 Task: Look for space in Camberley, United Kingdom from 1st June, 2023 to 9th June, 2023 for 6 adults in price range Rs.6000 to Rs.12000. Place can be entire place with 3 bedrooms having 3 beds and 3 bathrooms. Property type can be house, flat, guest house. Booking option can be shelf check-in. Required host language is English.
Action: Mouse moved to (474, 66)
Screenshot: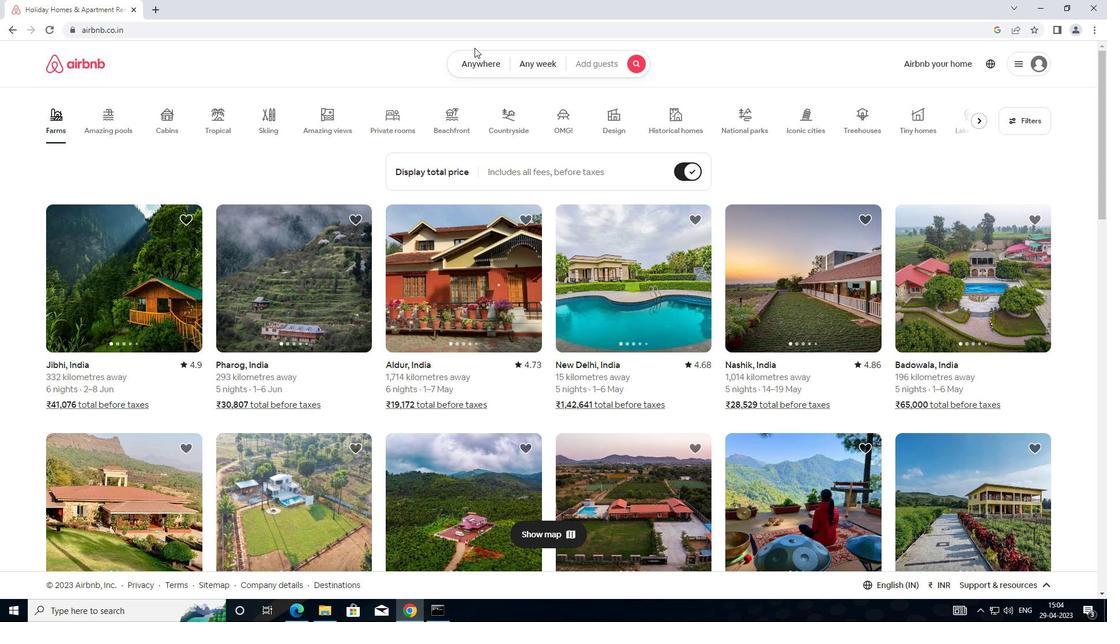 
Action: Mouse pressed left at (474, 66)
Screenshot: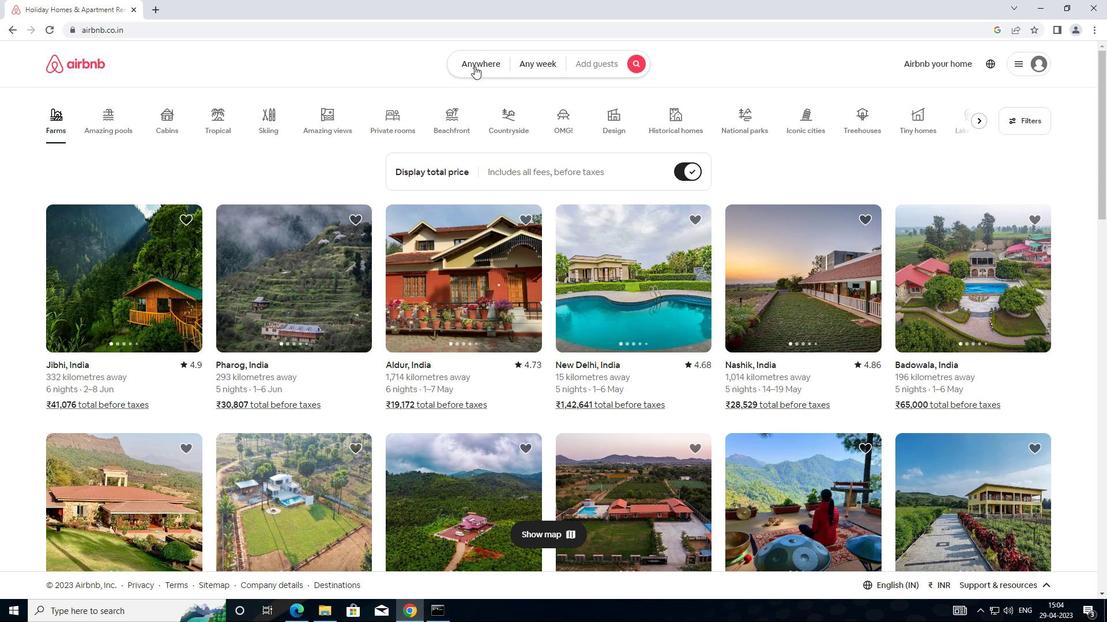 
Action: Mouse moved to (332, 104)
Screenshot: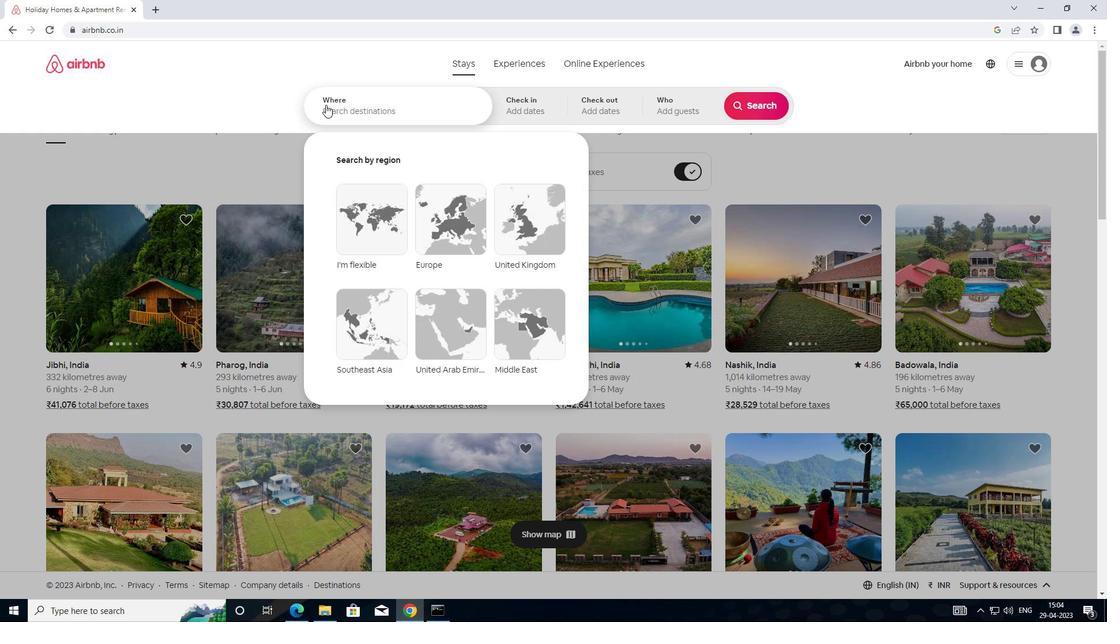 
Action: Mouse pressed left at (332, 104)
Screenshot: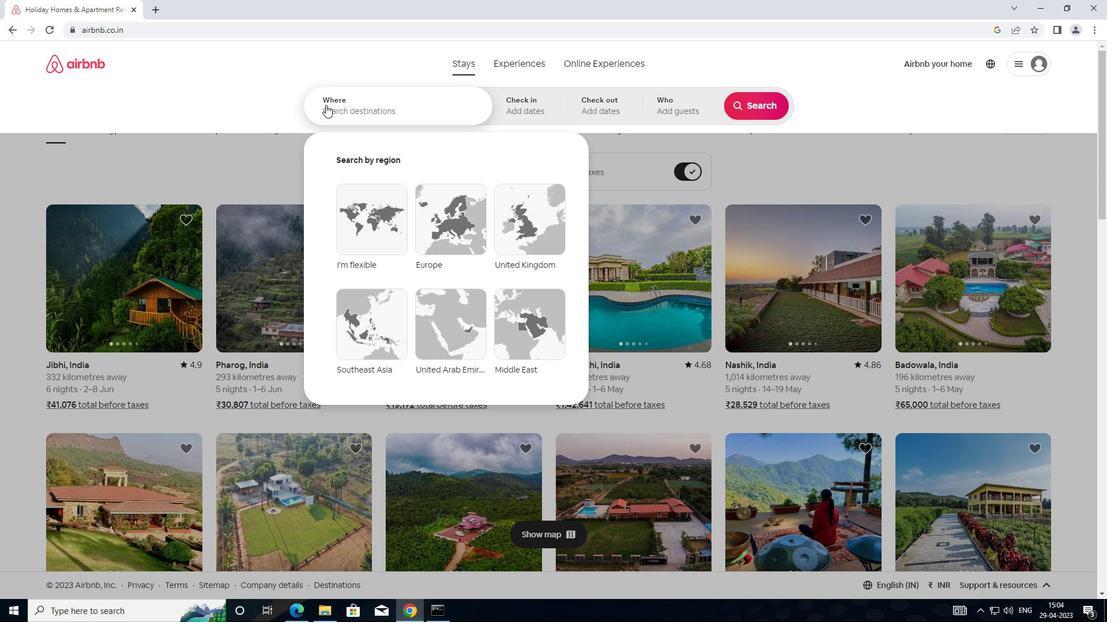 
Action: Mouse moved to (370, 111)
Screenshot: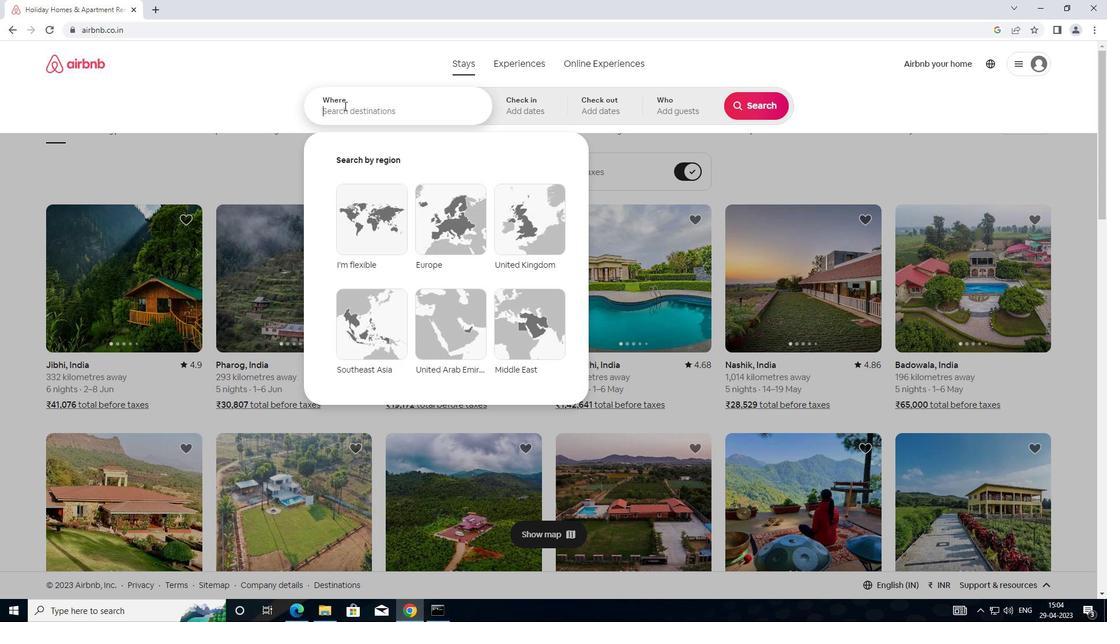 
Action: Key pressed <Key.shift>CAMBERLEY,<Key.shift>UNI
Screenshot: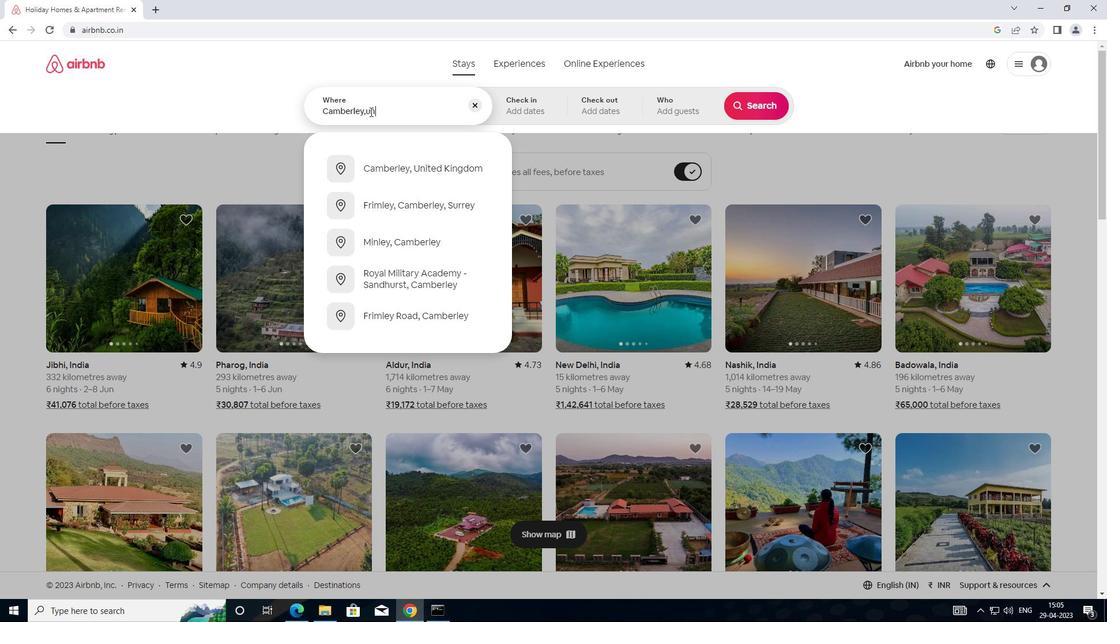 
Action: Mouse moved to (404, 167)
Screenshot: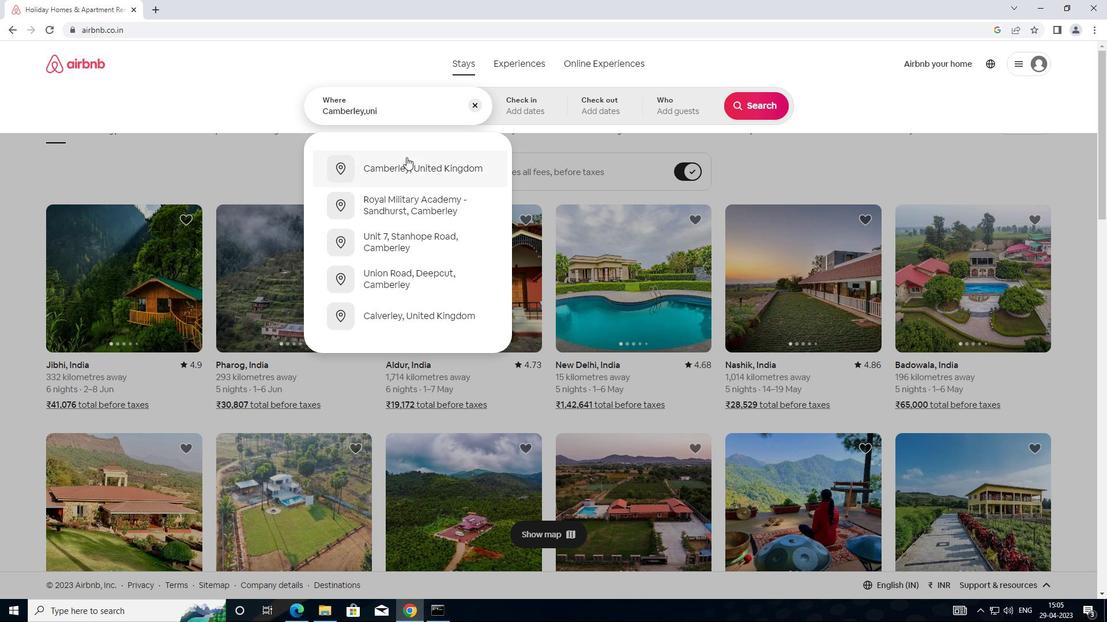 
Action: Mouse pressed left at (404, 167)
Screenshot: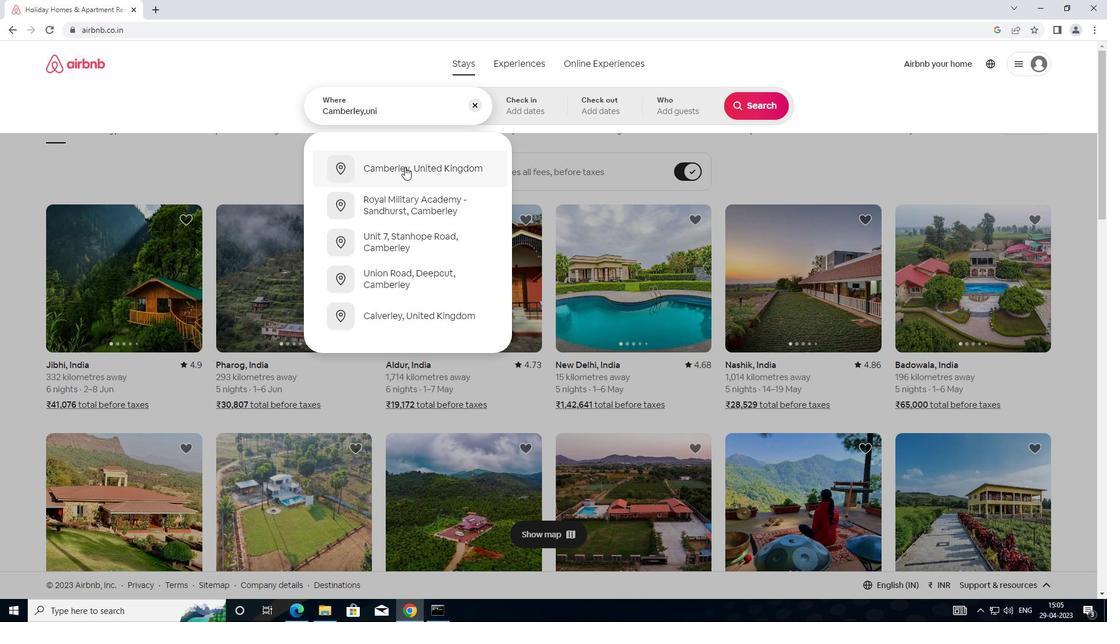 
Action: Mouse moved to (749, 199)
Screenshot: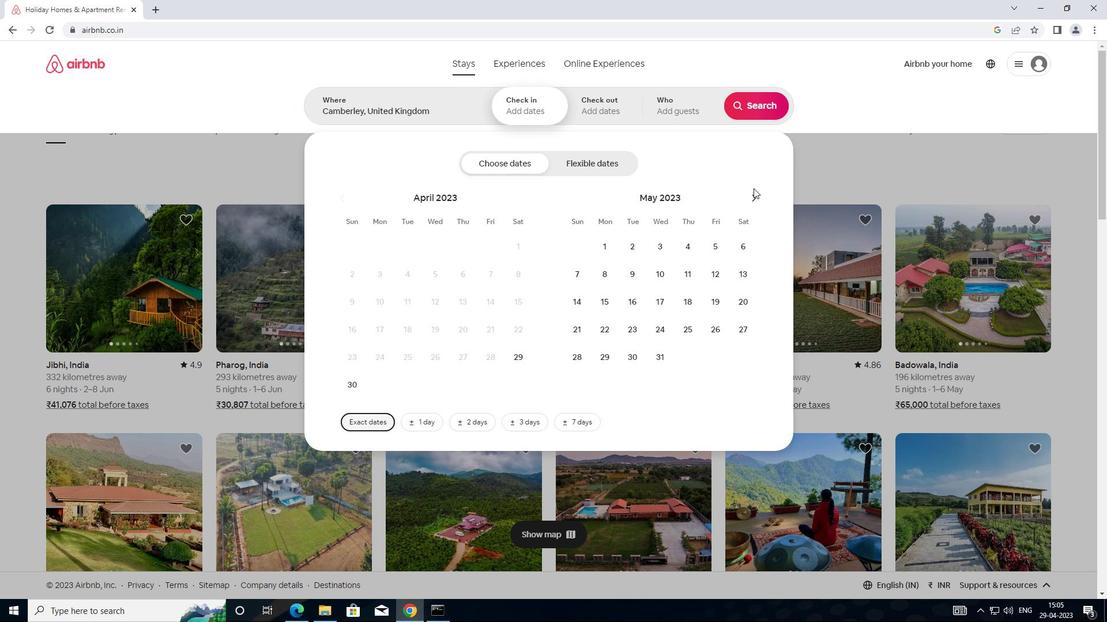 
Action: Mouse pressed left at (749, 199)
Screenshot: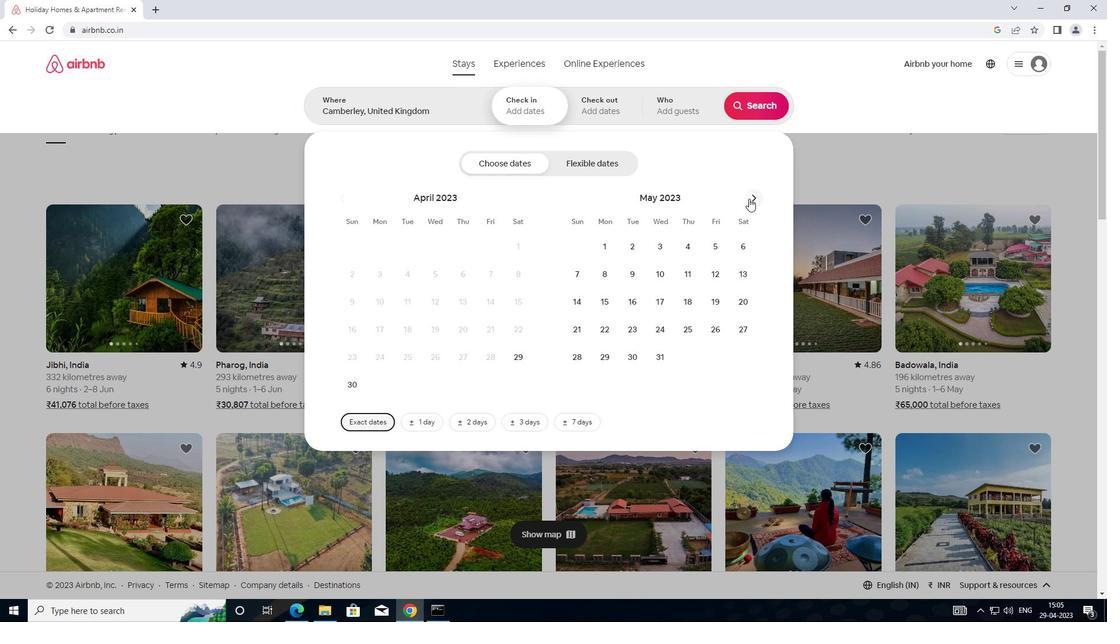 
Action: Mouse pressed left at (749, 199)
Screenshot: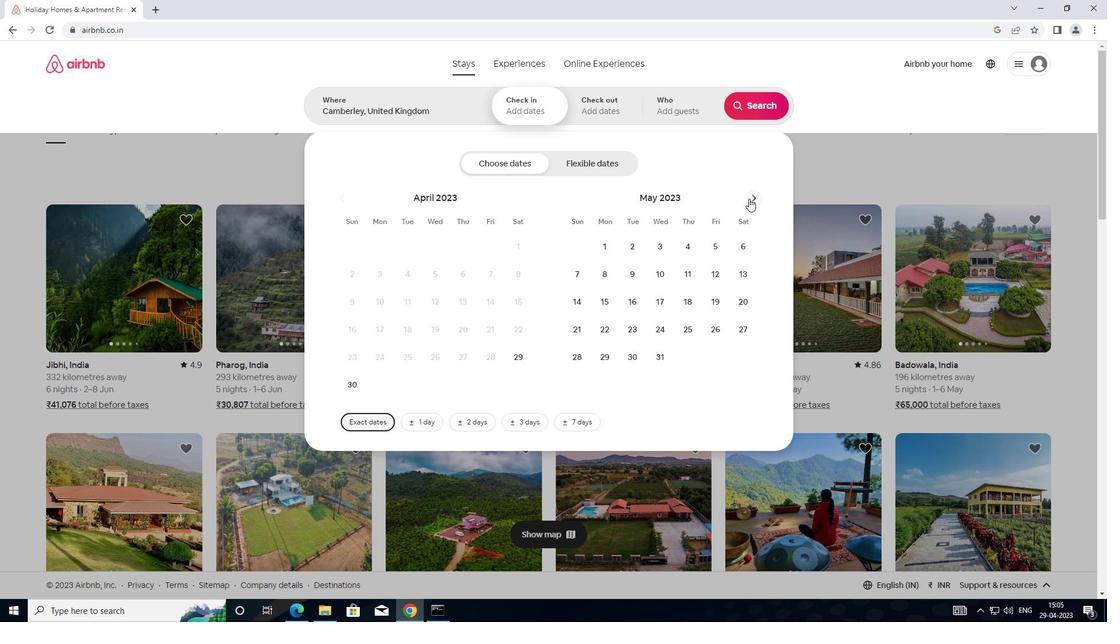 
Action: Mouse moved to (456, 243)
Screenshot: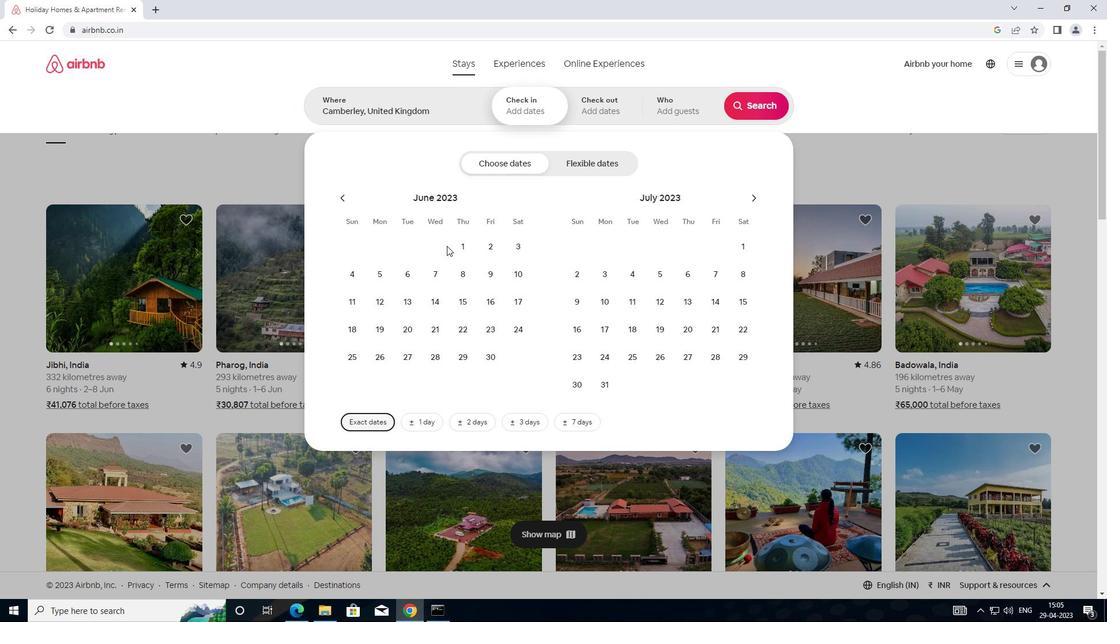 
Action: Mouse pressed left at (456, 243)
Screenshot: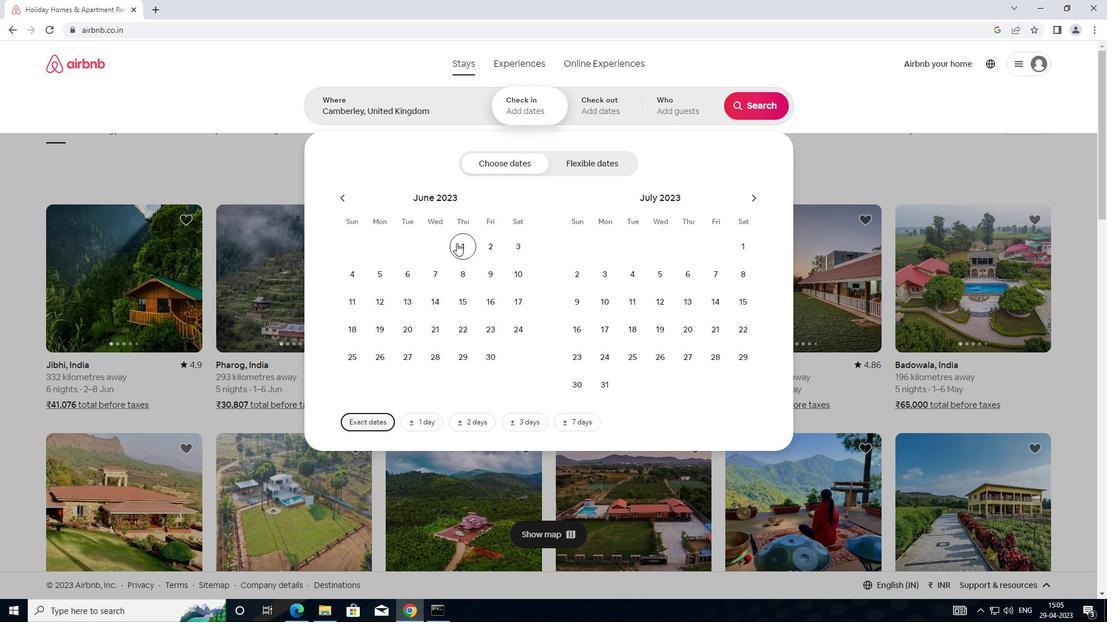 
Action: Mouse moved to (483, 281)
Screenshot: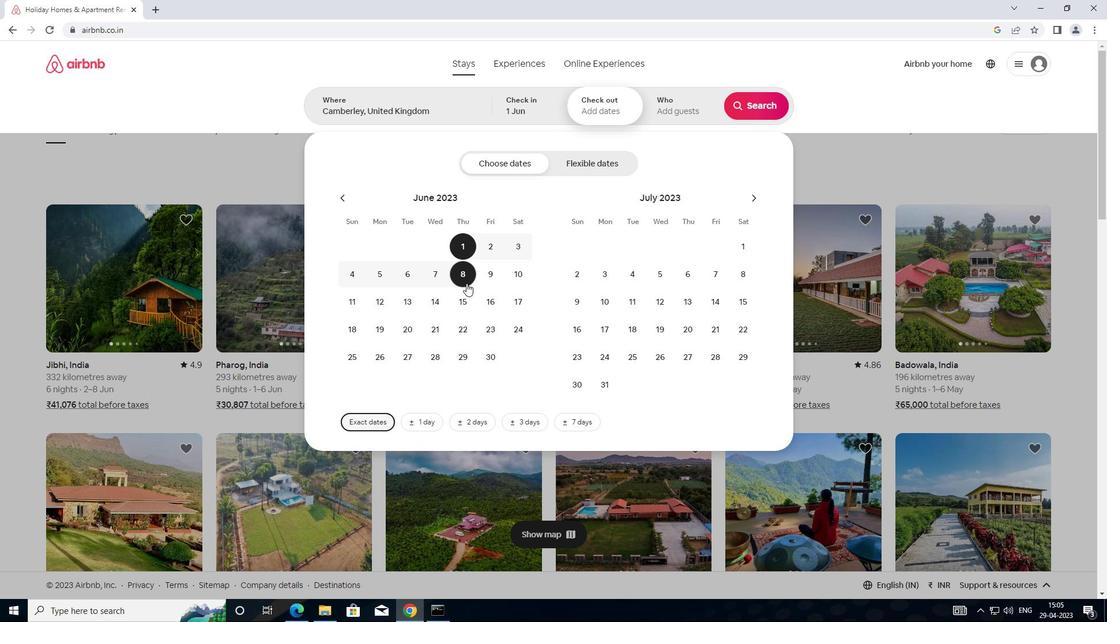 
Action: Mouse pressed left at (483, 281)
Screenshot: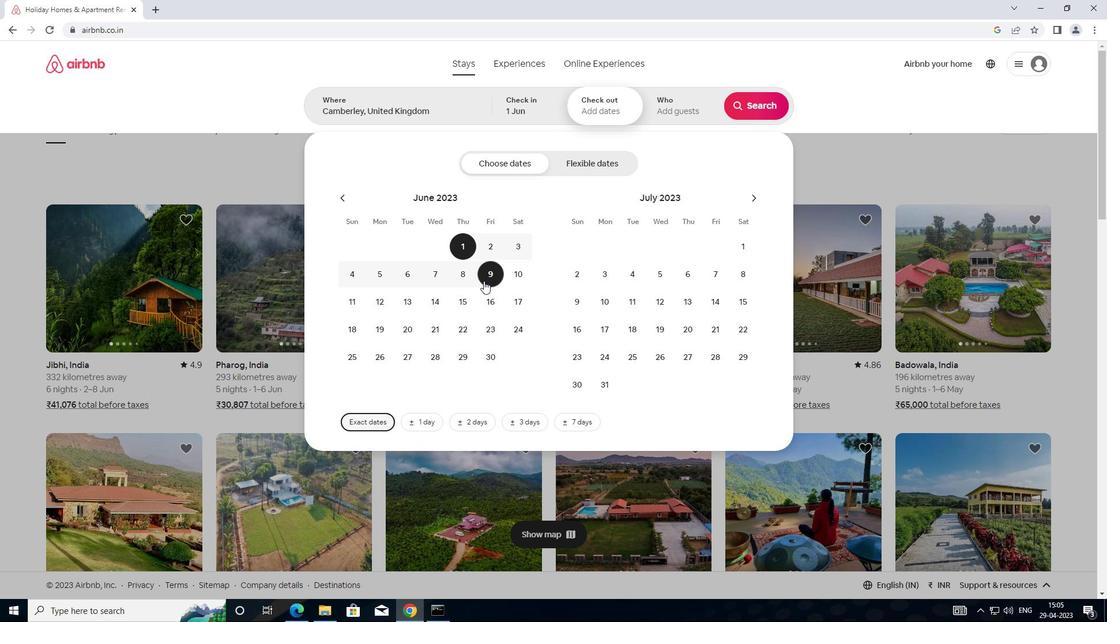 
Action: Mouse moved to (690, 109)
Screenshot: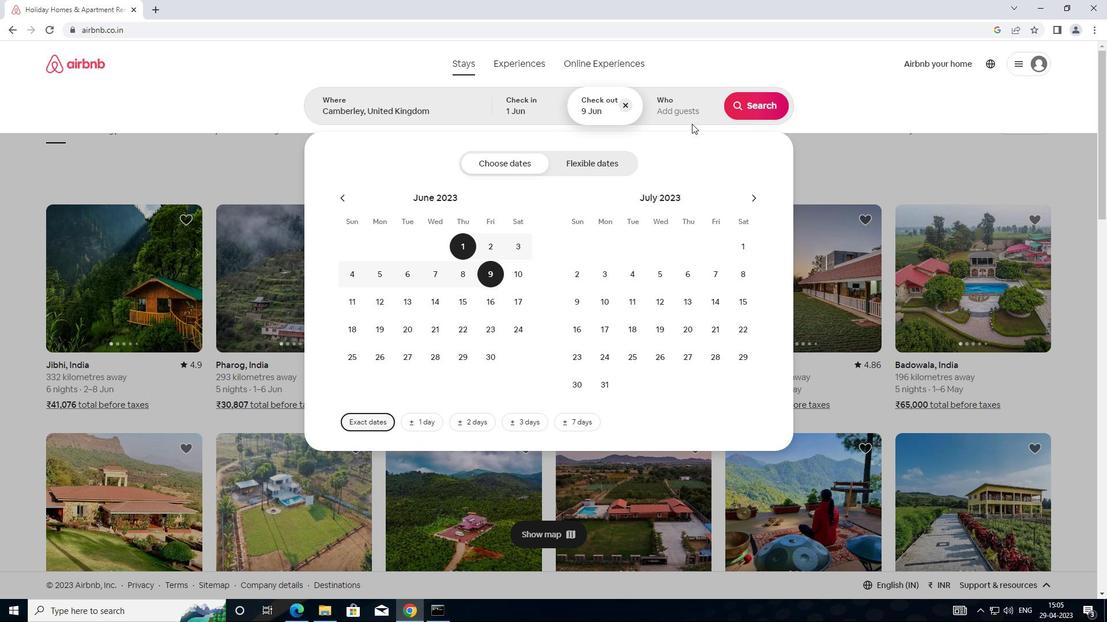 
Action: Mouse pressed left at (690, 109)
Screenshot: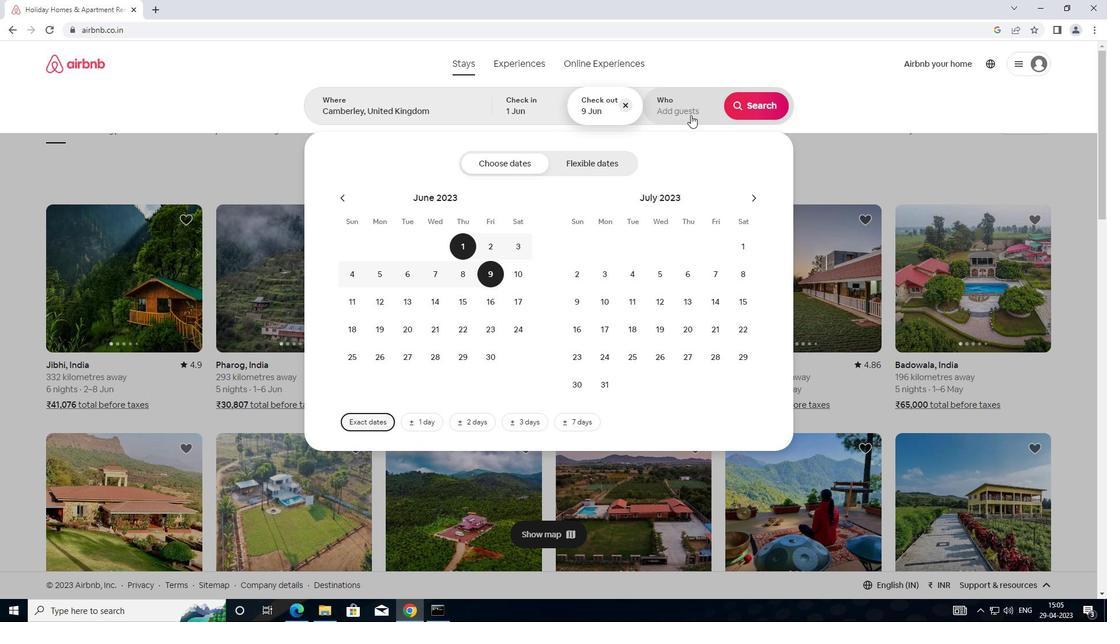 
Action: Mouse moved to (763, 172)
Screenshot: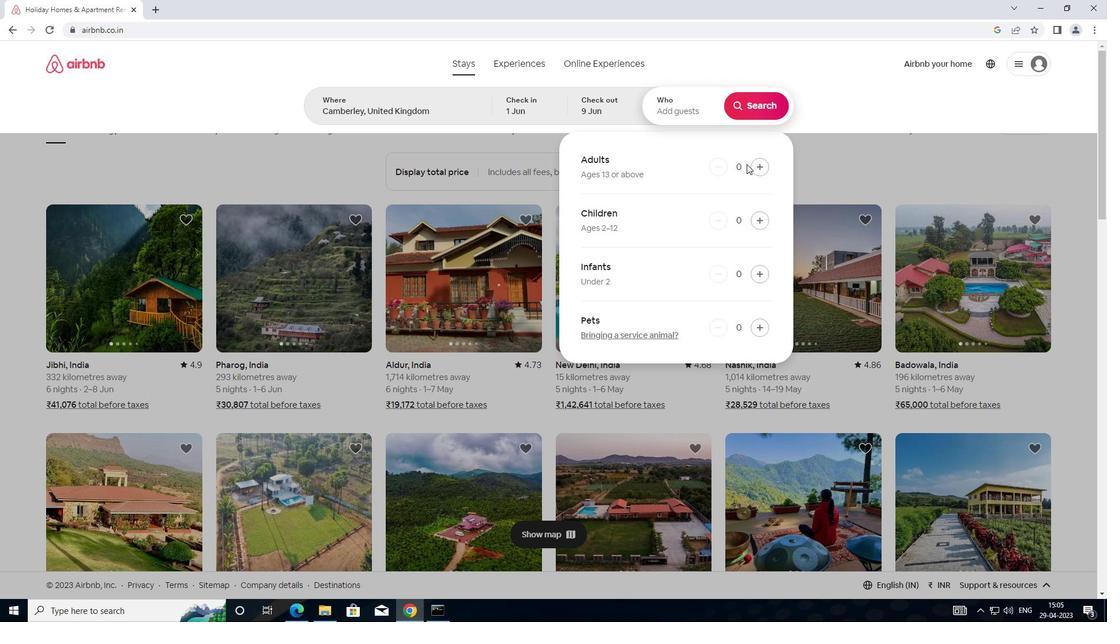 
Action: Mouse pressed left at (763, 172)
Screenshot: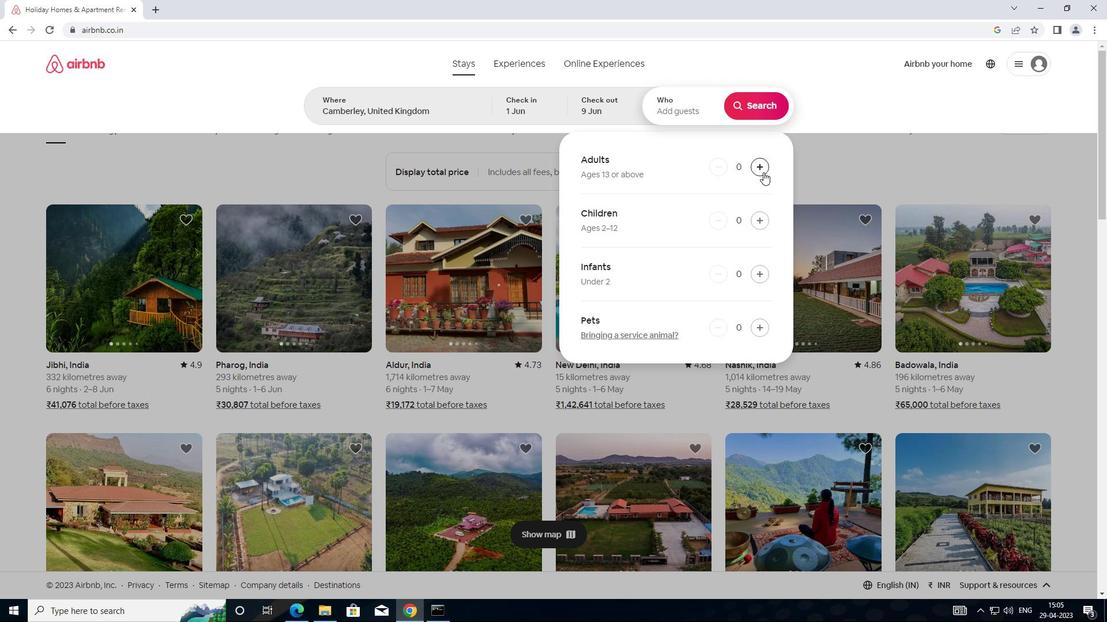 
Action: Mouse pressed left at (763, 172)
Screenshot: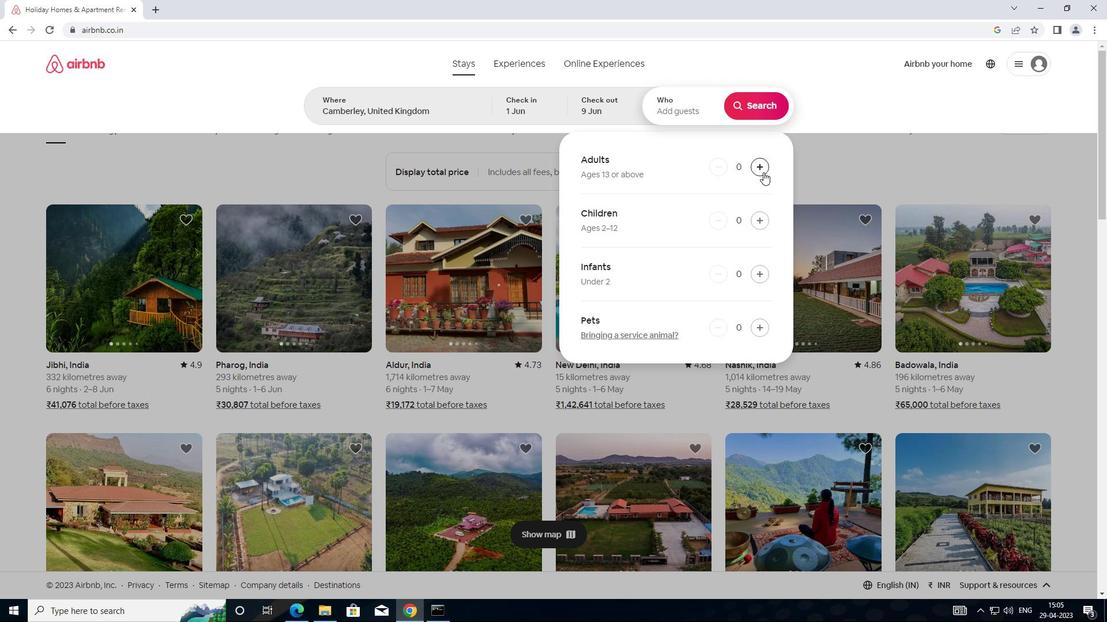 
Action: Mouse pressed left at (763, 172)
Screenshot: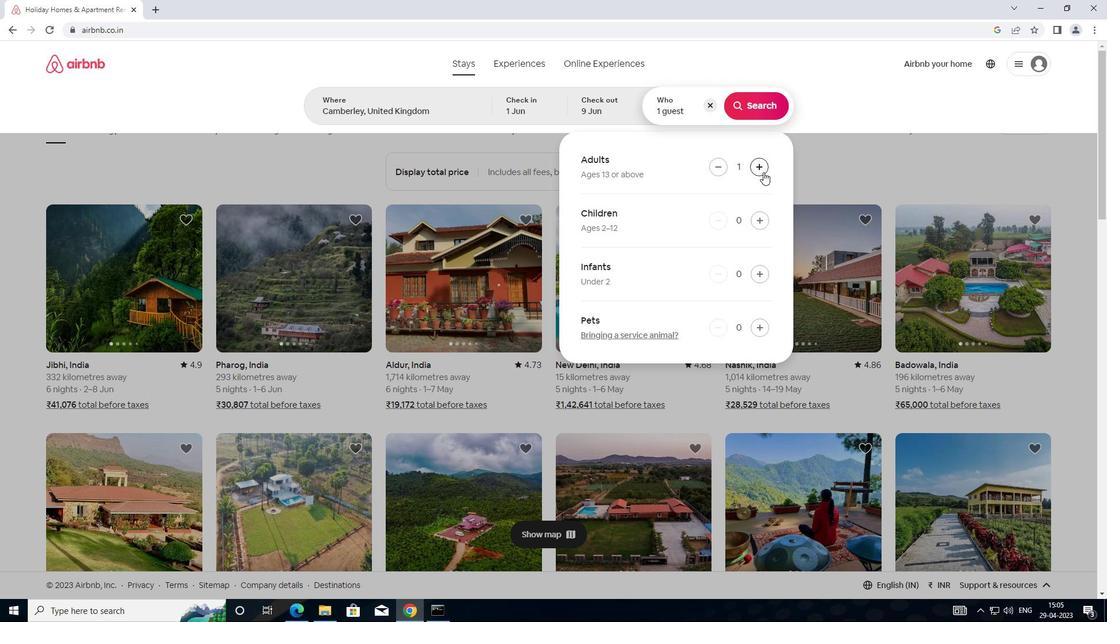 
Action: Mouse moved to (763, 173)
Screenshot: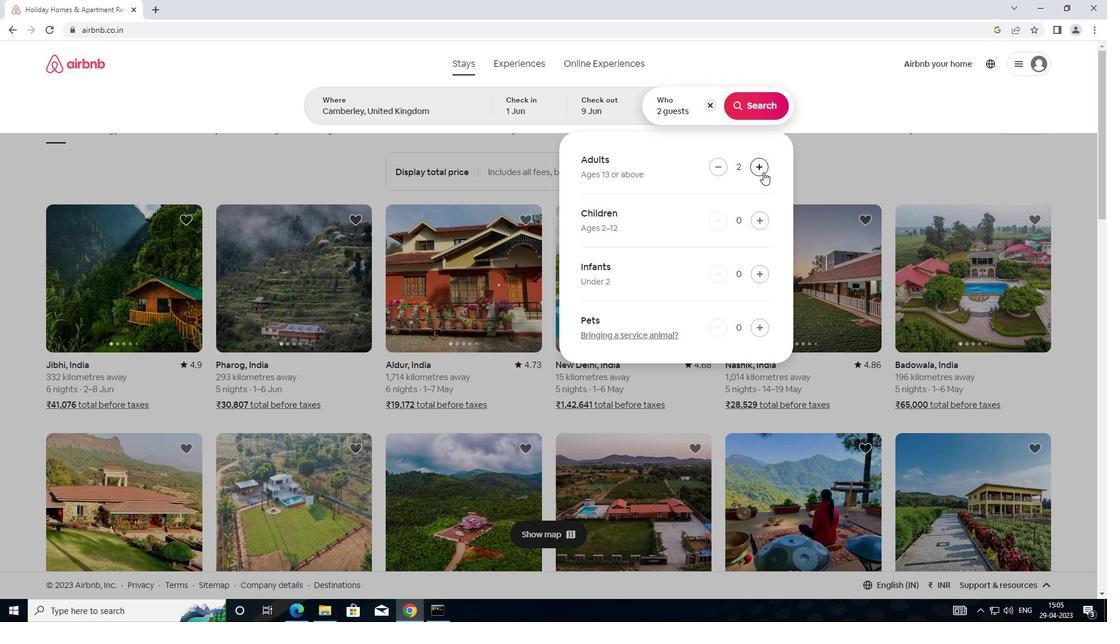 
Action: Mouse pressed left at (763, 173)
Screenshot: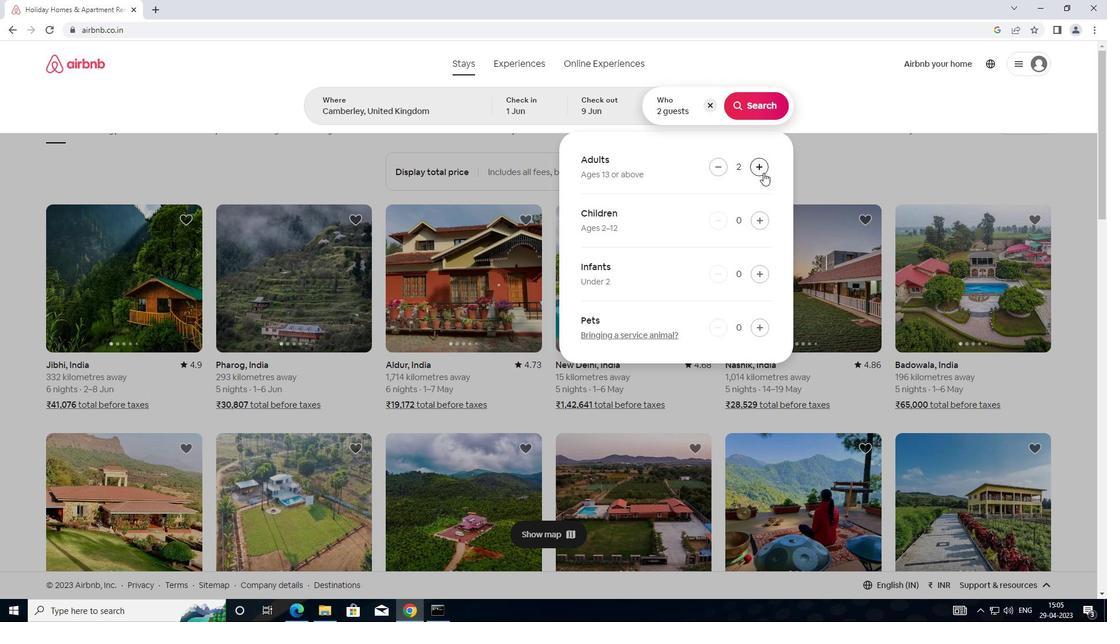 
Action: Mouse pressed left at (763, 173)
Screenshot: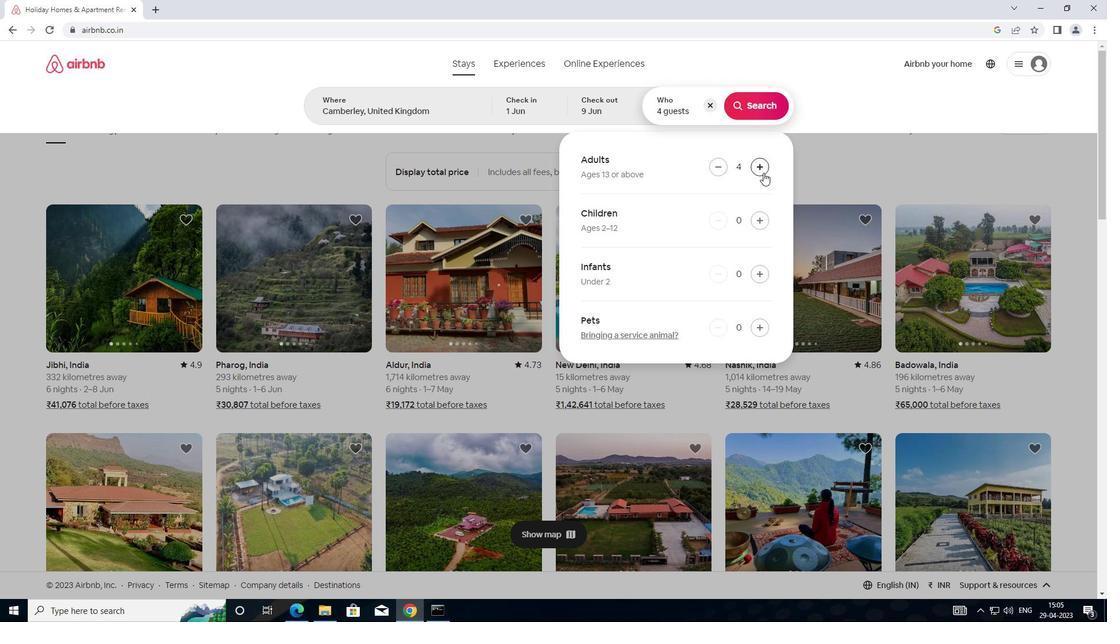 
Action: Mouse pressed left at (763, 173)
Screenshot: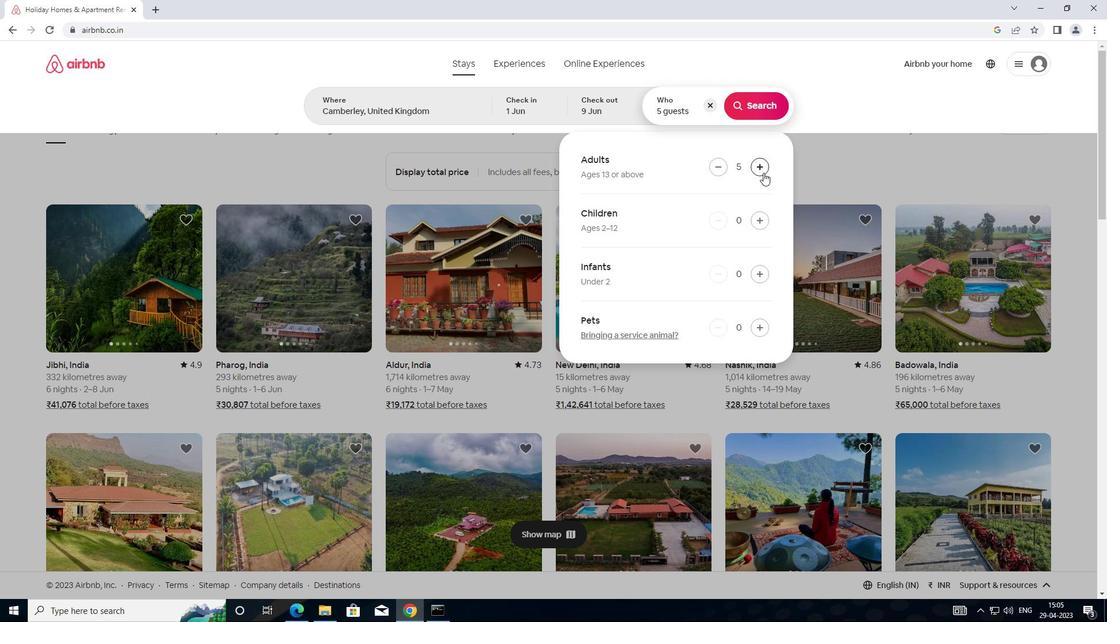 
Action: Mouse moved to (756, 102)
Screenshot: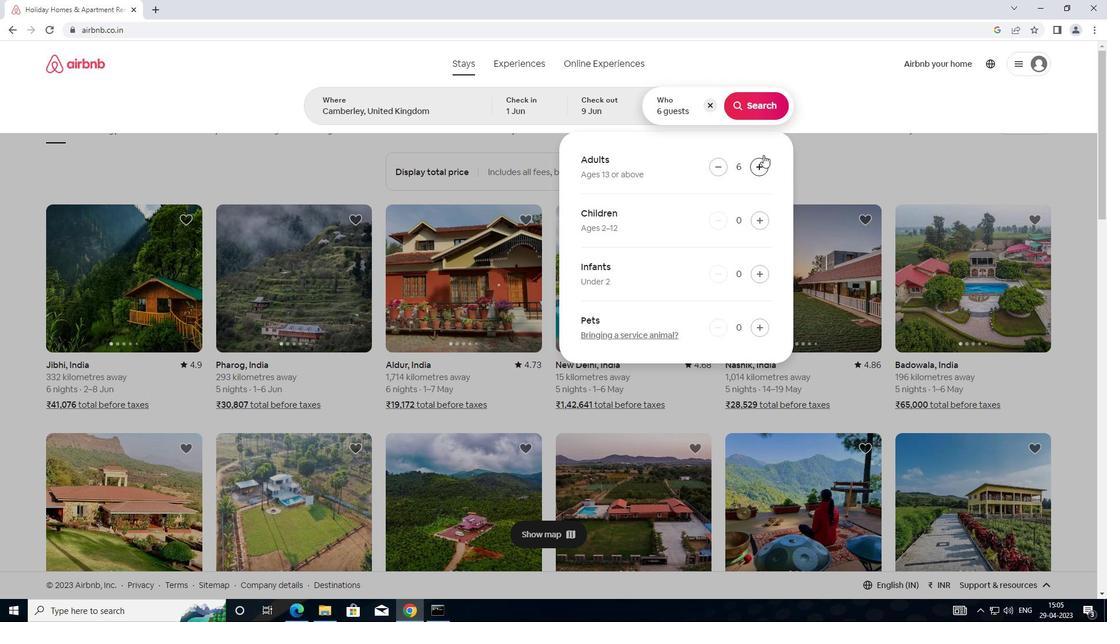 
Action: Mouse pressed left at (756, 102)
Screenshot: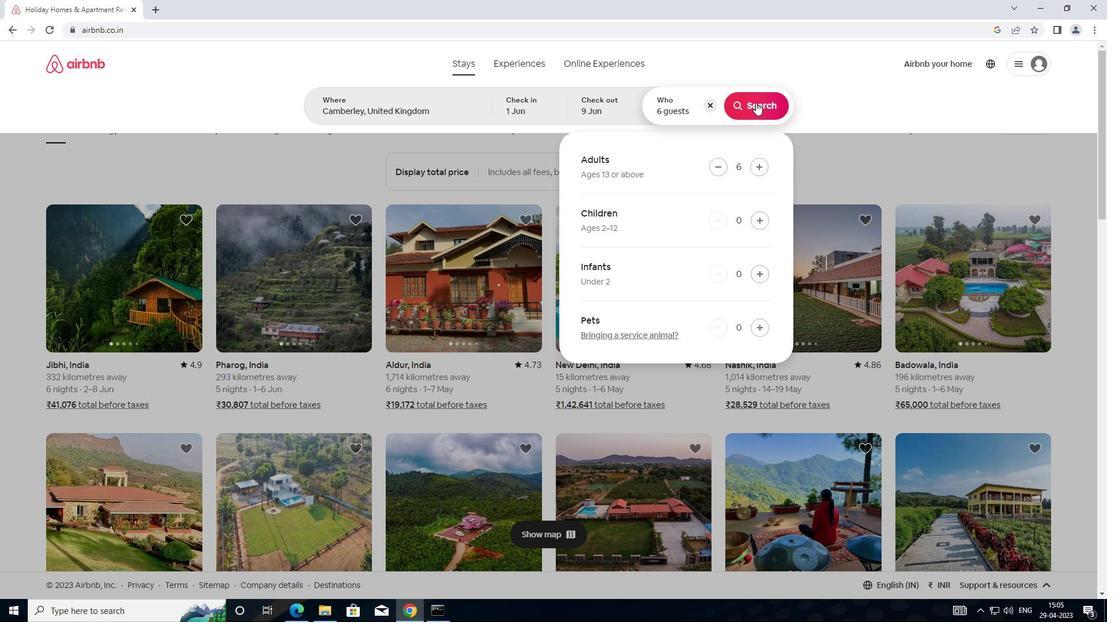 
Action: Mouse moved to (1065, 114)
Screenshot: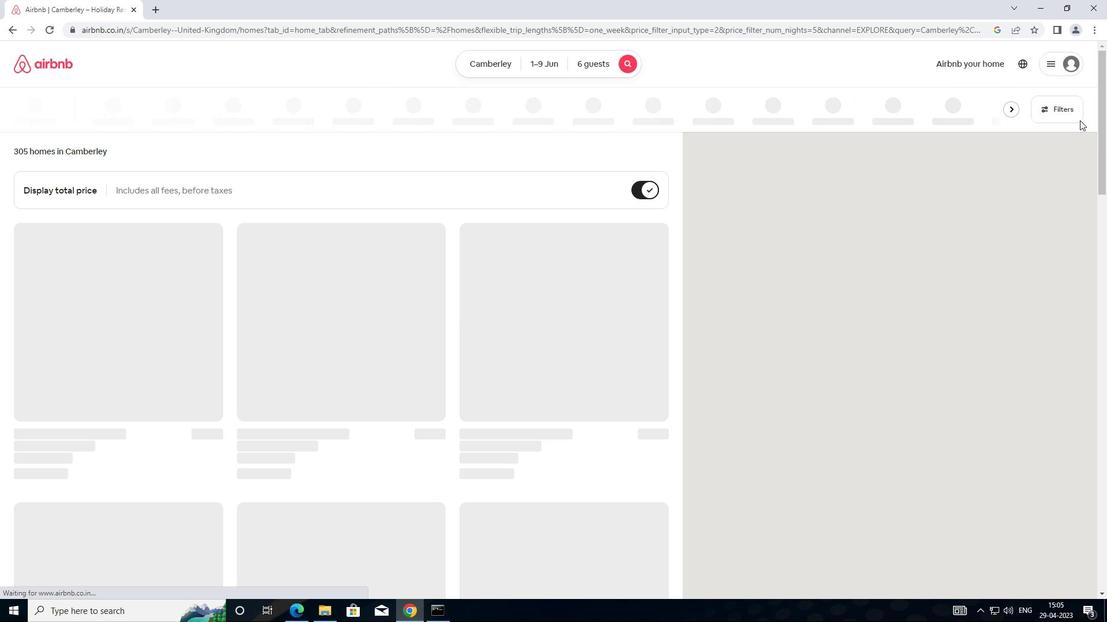 
Action: Mouse pressed left at (1065, 114)
Screenshot: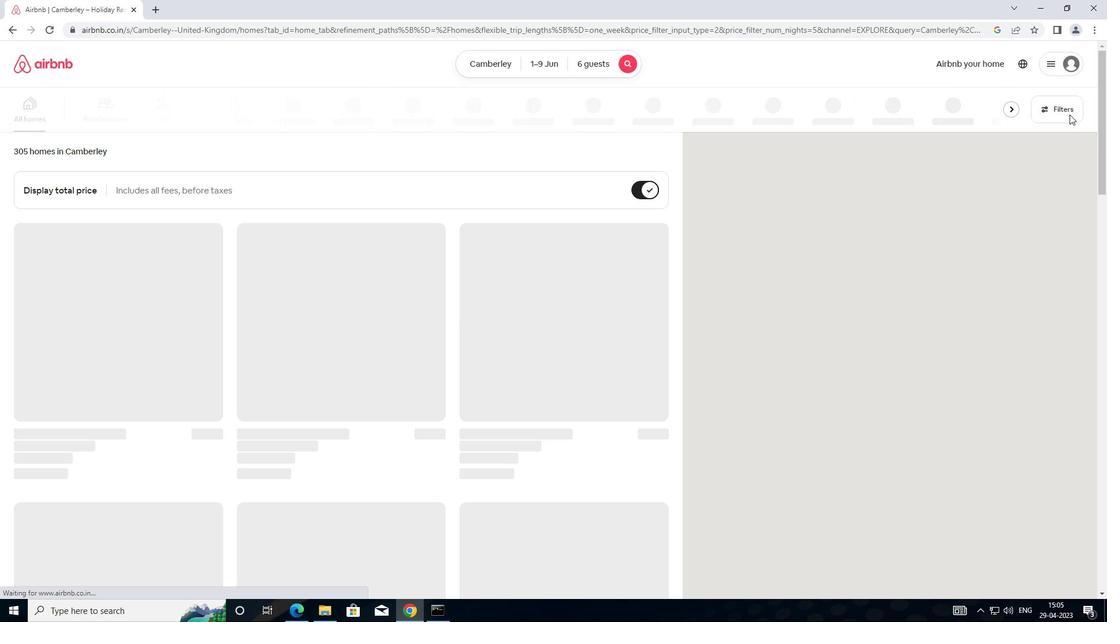 
Action: Mouse moved to (435, 260)
Screenshot: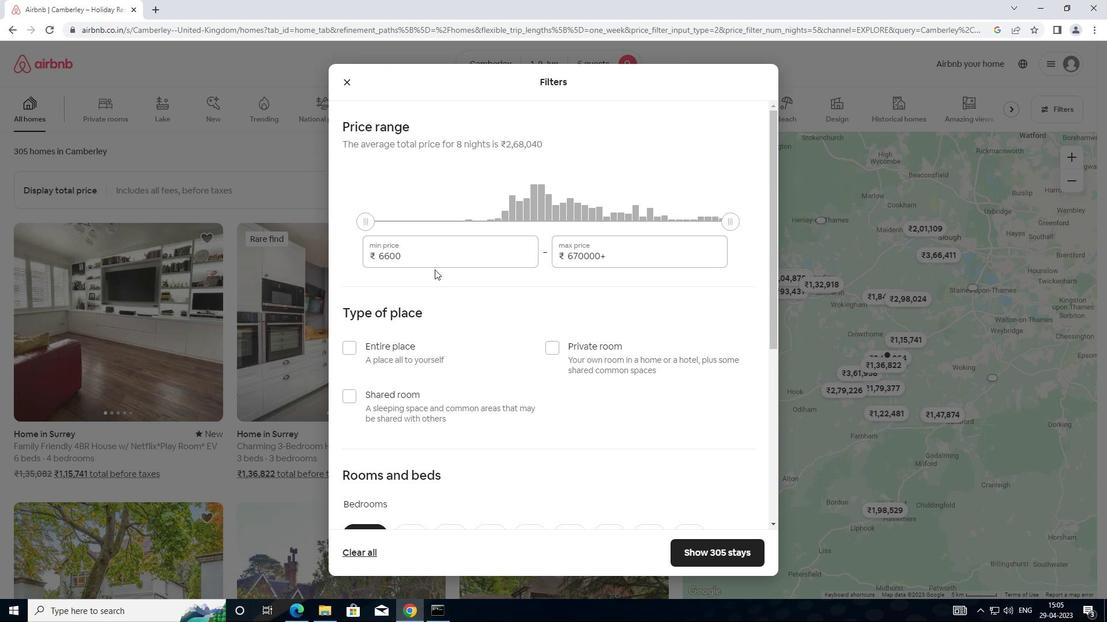 
Action: Mouse pressed left at (435, 260)
Screenshot: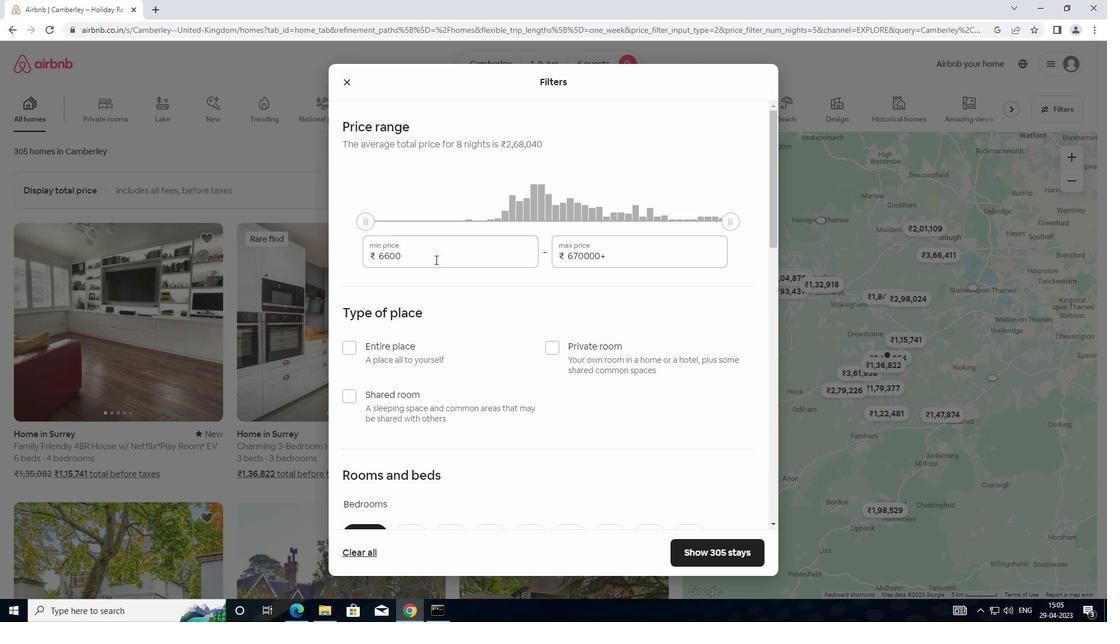 
Action: Mouse moved to (368, 252)
Screenshot: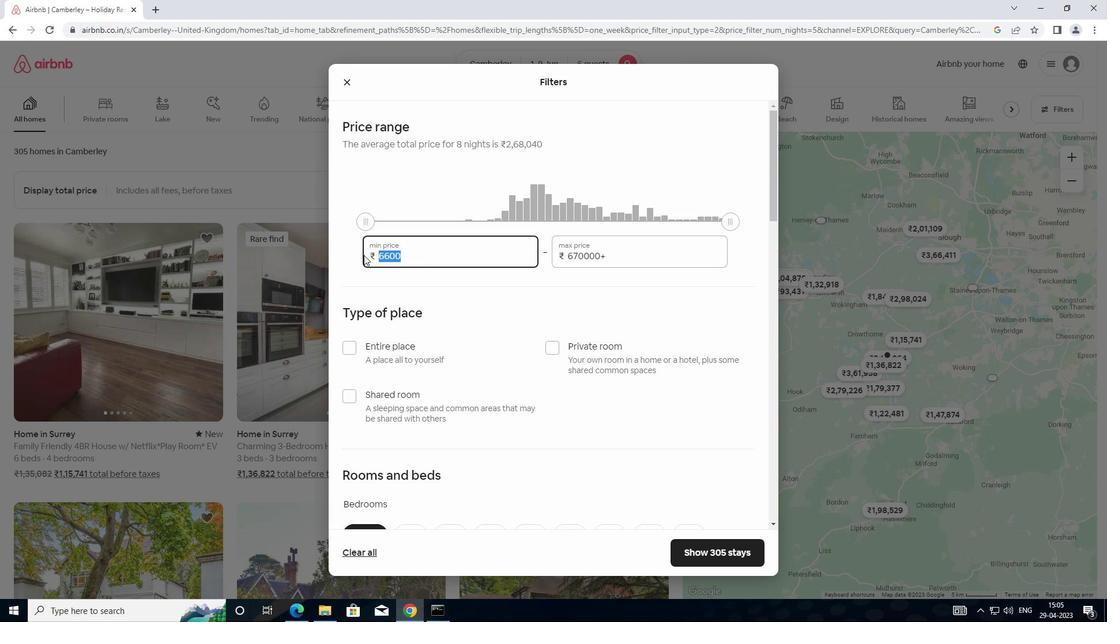 
Action: Key pressed 6000
Screenshot: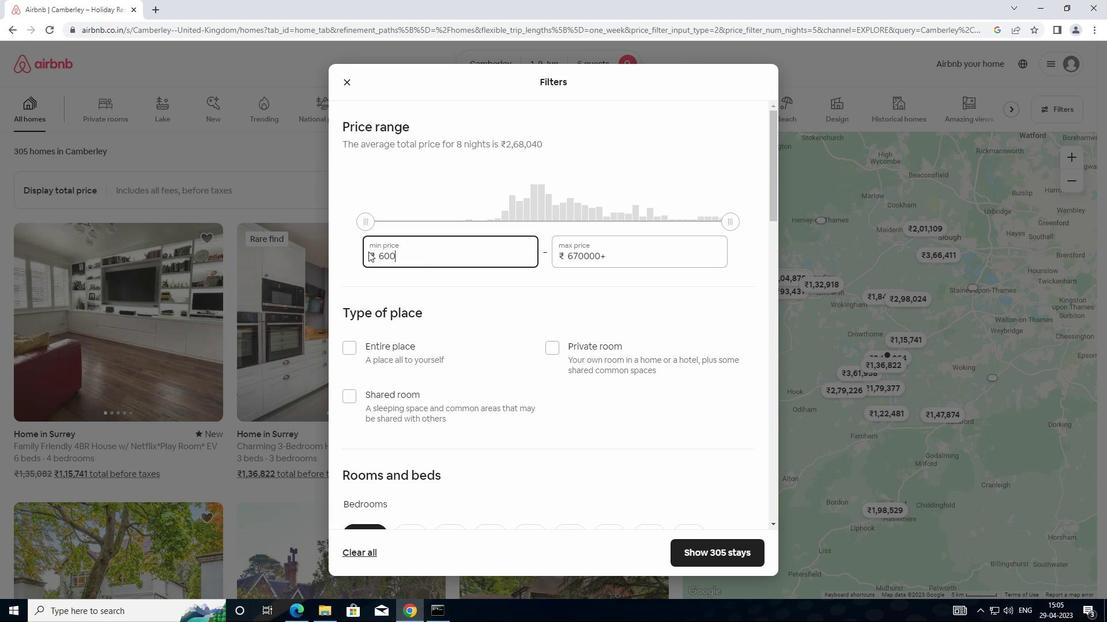 
Action: Mouse moved to (623, 245)
Screenshot: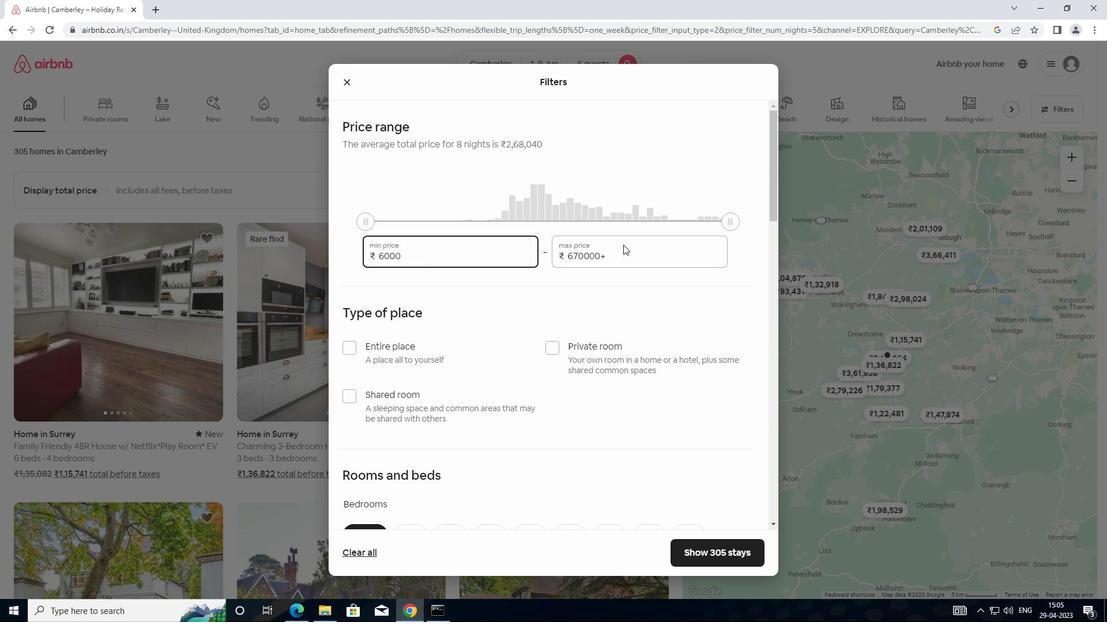 
Action: Mouse pressed left at (623, 245)
Screenshot: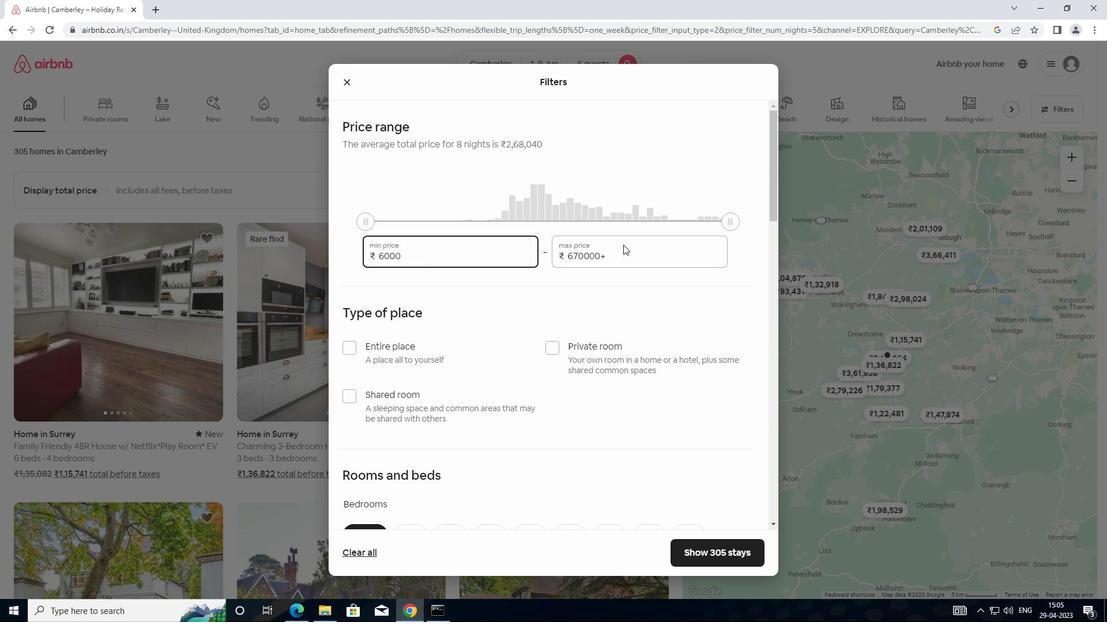 
Action: Mouse moved to (620, 253)
Screenshot: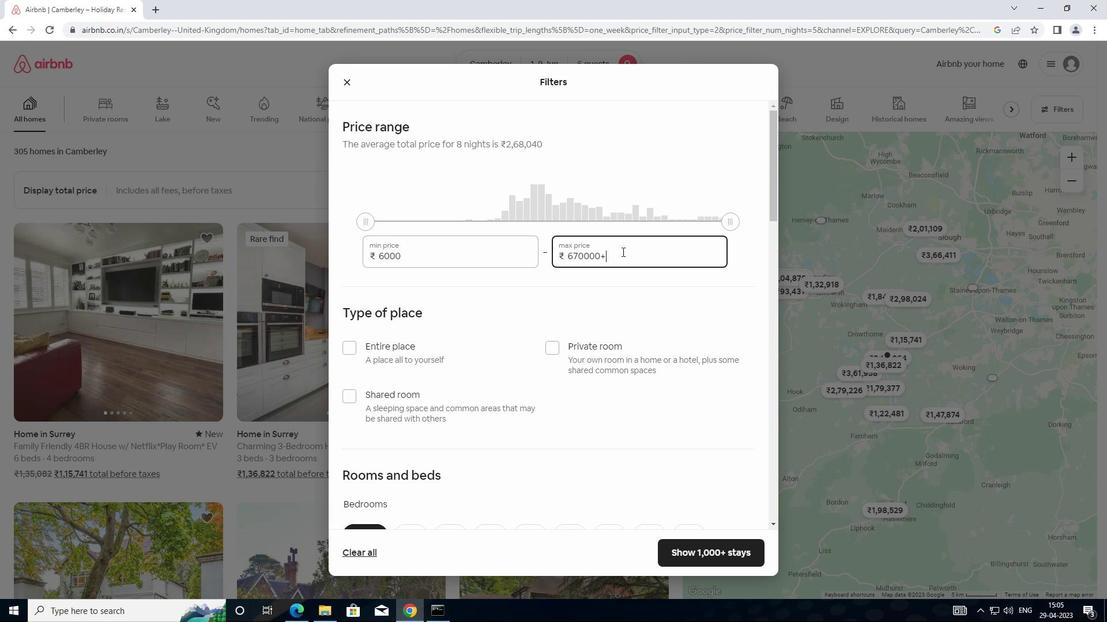 
Action: Mouse pressed left at (620, 253)
Screenshot: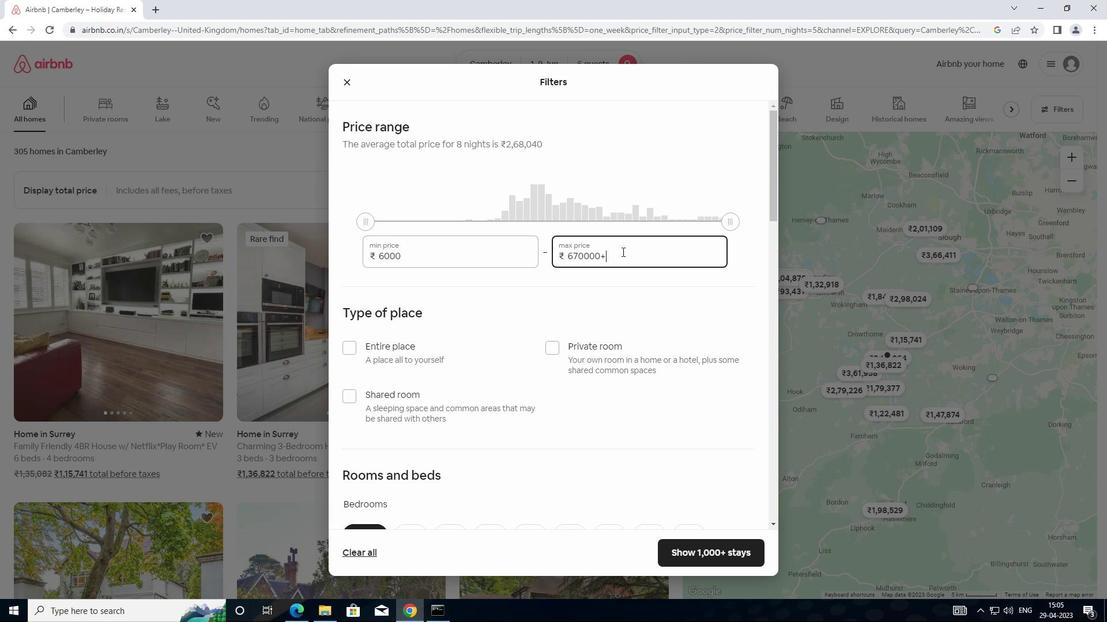 
Action: Mouse moved to (539, 252)
Screenshot: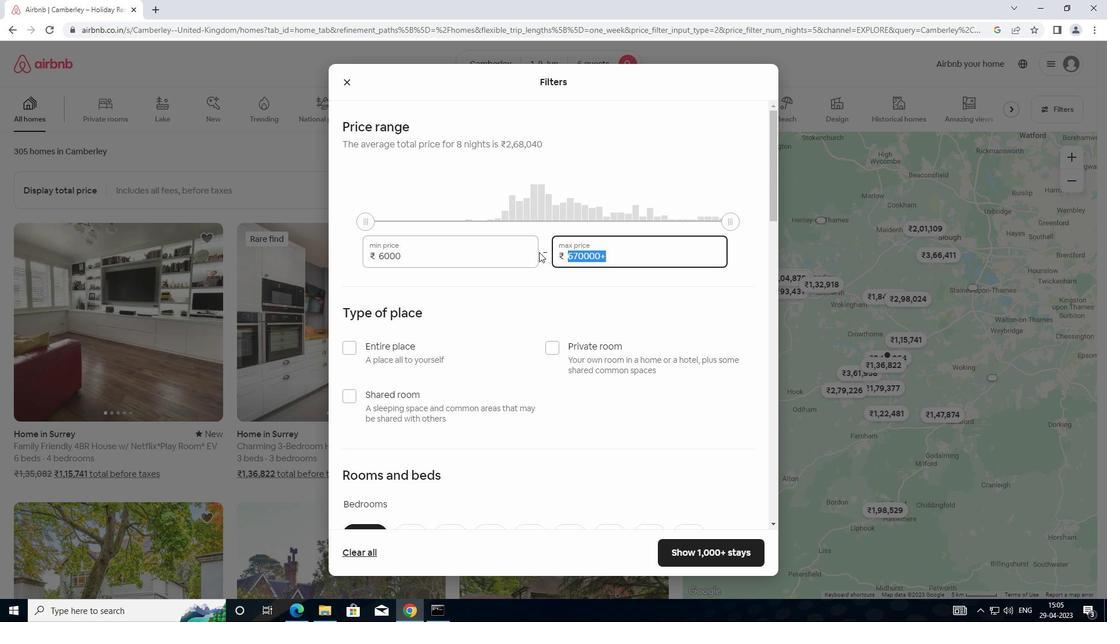 
Action: Key pressed 12
Screenshot: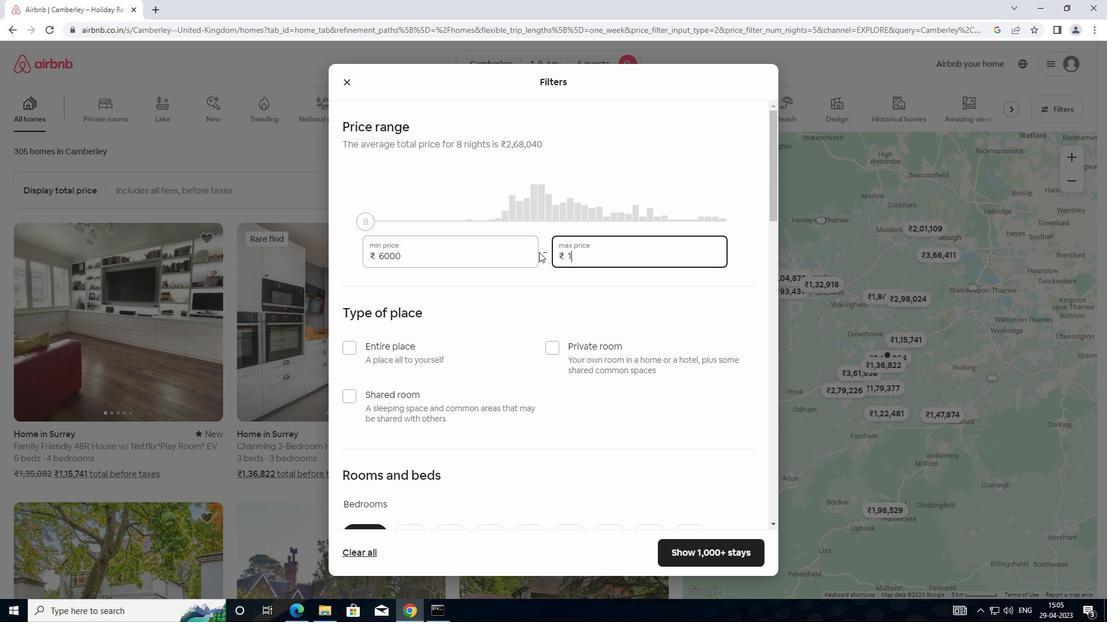 
Action: Mouse moved to (558, 247)
Screenshot: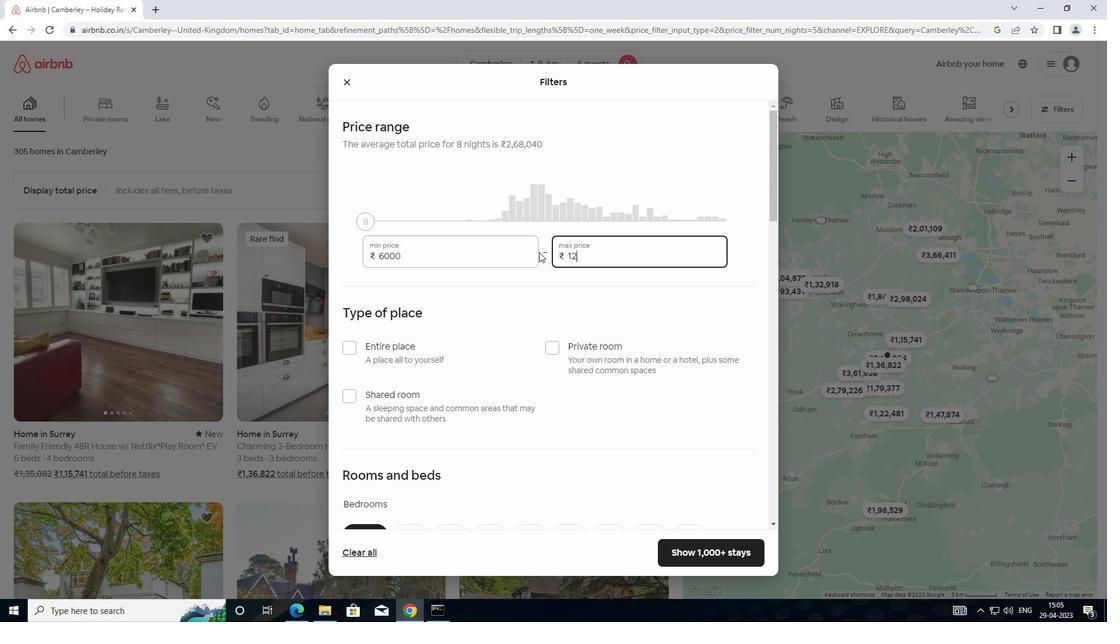 
Action: Key pressed 0
Screenshot: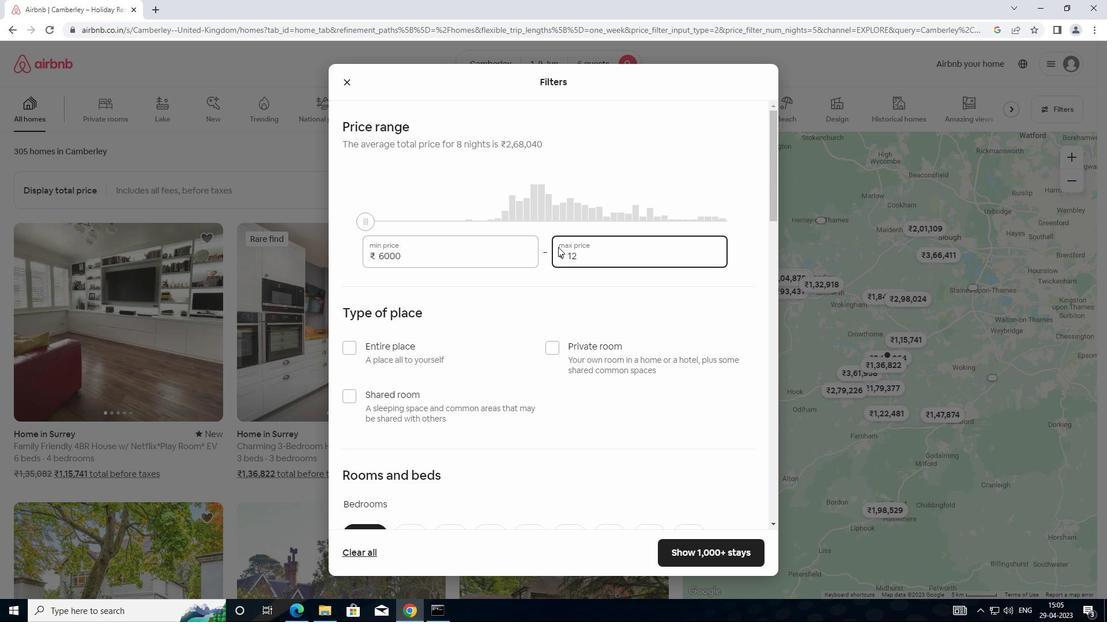 
Action: Mouse moved to (559, 246)
Screenshot: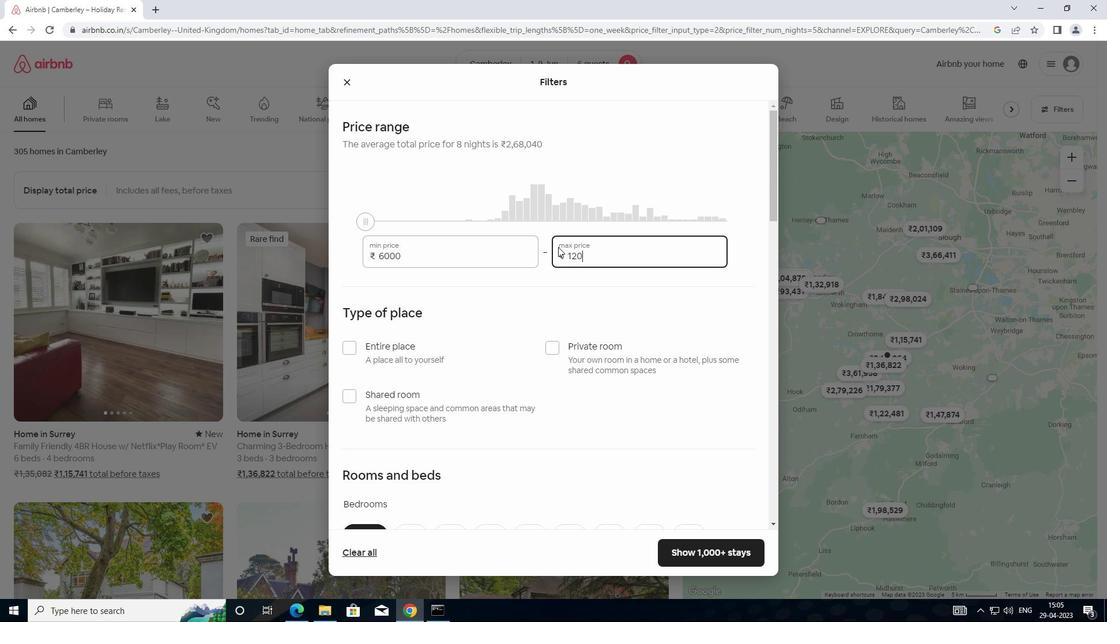 
Action: Key pressed 000
Screenshot: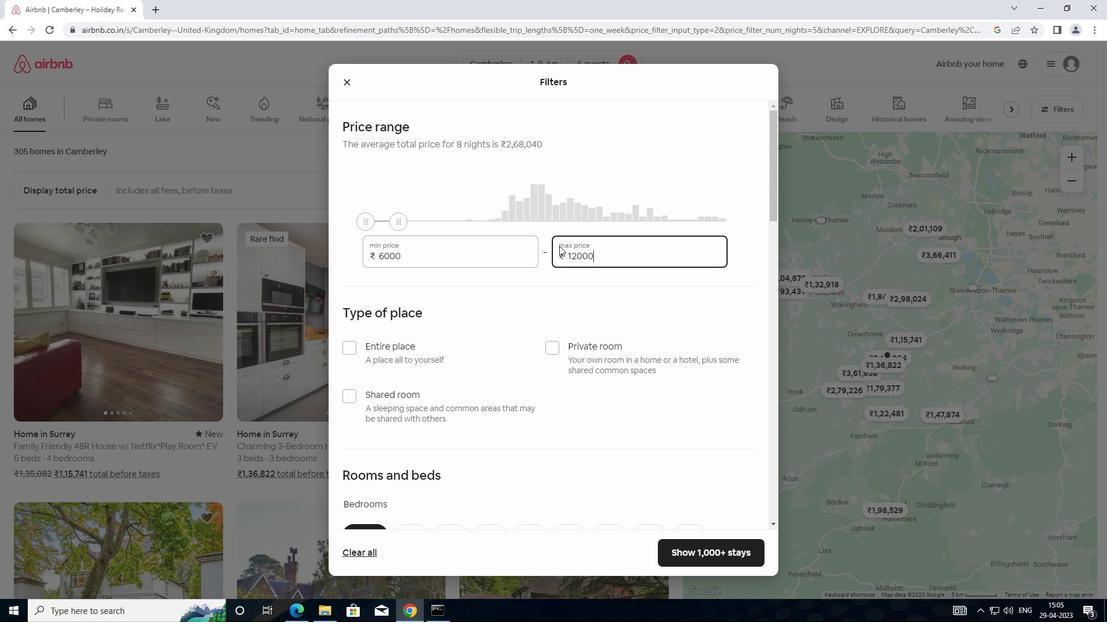 
Action: Mouse moved to (560, 245)
Screenshot: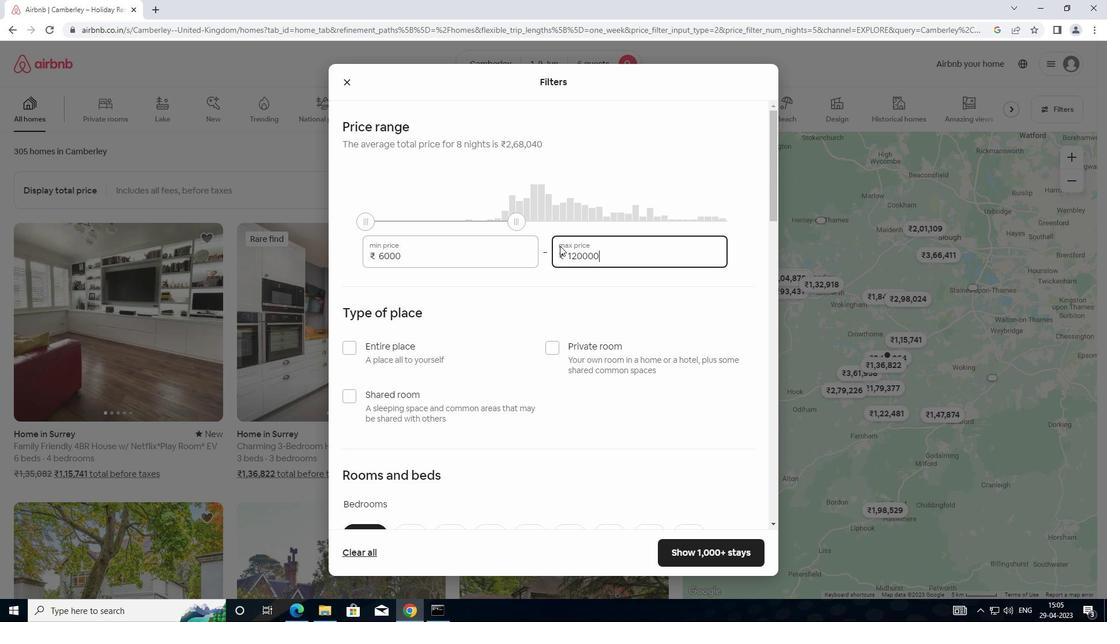 
Action: Key pressed <Key.backspace>
Screenshot: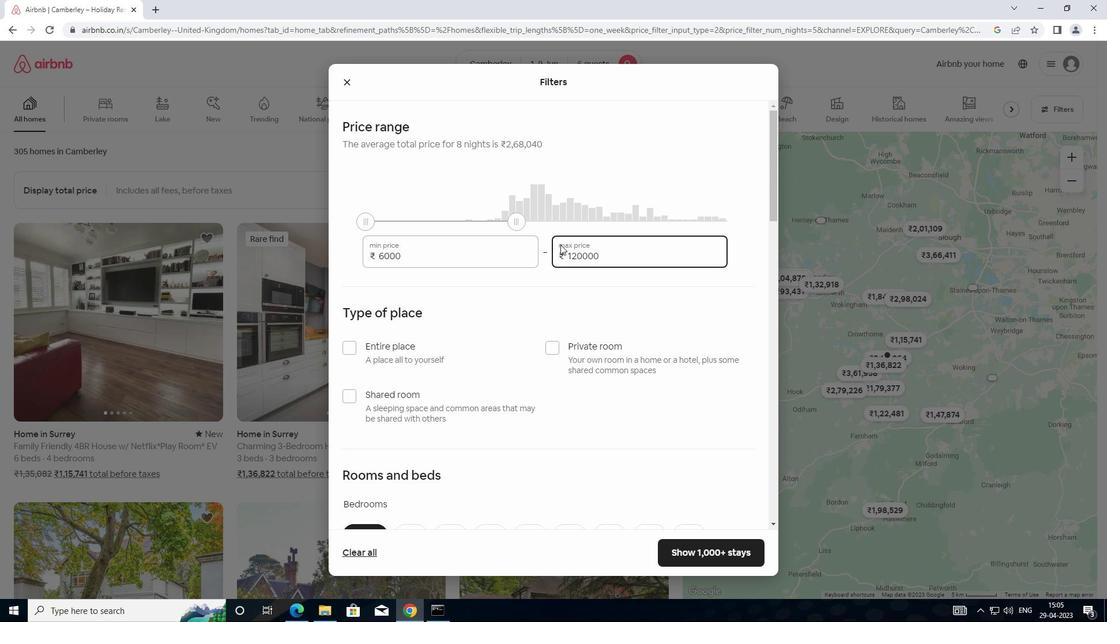 
Action: Mouse moved to (417, 336)
Screenshot: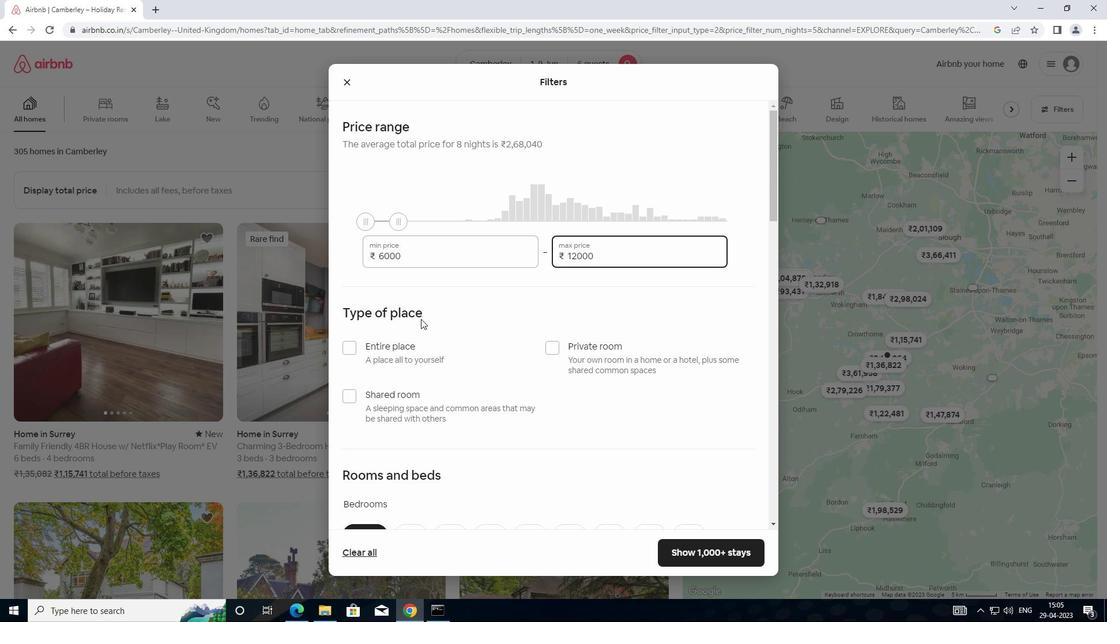 
Action: Mouse scrolled (417, 336) with delta (0, 0)
Screenshot: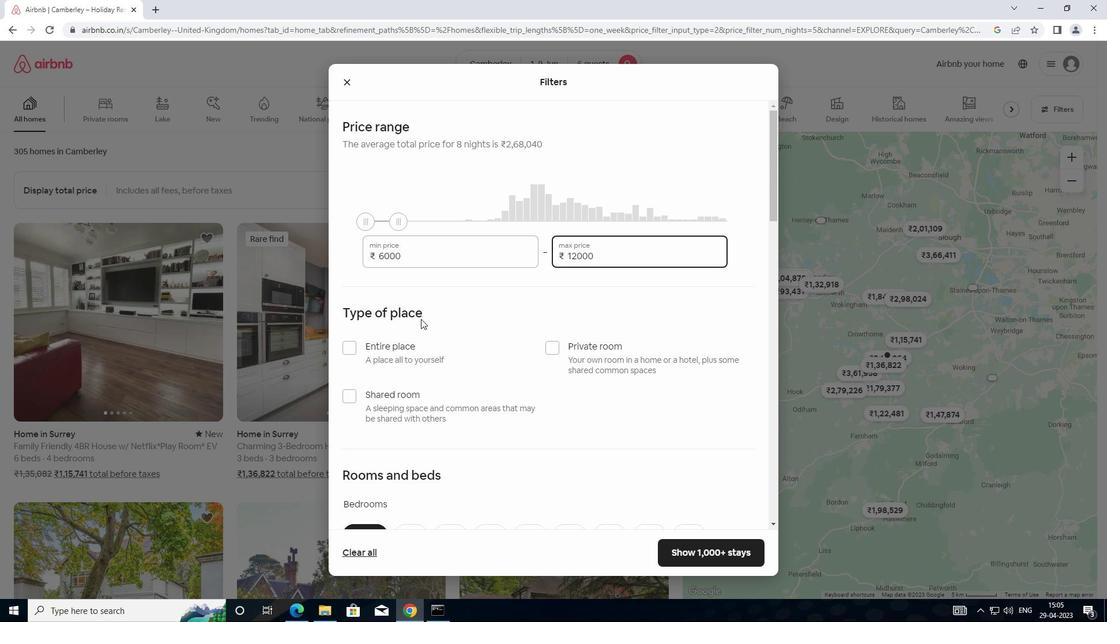 
Action: Mouse moved to (417, 337)
Screenshot: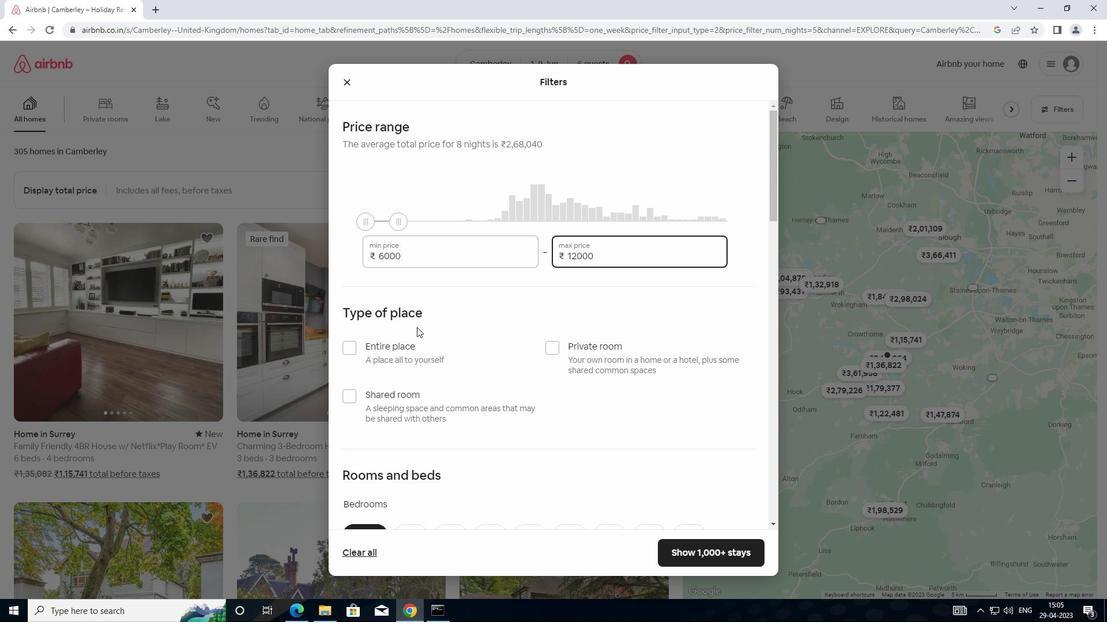 
Action: Mouse scrolled (417, 336) with delta (0, 0)
Screenshot: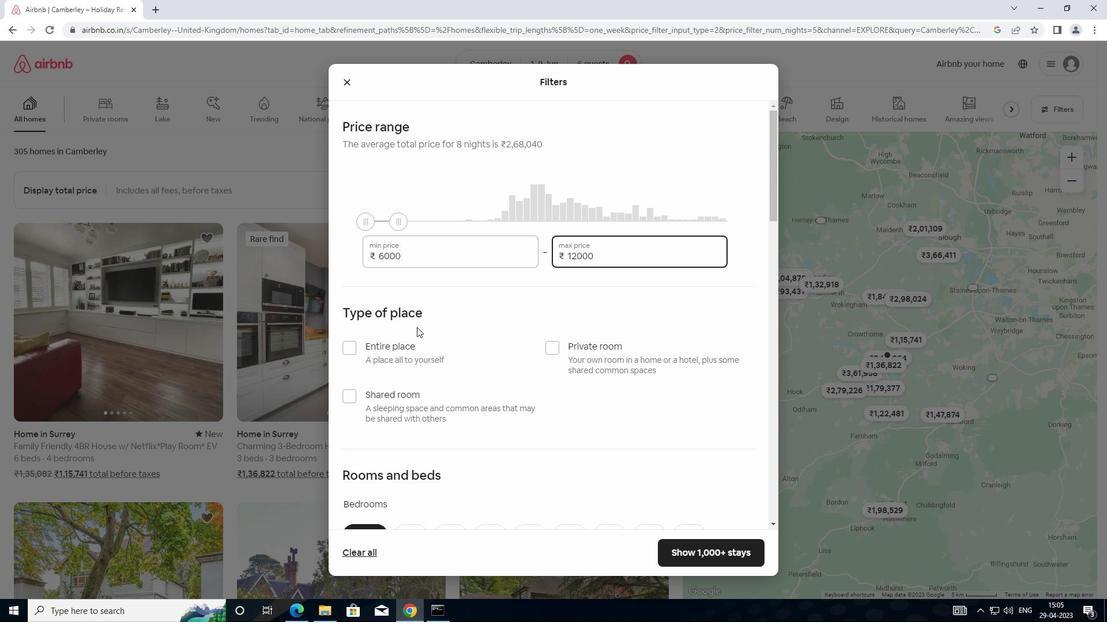 
Action: Mouse moved to (349, 236)
Screenshot: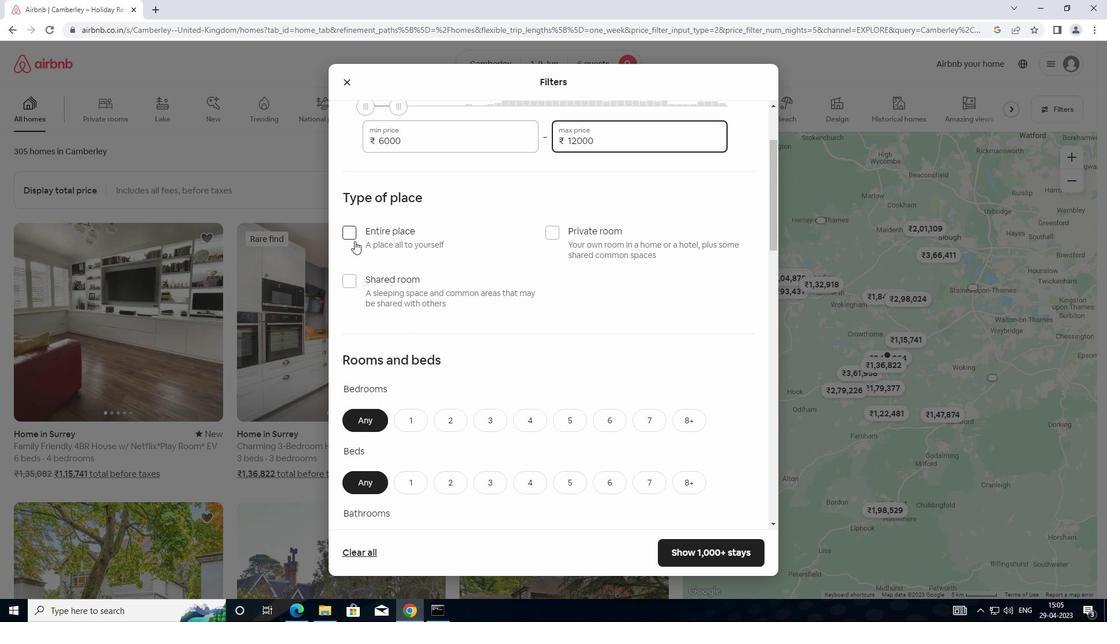 
Action: Mouse pressed left at (349, 236)
Screenshot: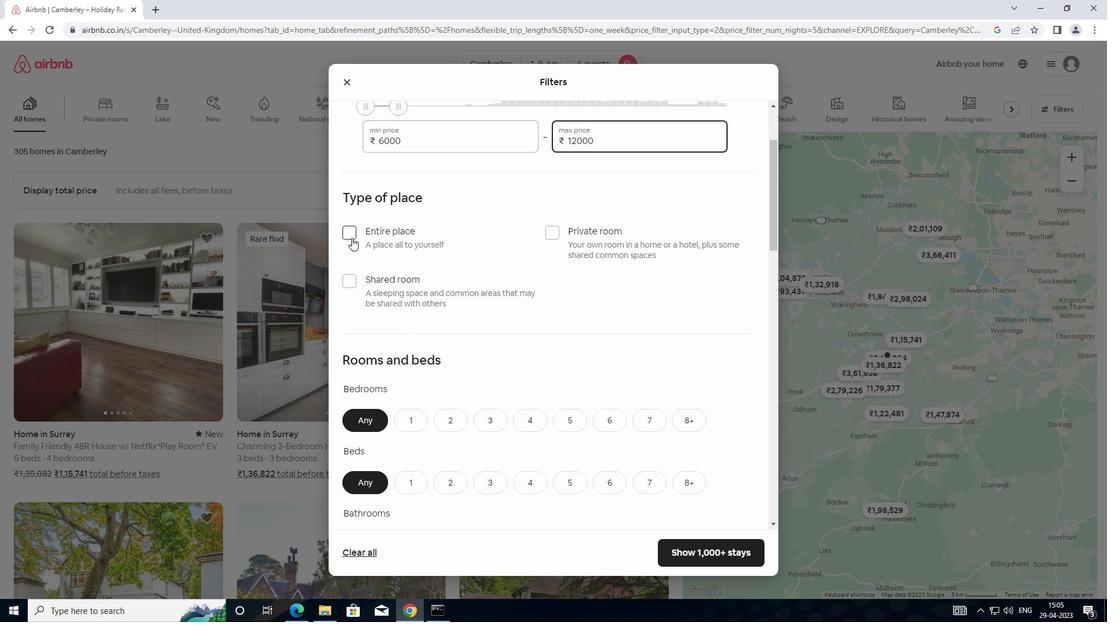
Action: Mouse moved to (377, 317)
Screenshot: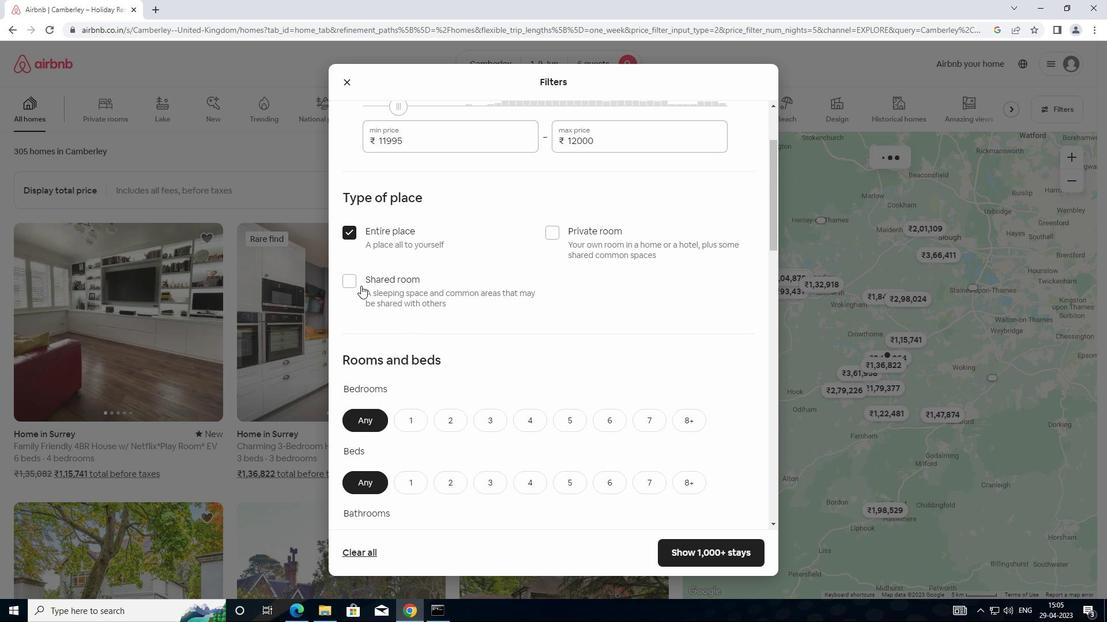 
Action: Mouse scrolled (377, 316) with delta (0, 0)
Screenshot: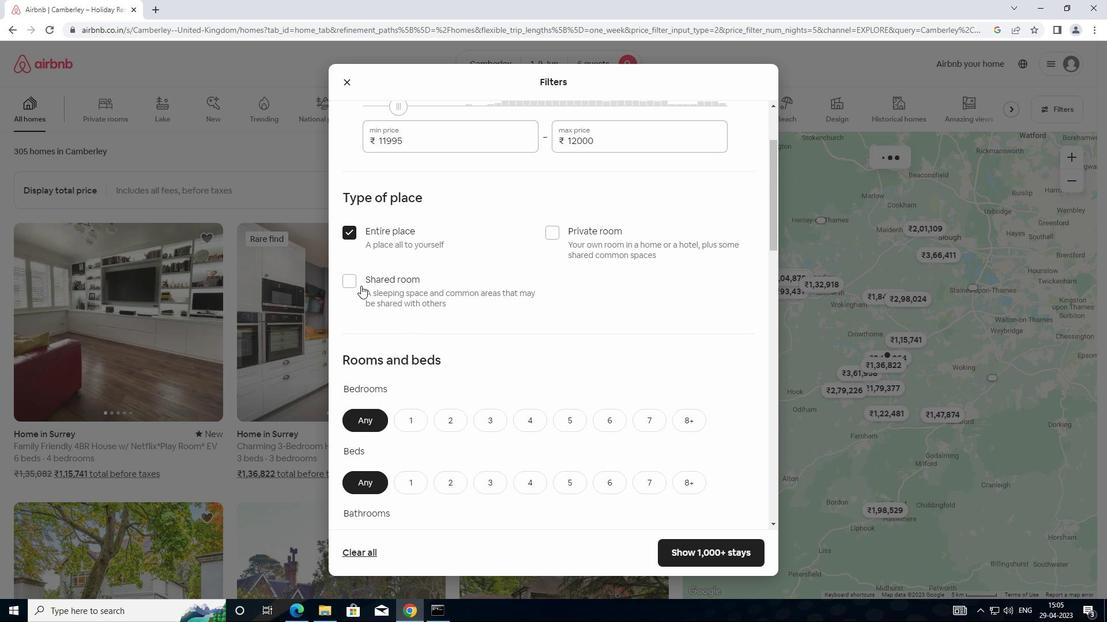 
Action: Mouse moved to (389, 336)
Screenshot: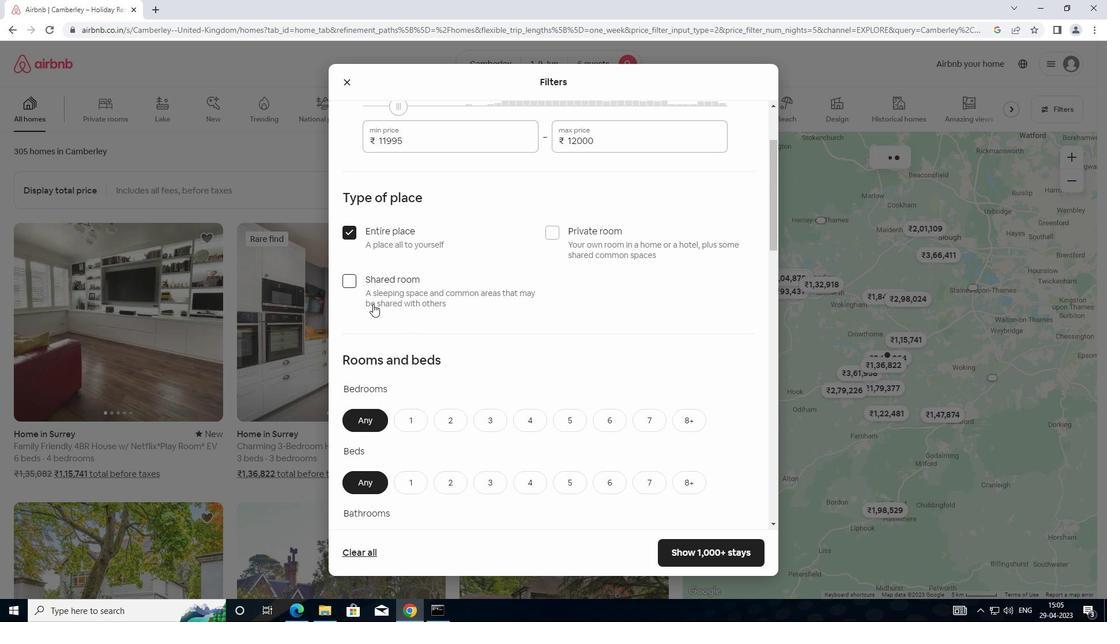 
Action: Mouse scrolled (389, 335) with delta (0, 0)
Screenshot: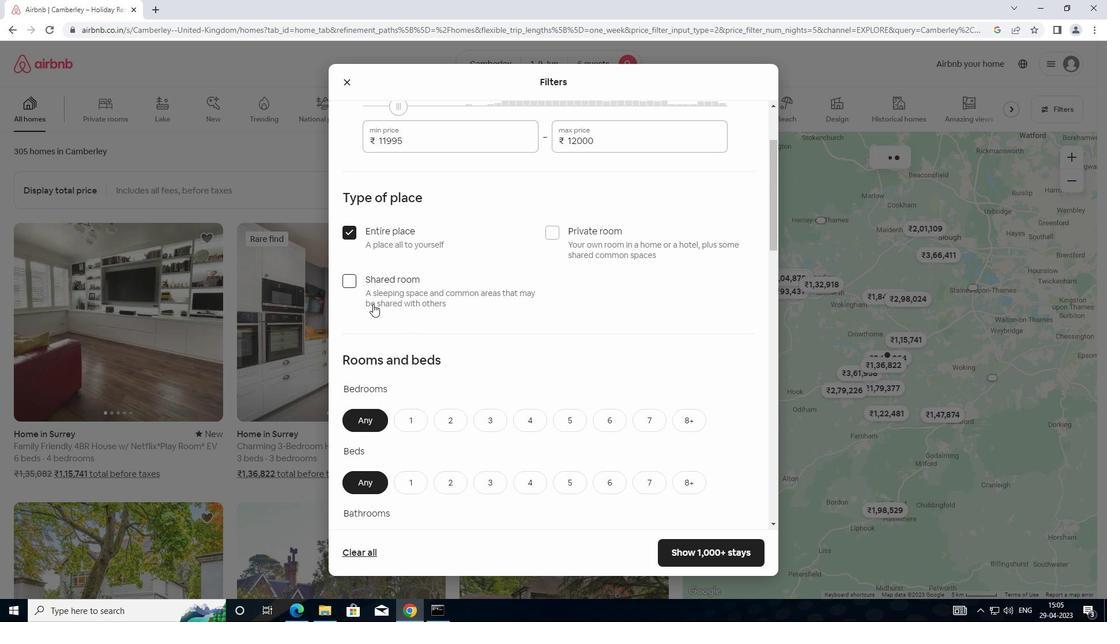 
Action: Mouse moved to (389, 336)
Screenshot: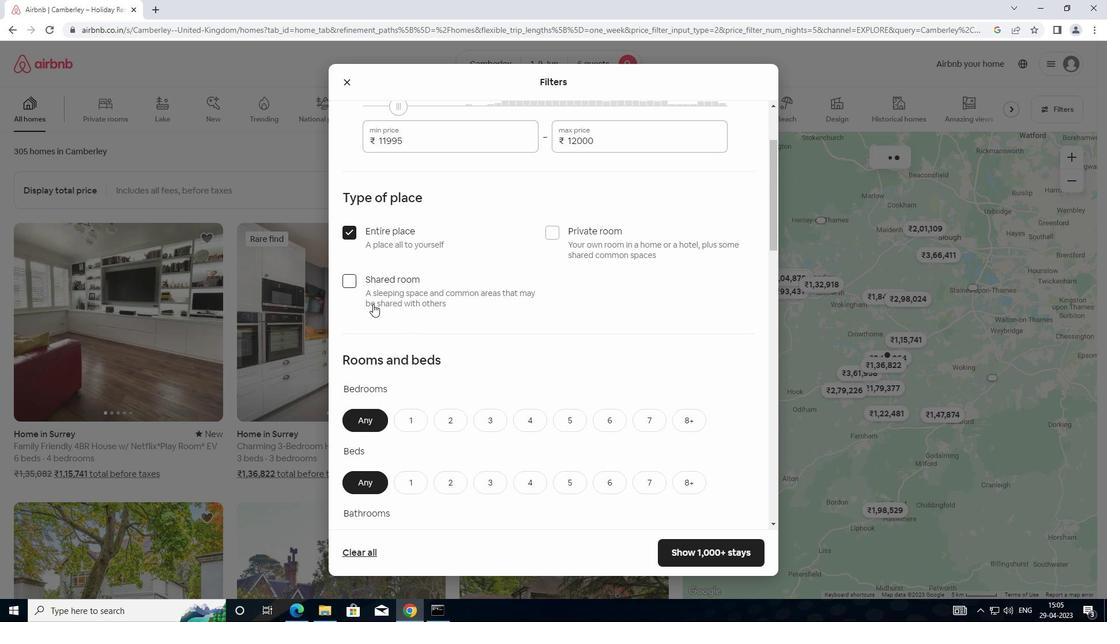 
Action: Mouse scrolled (389, 335) with delta (0, 0)
Screenshot: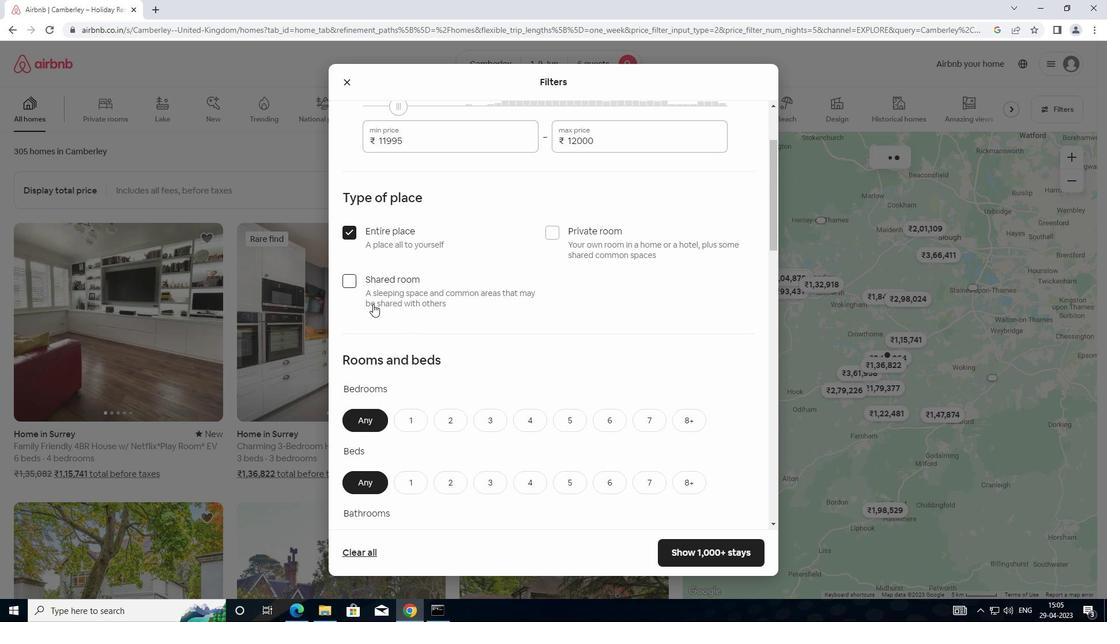 
Action: Mouse moved to (392, 336)
Screenshot: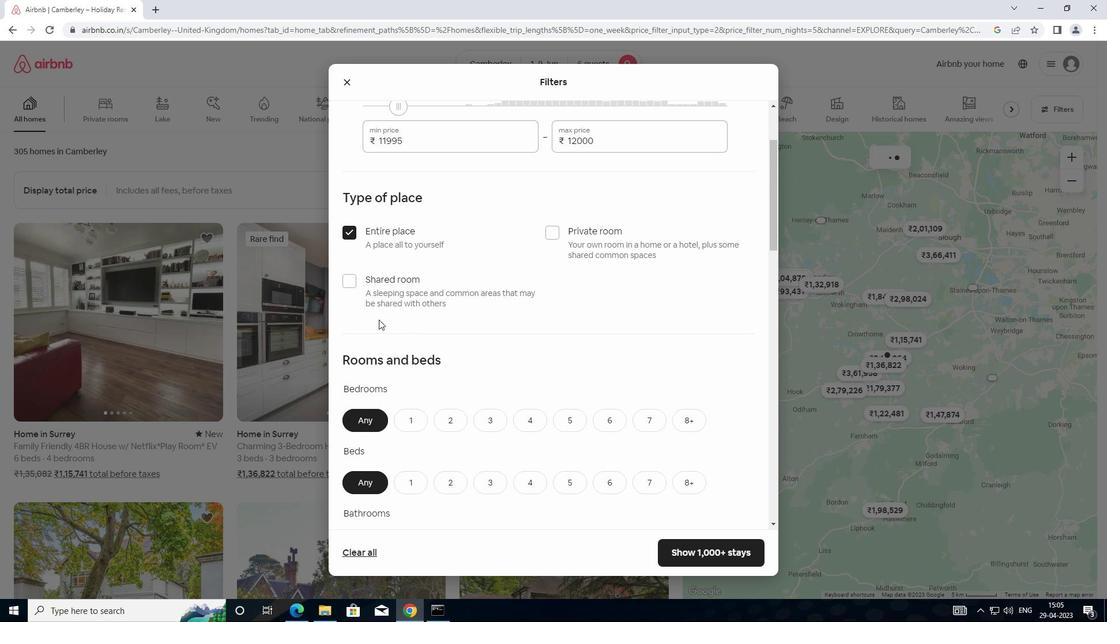 
Action: Mouse scrolled (392, 335) with delta (0, 0)
Screenshot: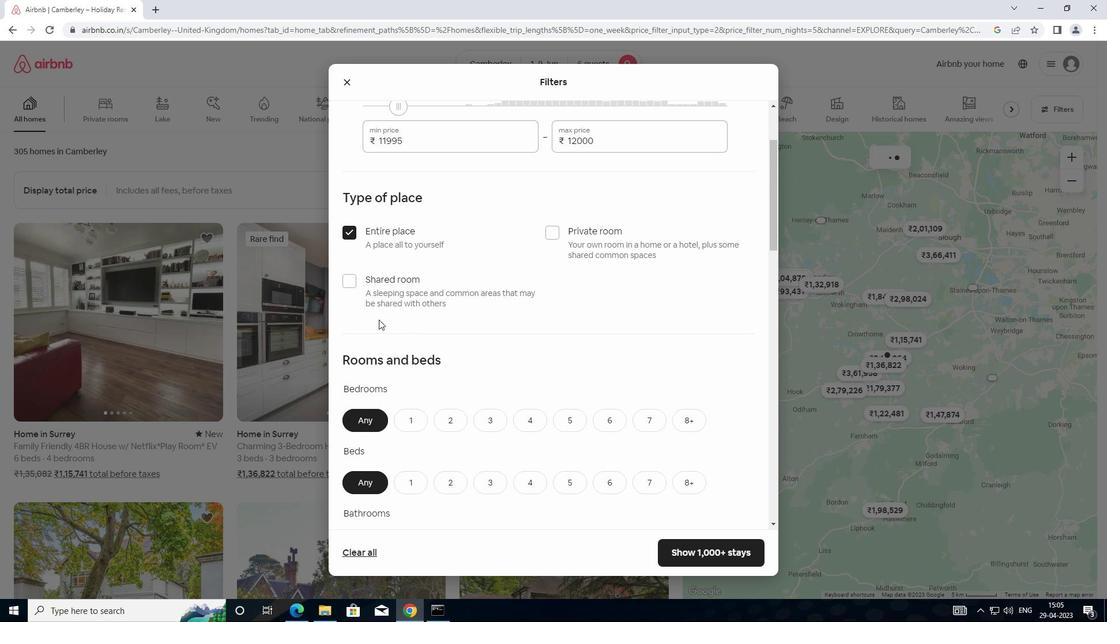 
Action: Mouse moved to (406, 334)
Screenshot: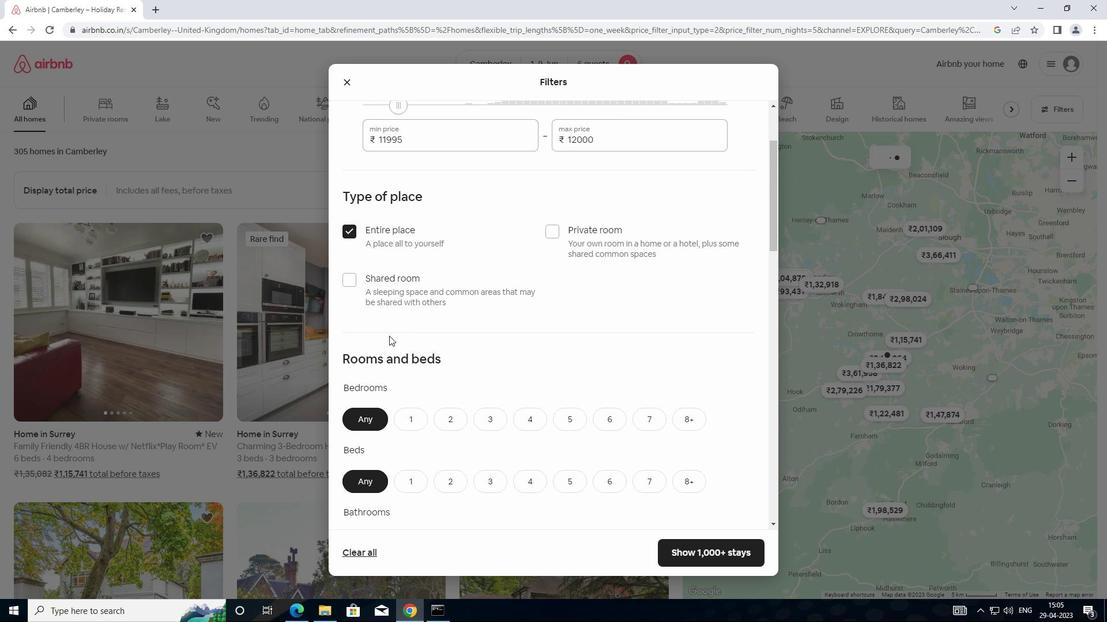 
Action: Mouse scrolled (406, 333) with delta (0, 0)
Screenshot: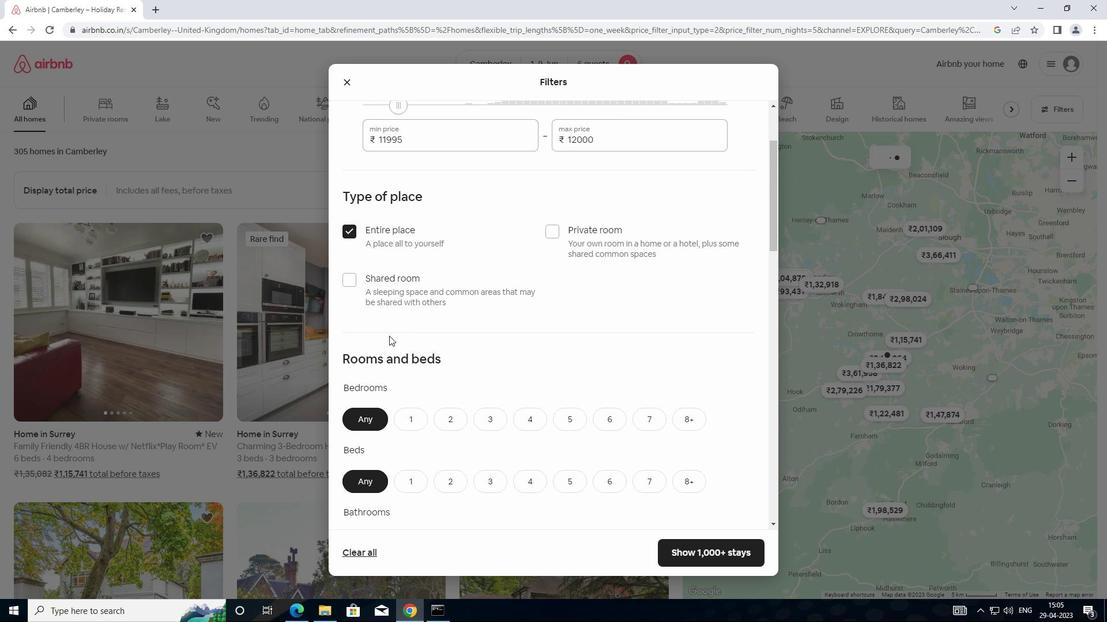 
Action: Mouse moved to (479, 137)
Screenshot: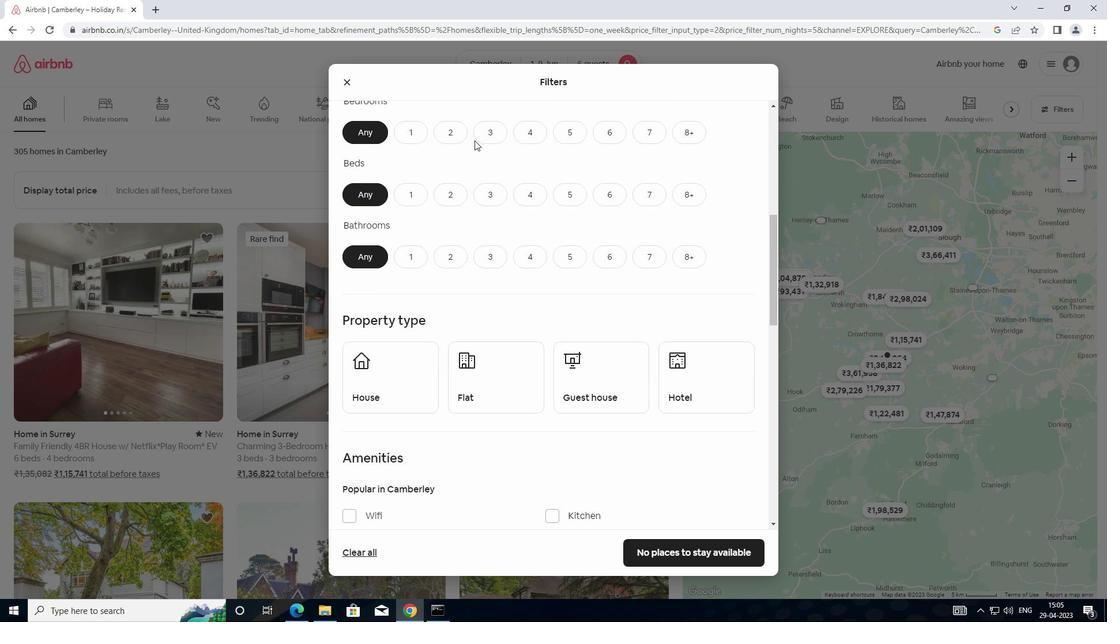 
Action: Mouse pressed left at (479, 137)
Screenshot: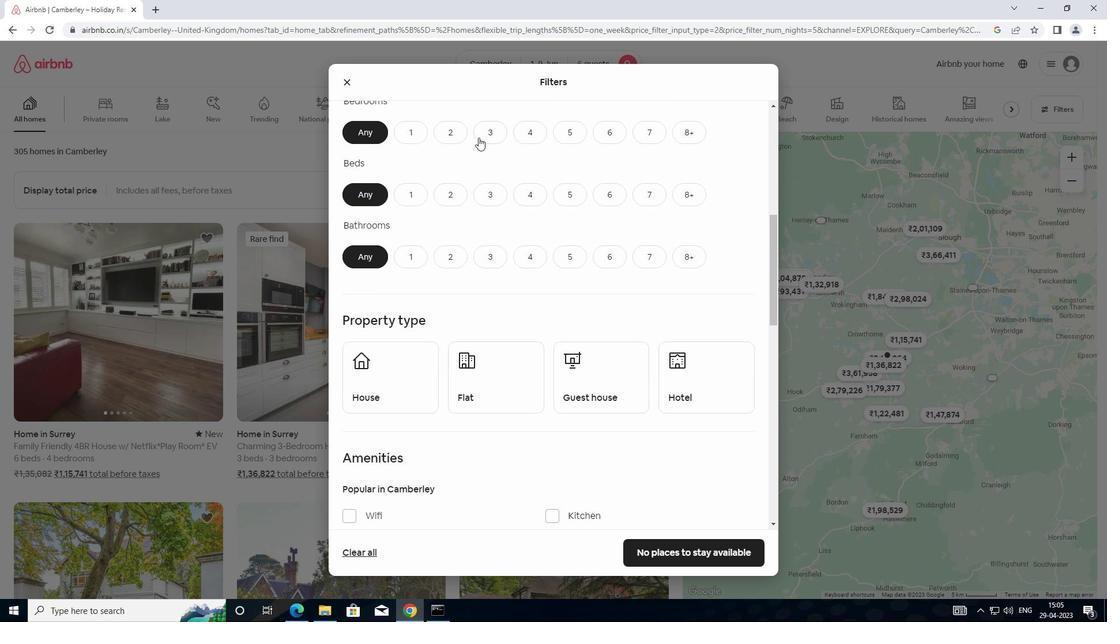 
Action: Mouse moved to (490, 191)
Screenshot: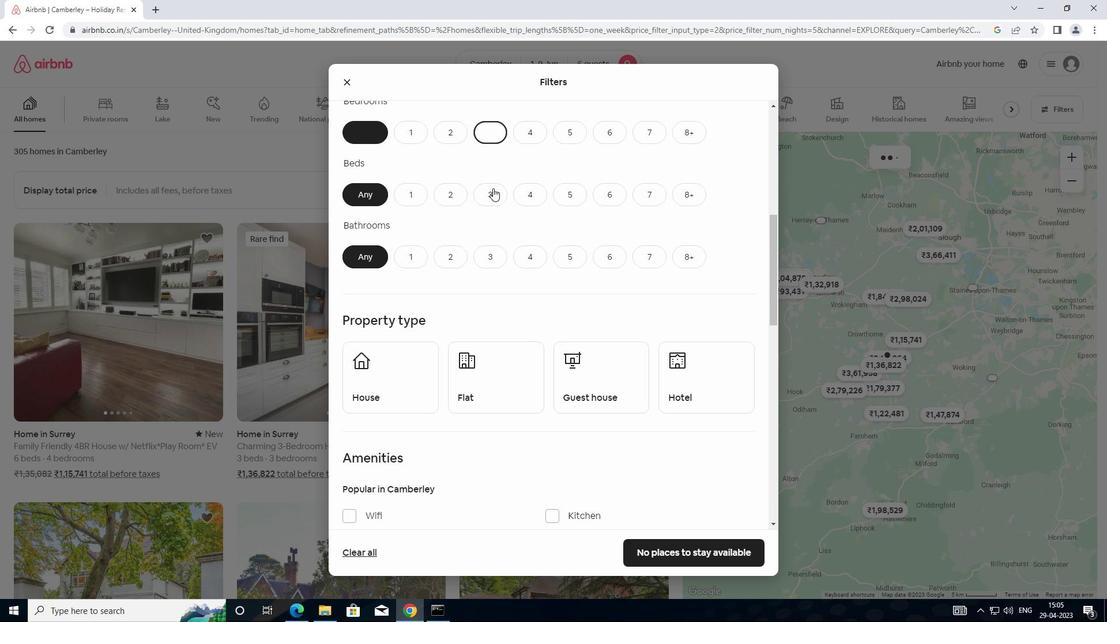 
Action: Mouse pressed left at (490, 191)
Screenshot: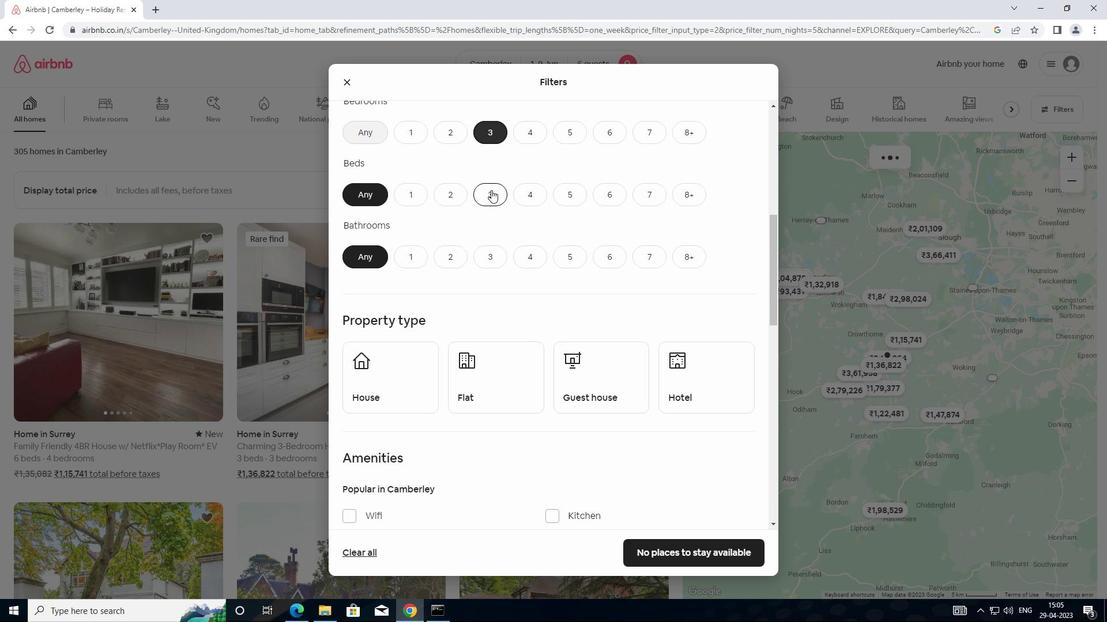 
Action: Mouse moved to (481, 256)
Screenshot: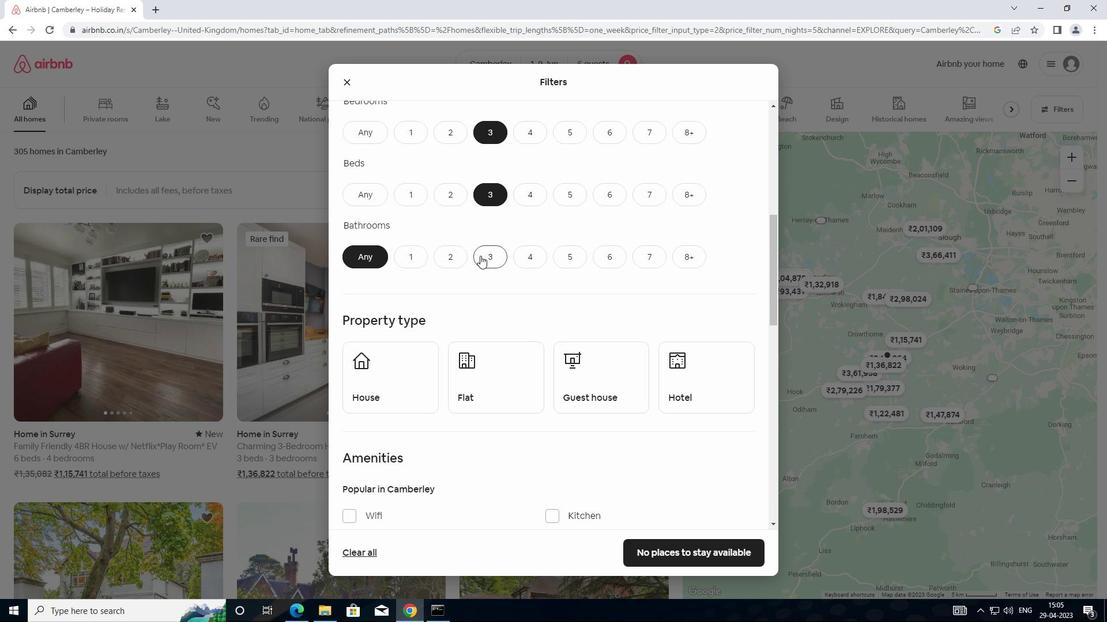 
Action: Mouse pressed left at (481, 256)
Screenshot: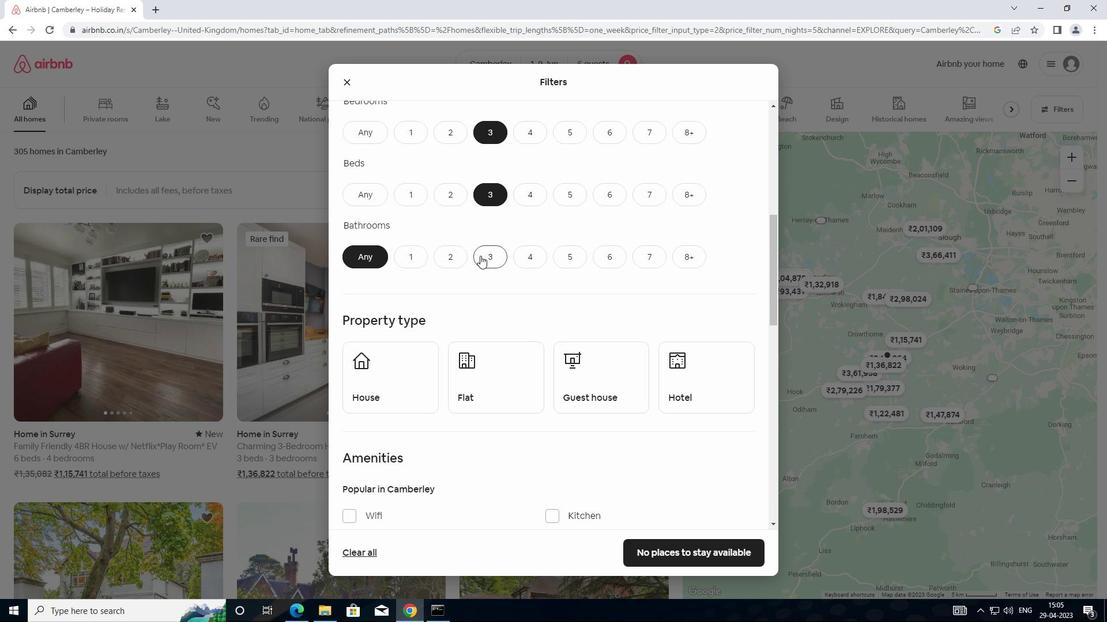 
Action: Mouse moved to (471, 330)
Screenshot: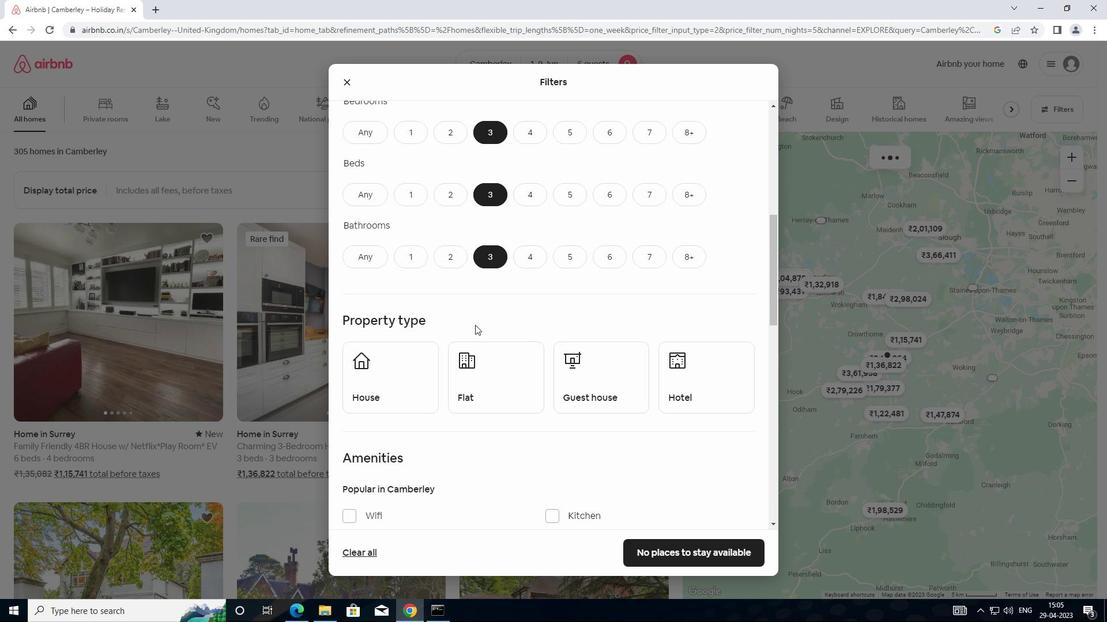 
Action: Mouse scrolled (471, 329) with delta (0, 0)
Screenshot: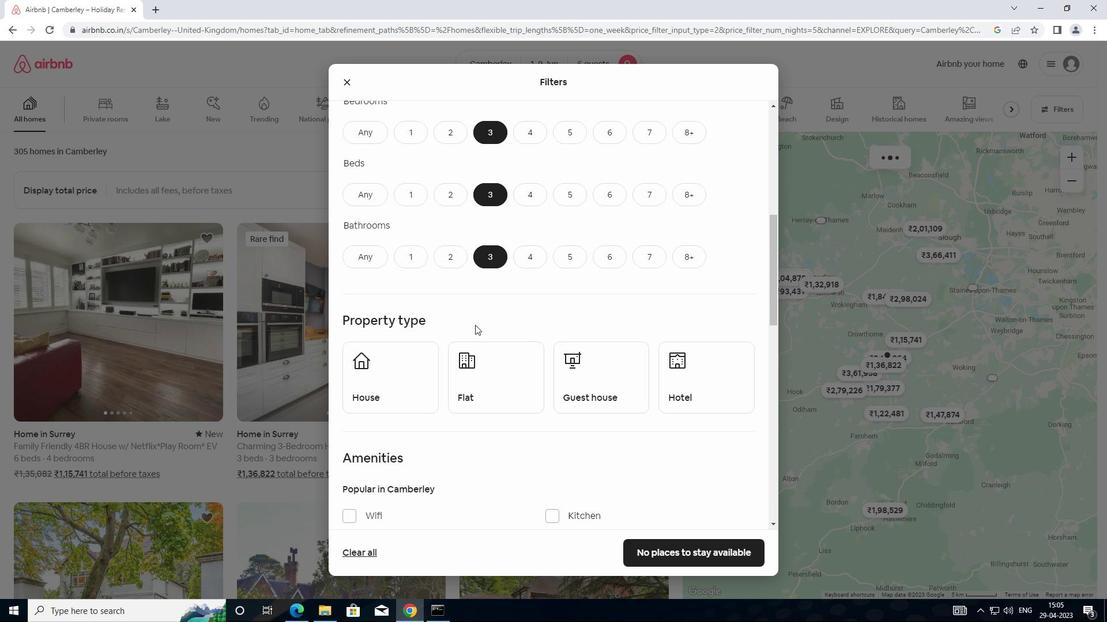 
Action: Mouse moved to (467, 332)
Screenshot: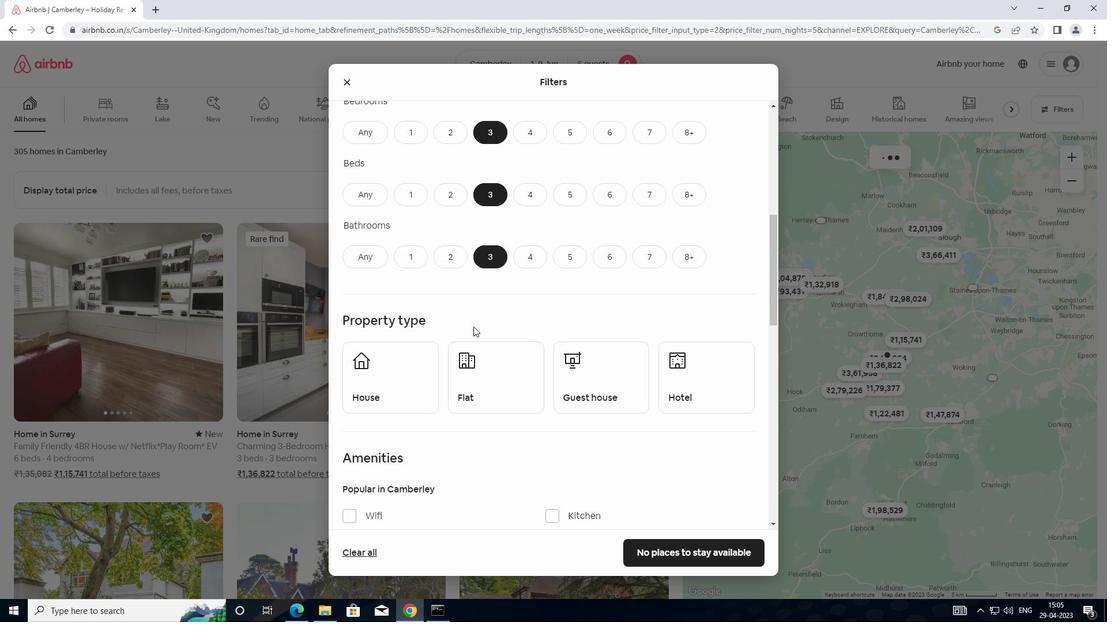 
Action: Mouse scrolled (467, 332) with delta (0, 0)
Screenshot: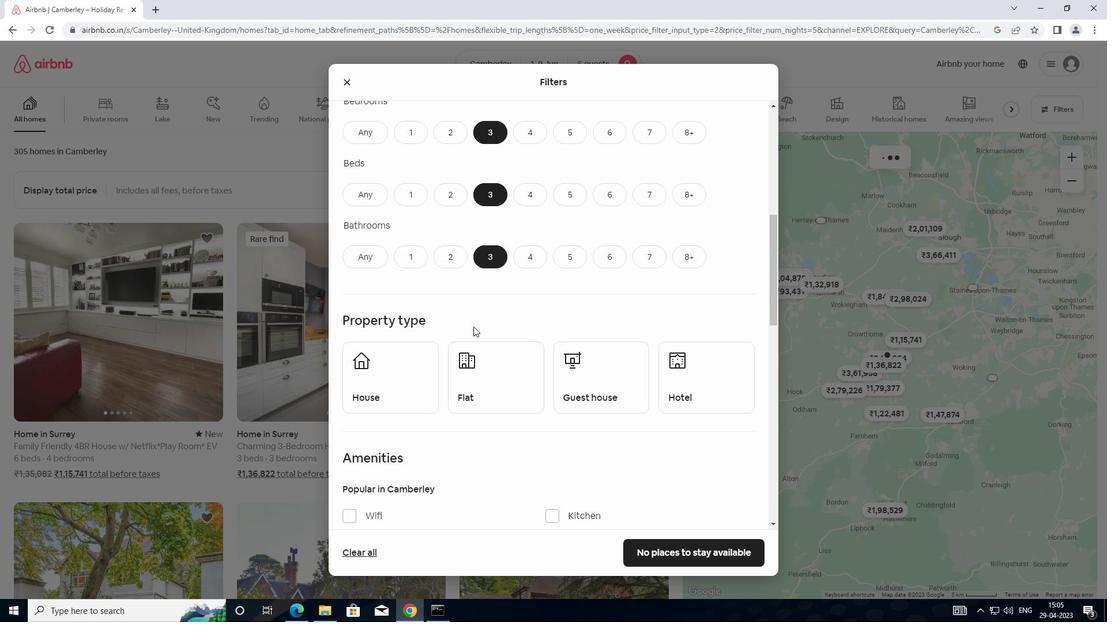
Action: Mouse moved to (395, 264)
Screenshot: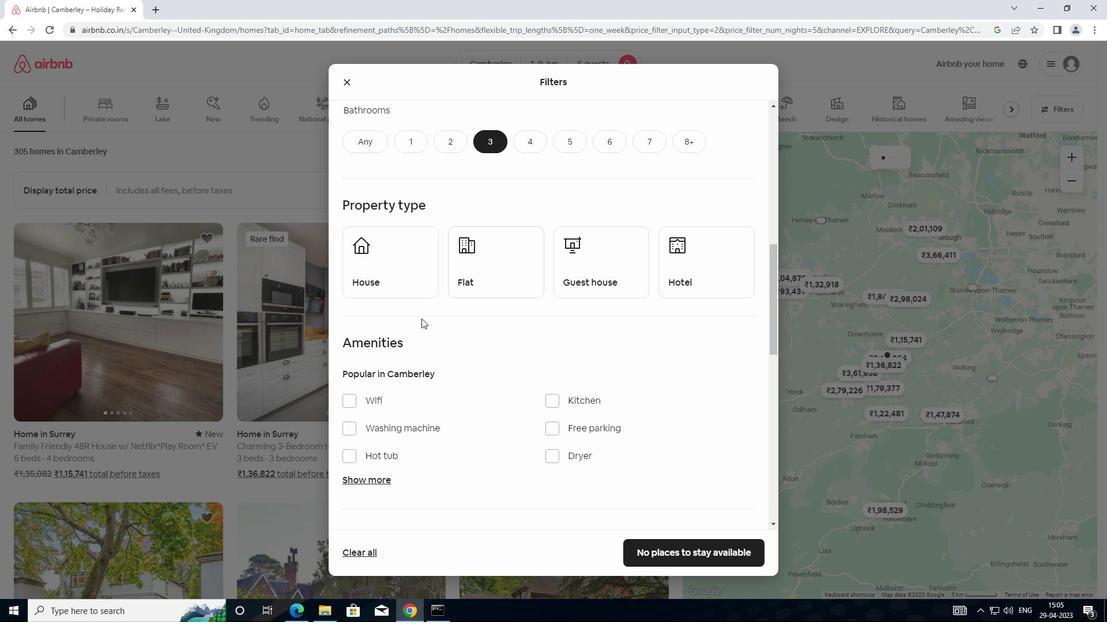 
Action: Mouse pressed left at (395, 264)
Screenshot: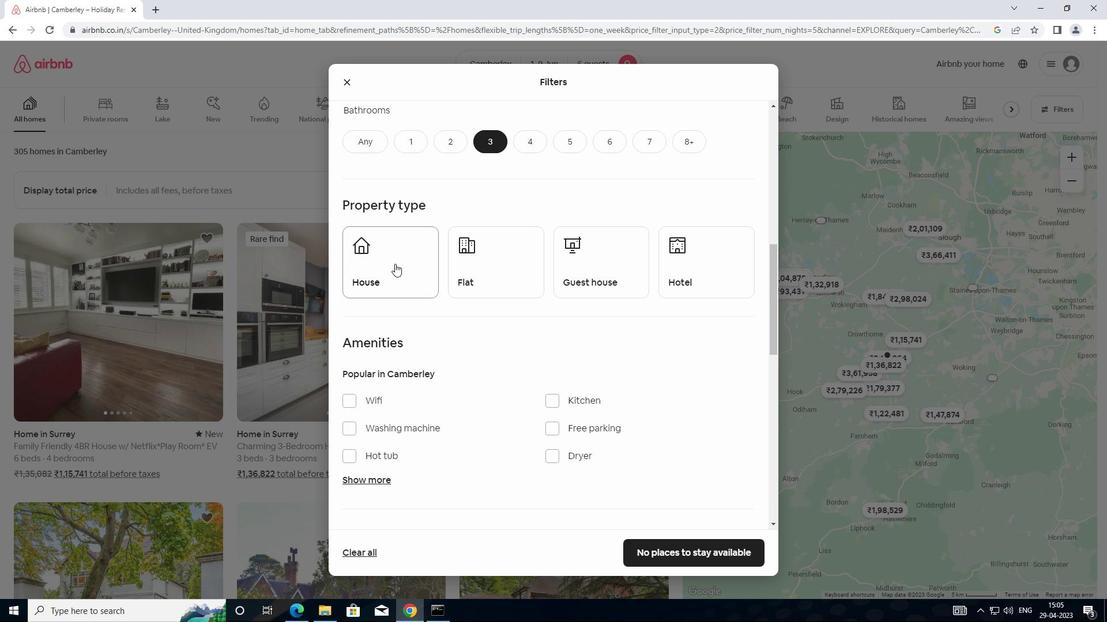 
Action: Mouse moved to (495, 276)
Screenshot: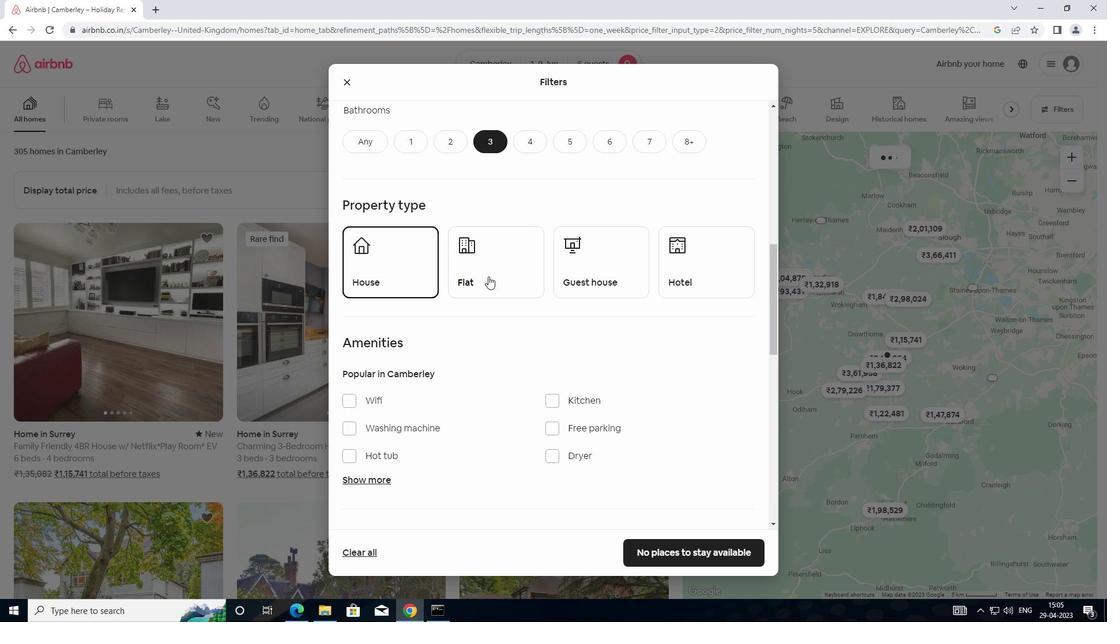 
Action: Mouse pressed left at (495, 276)
Screenshot: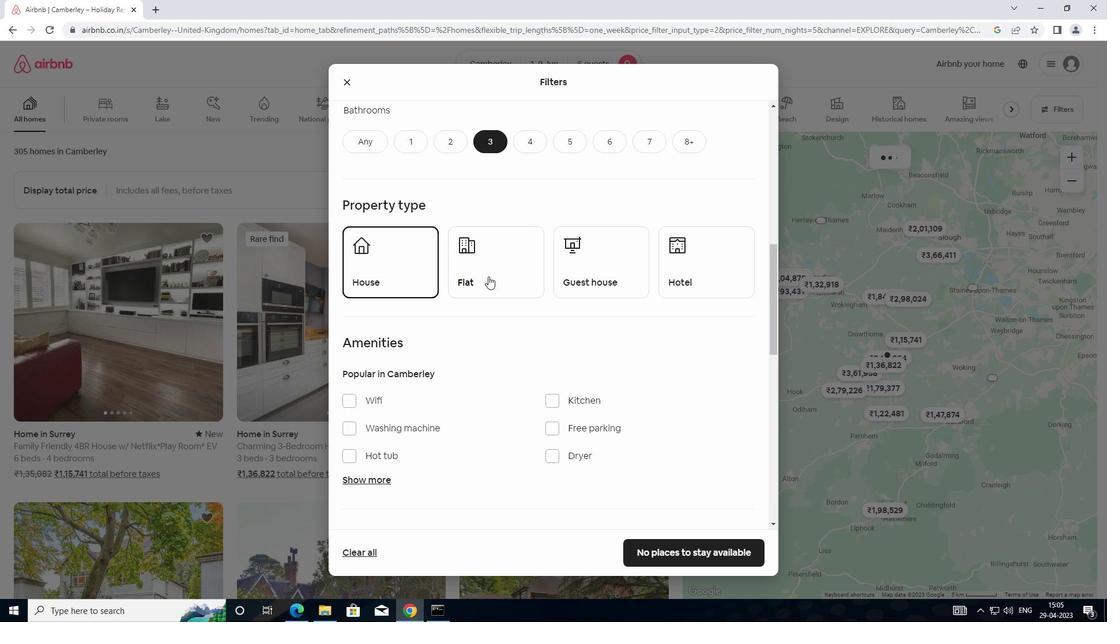 
Action: Mouse moved to (593, 276)
Screenshot: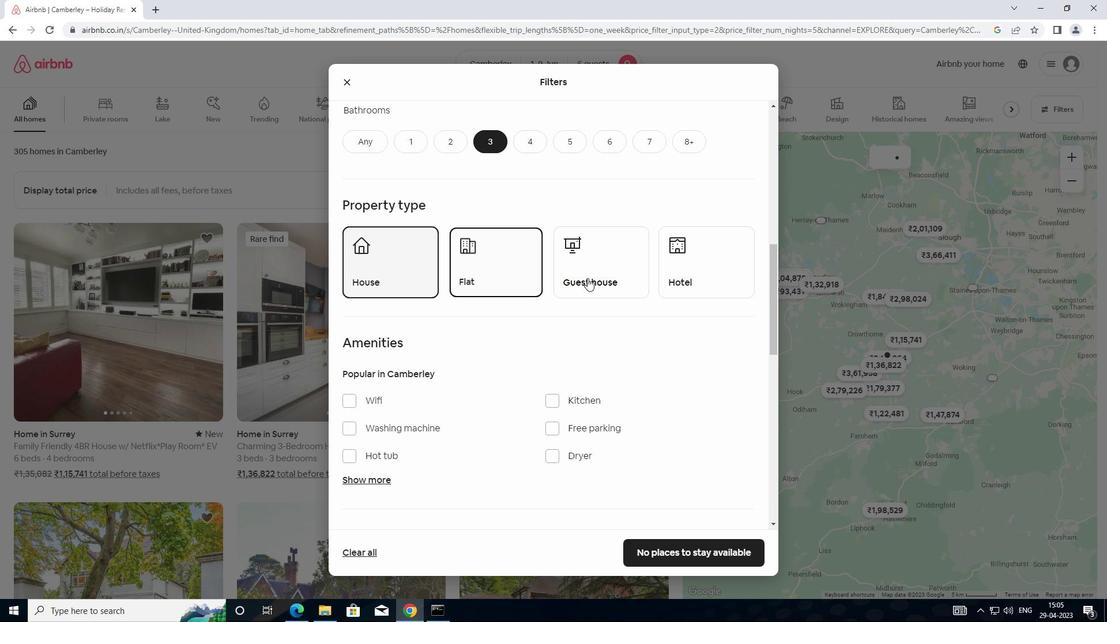 
Action: Mouse pressed left at (593, 276)
Screenshot: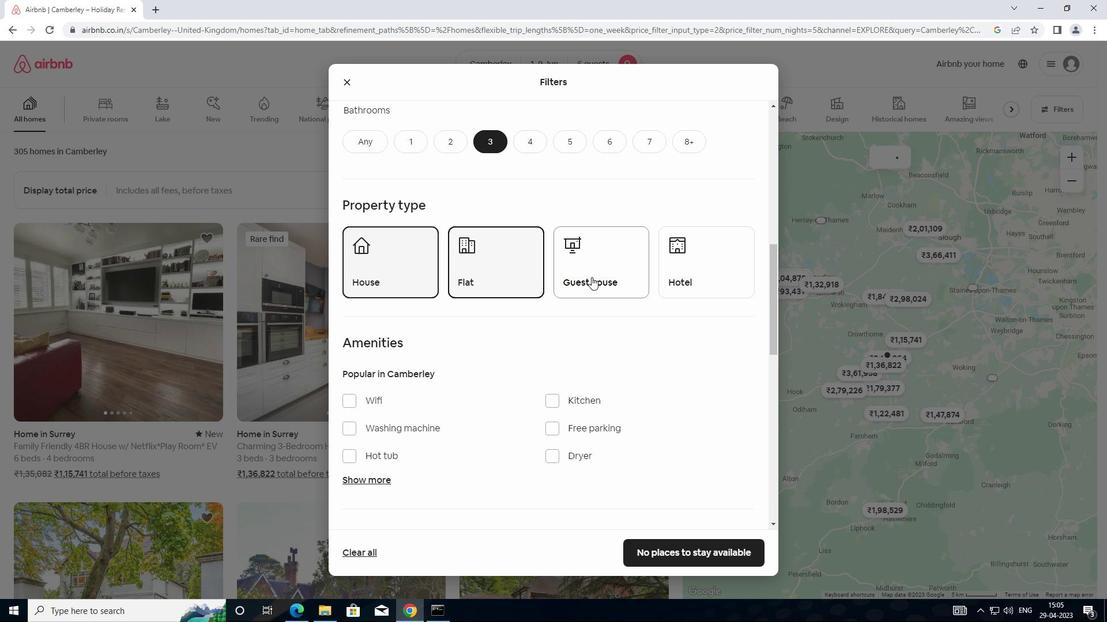 
Action: Mouse moved to (541, 365)
Screenshot: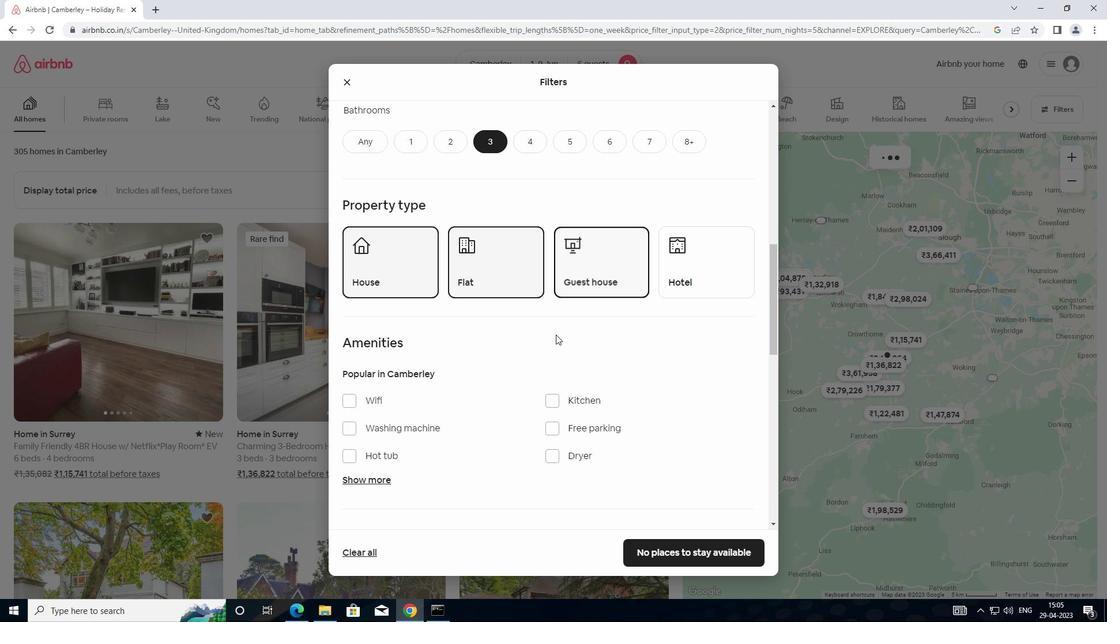 
Action: Mouse scrolled (541, 364) with delta (0, 0)
Screenshot: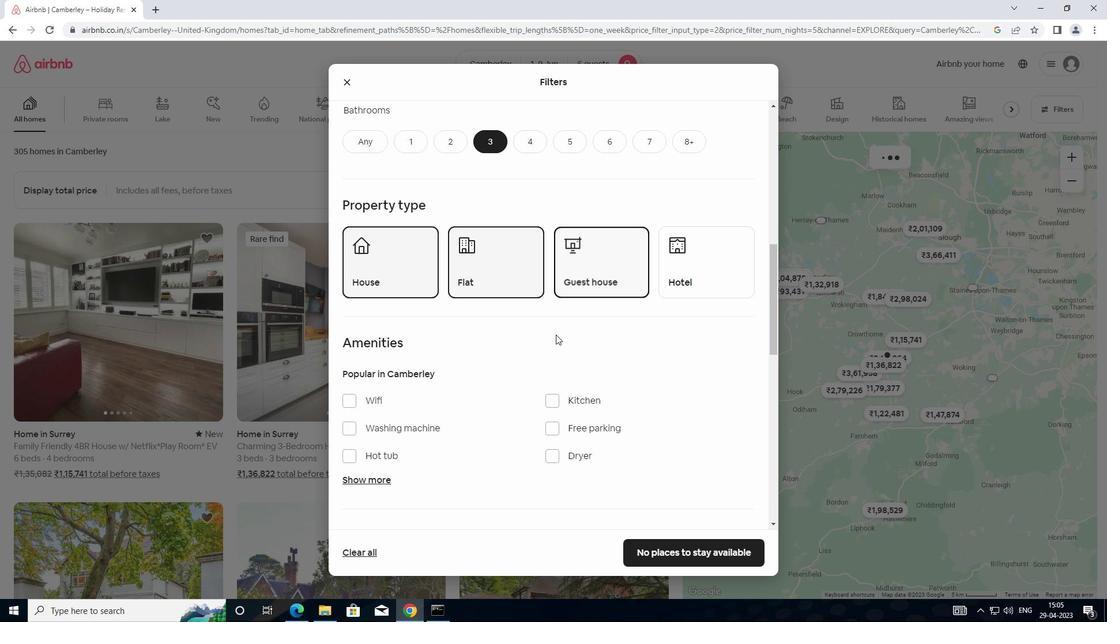 
Action: Mouse moved to (541, 366)
Screenshot: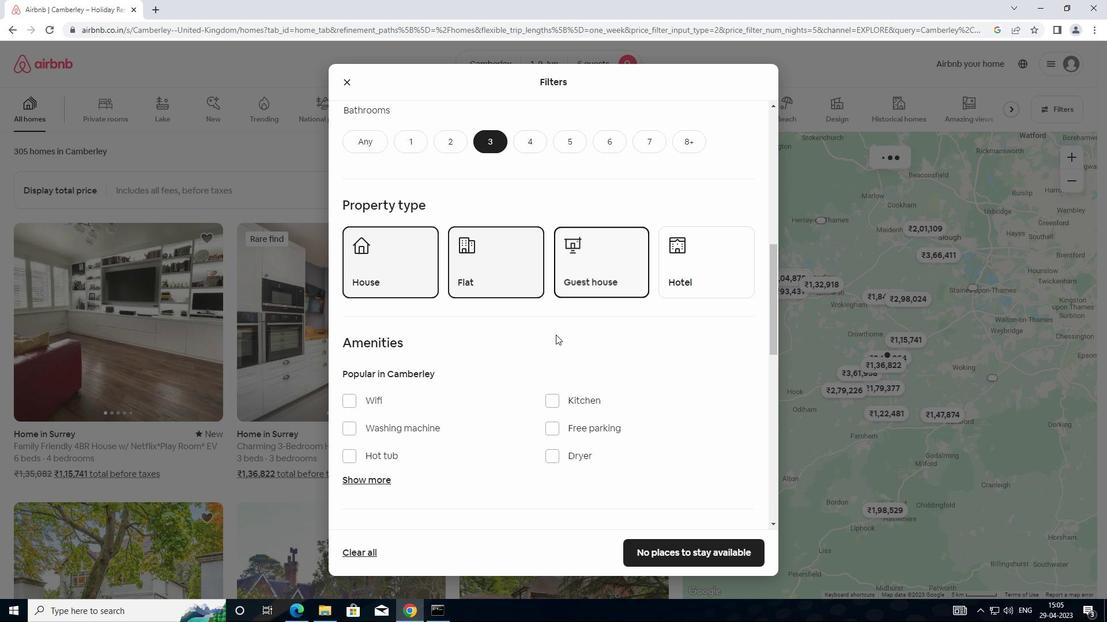 
Action: Mouse scrolled (541, 365) with delta (0, 0)
Screenshot: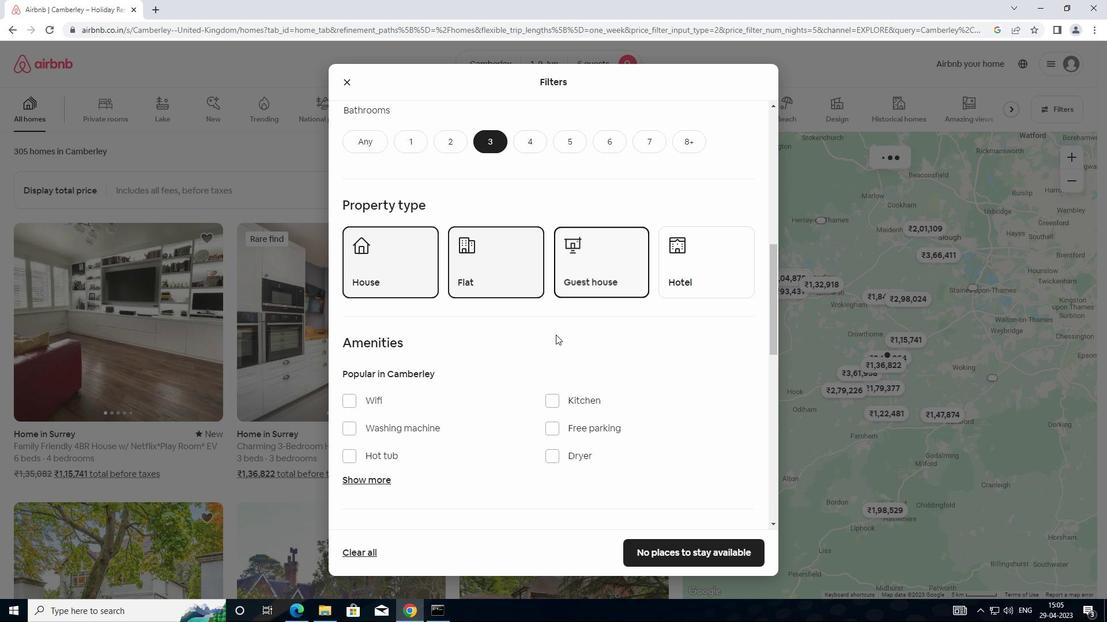 
Action: Mouse scrolled (541, 365) with delta (0, 0)
Screenshot: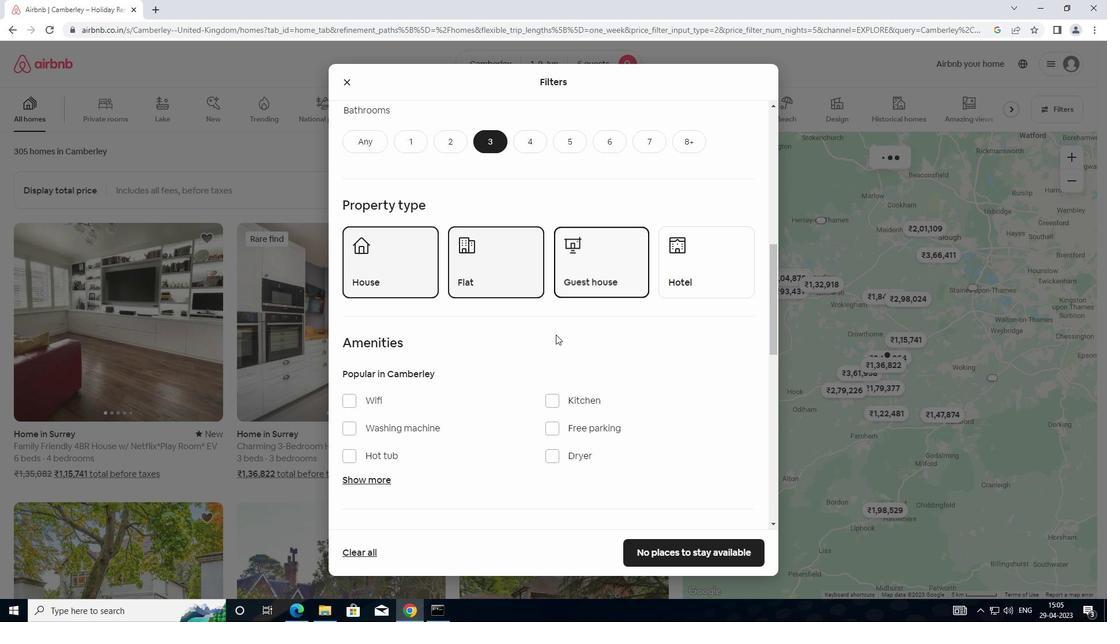 
Action: Mouse moved to (541, 366)
Screenshot: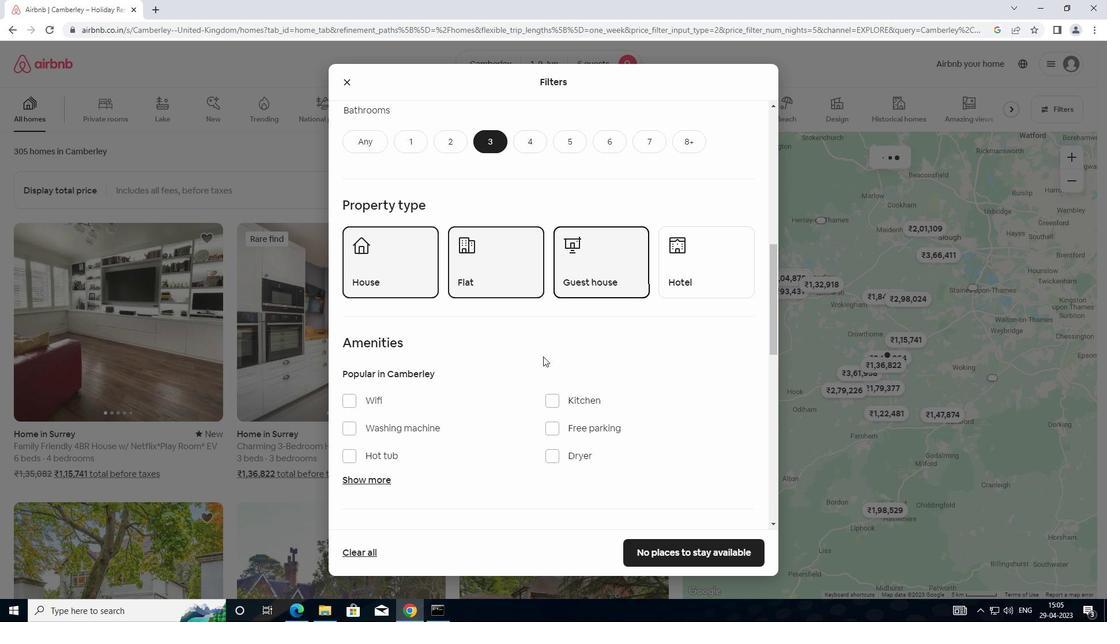 
Action: Mouse scrolled (541, 366) with delta (0, 0)
Screenshot: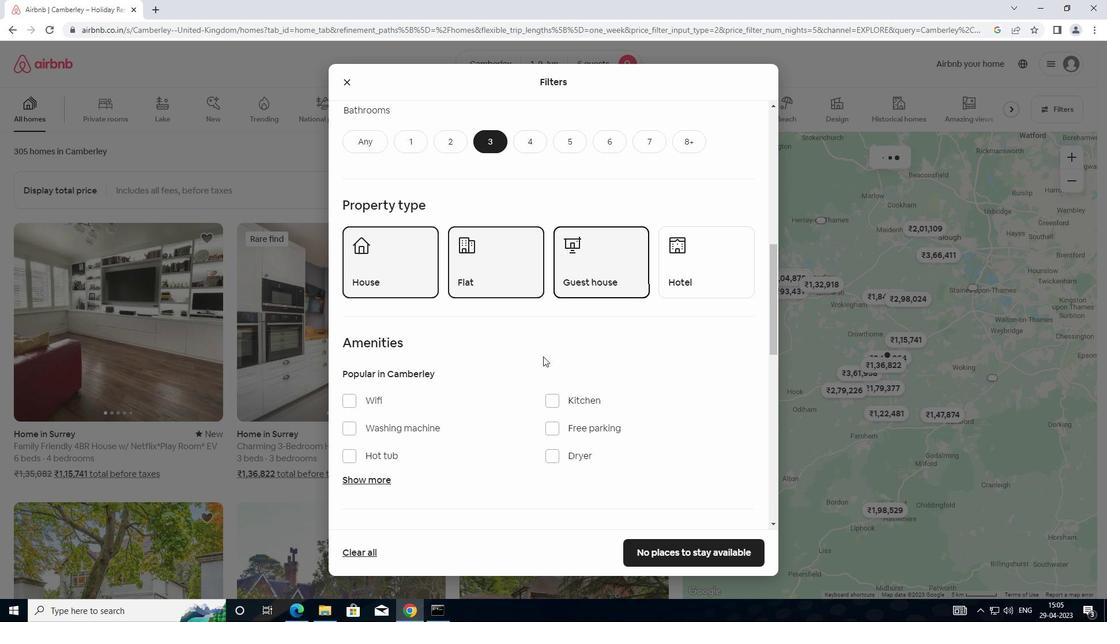 
Action: Mouse moved to (734, 384)
Screenshot: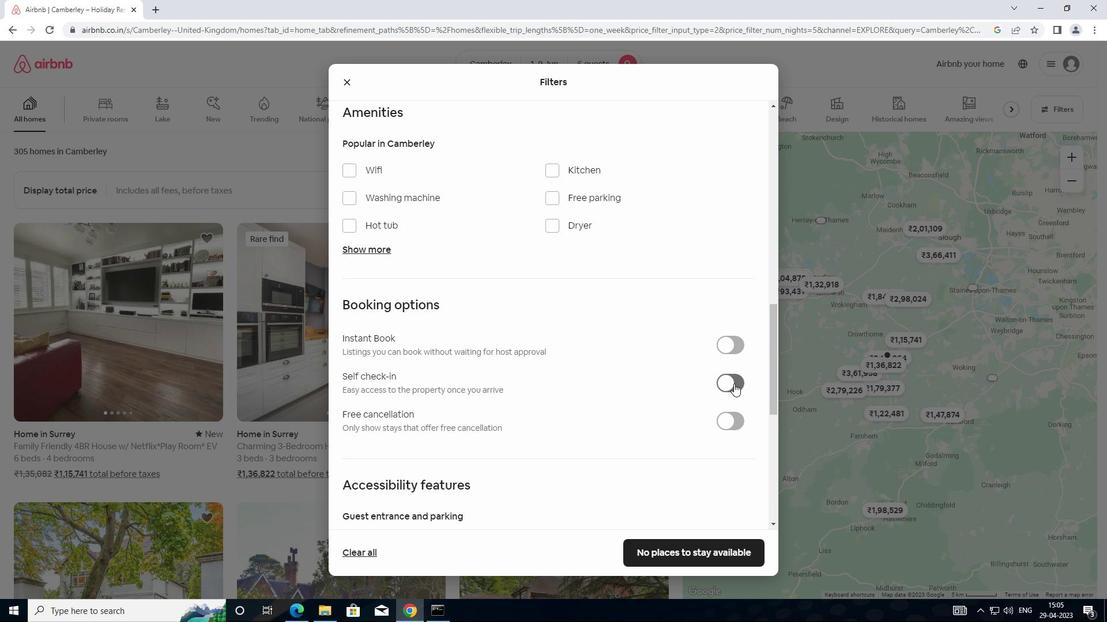 
Action: Mouse pressed left at (734, 384)
Screenshot: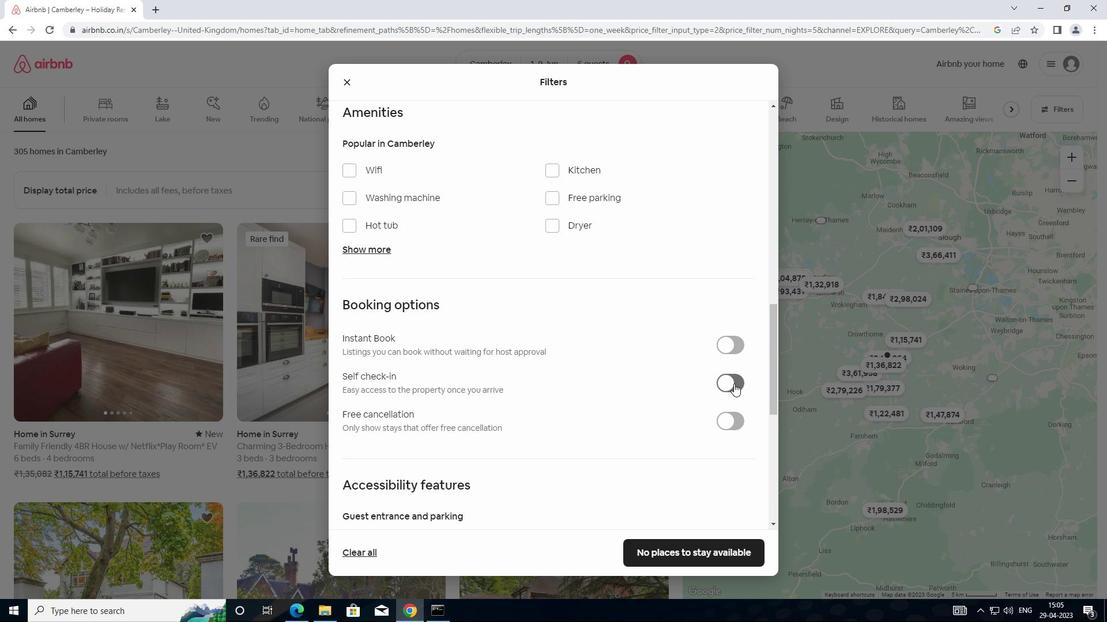 
Action: Mouse moved to (719, 388)
Screenshot: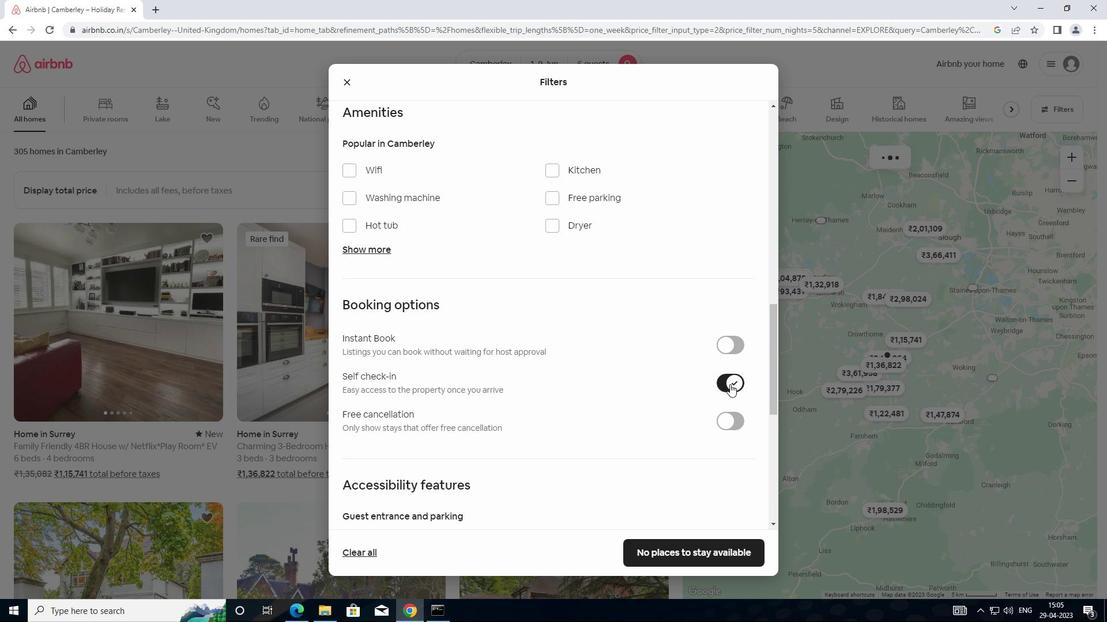 
Action: Mouse scrolled (719, 387) with delta (0, 0)
Screenshot: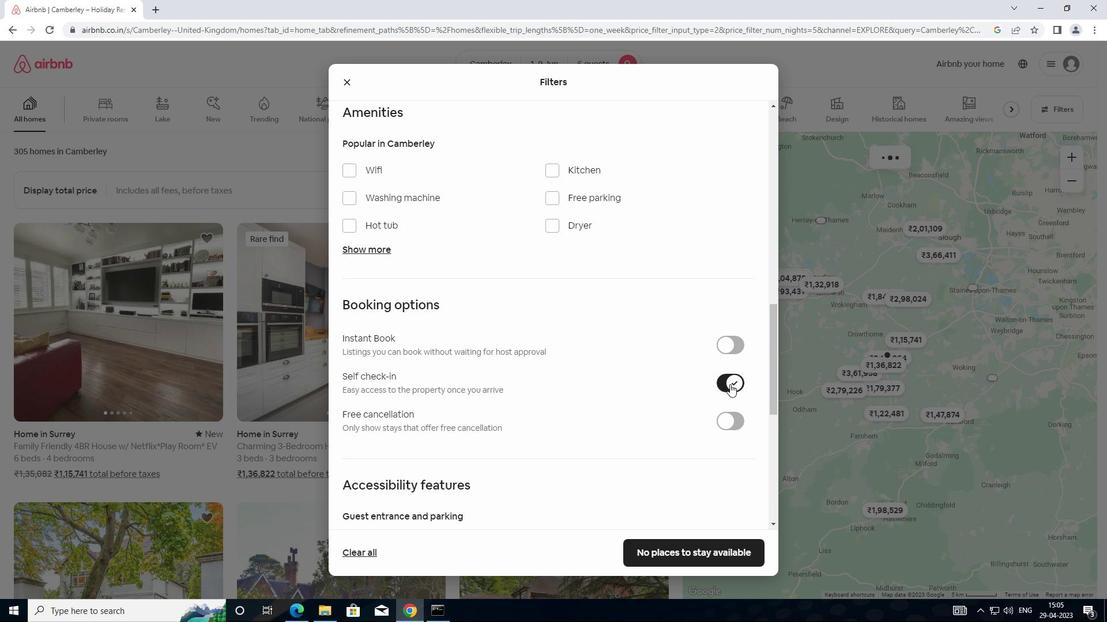 
Action: Mouse moved to (712, 388)
Screenshot: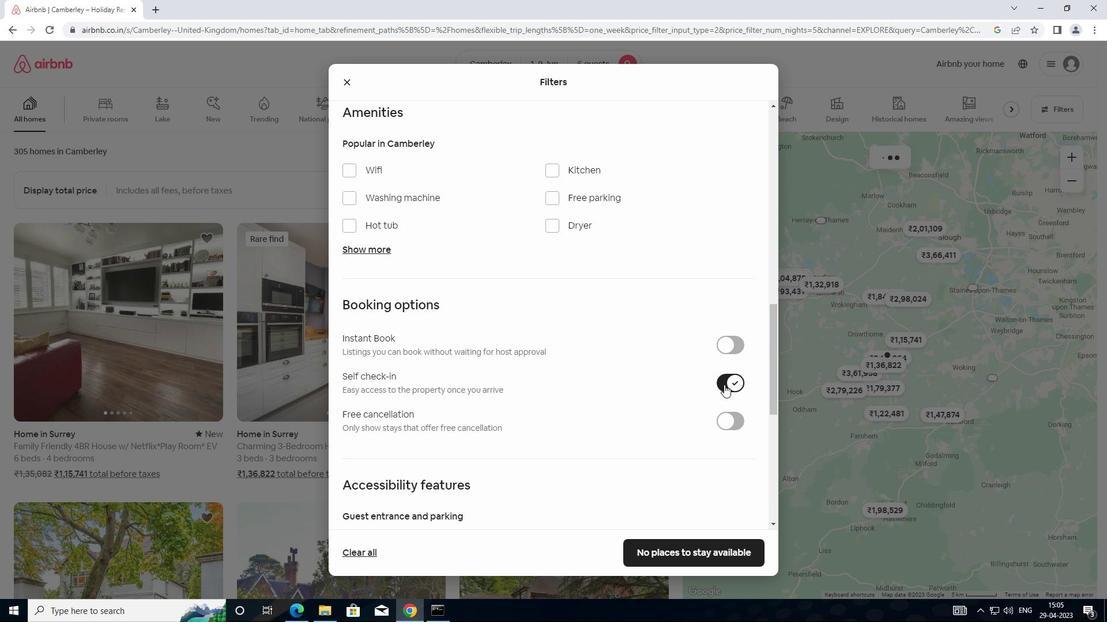 
Action: Mouse scrolled (712, 387) with delta (0, 0)
Screenshot: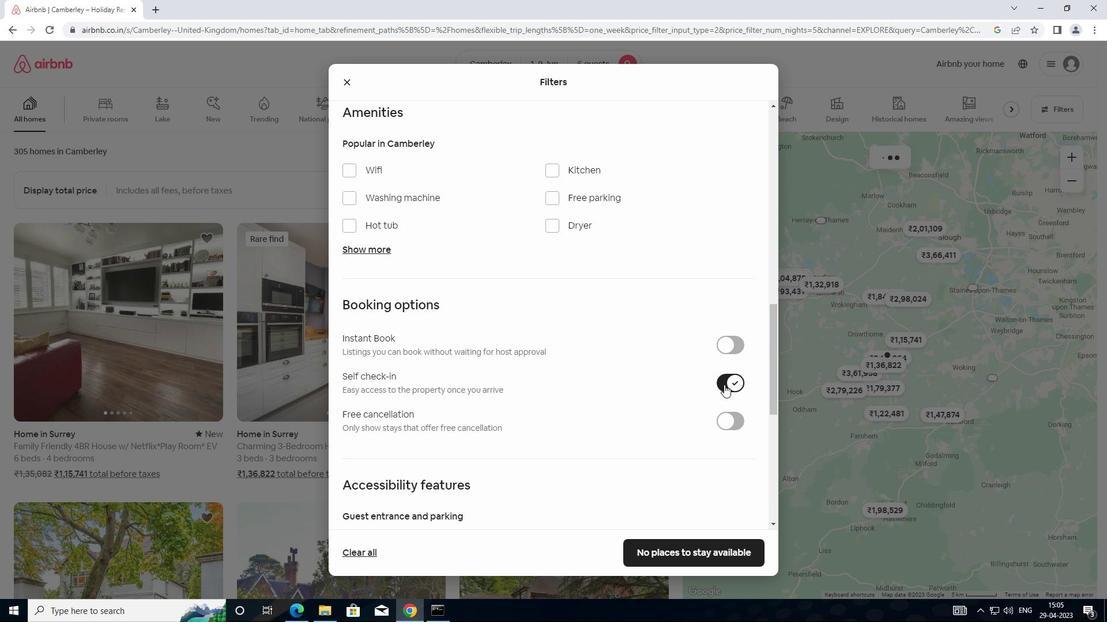 
Action: Mouse moved to (681, 373)
Screenshot: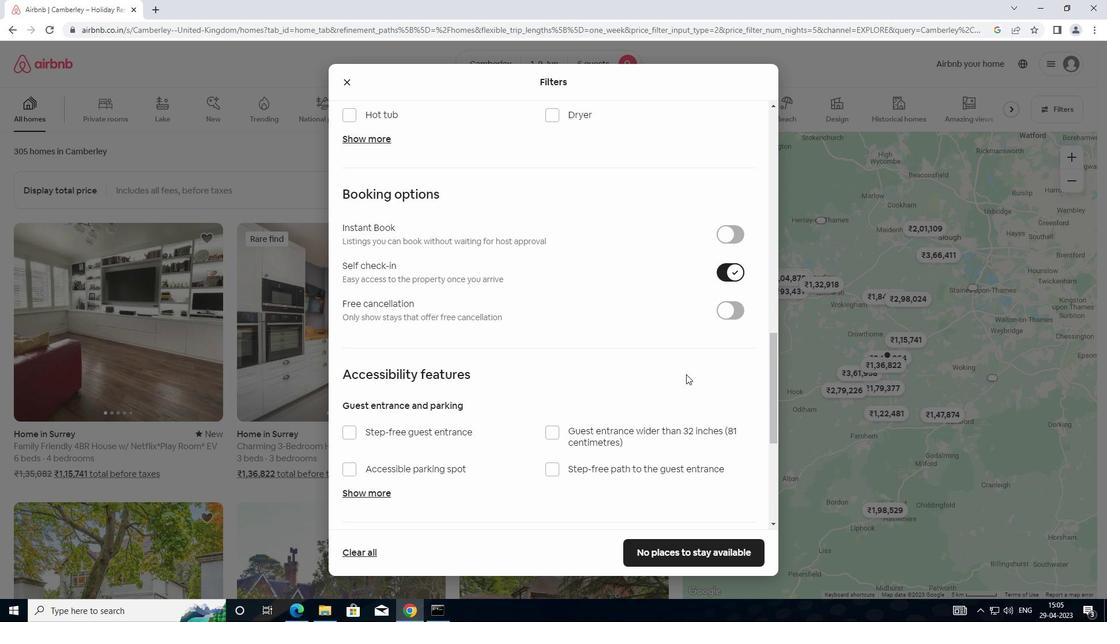 
Action: Mouse scrolled (681, 372) with delta (0, 0)
Screenshot: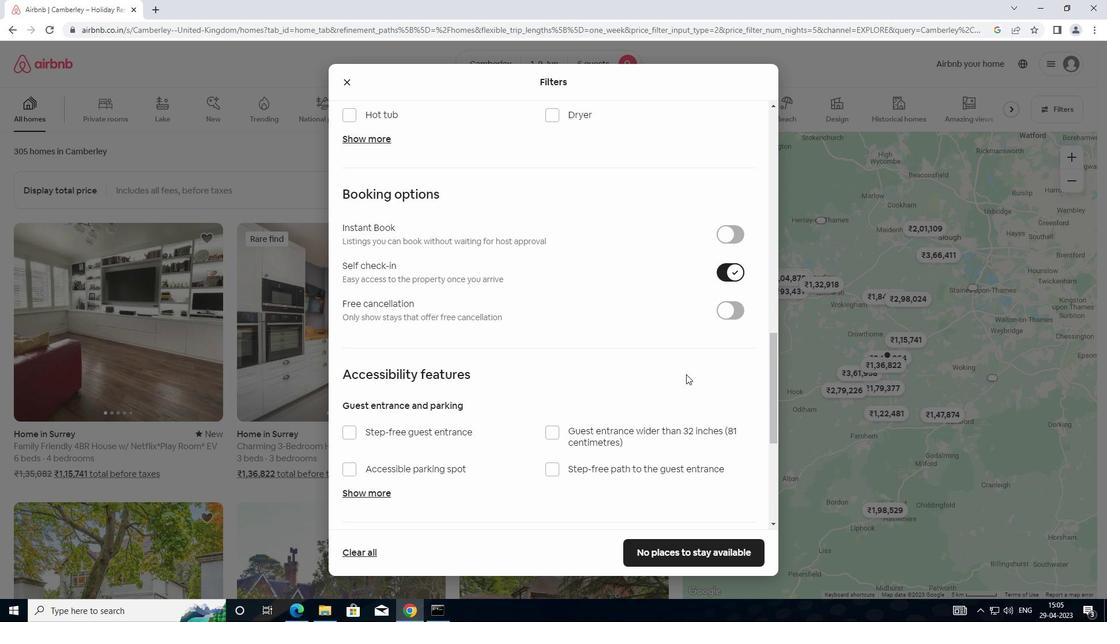 
Action: Mouse moved to (677, 373)
Screenshot: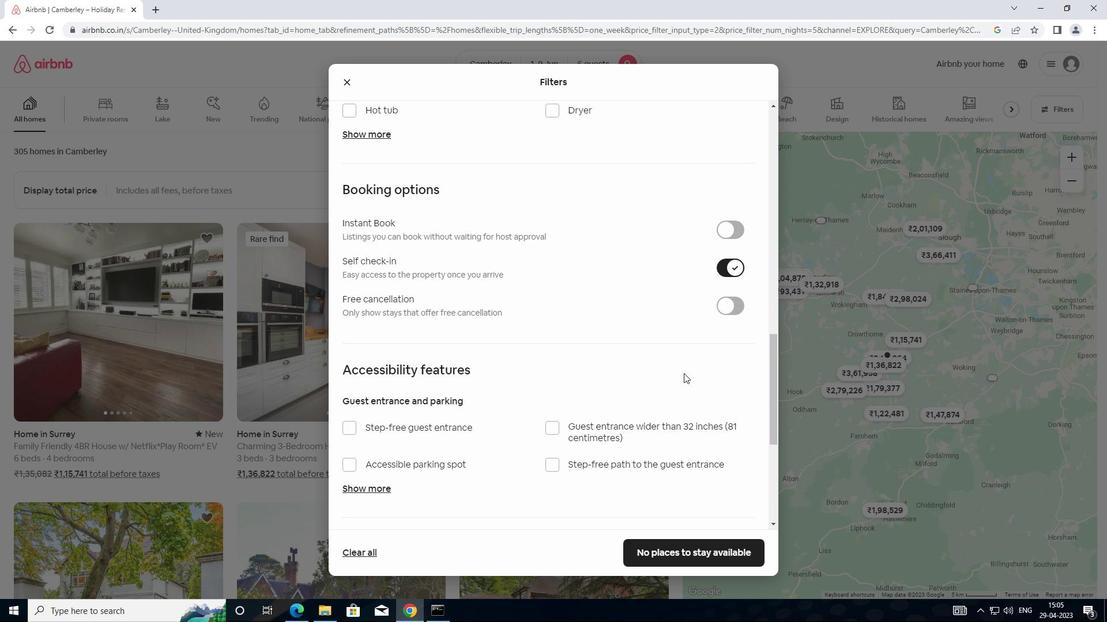 
Action: Mouse scrolled (677, 372) with delta (0, 0)
Screenshot: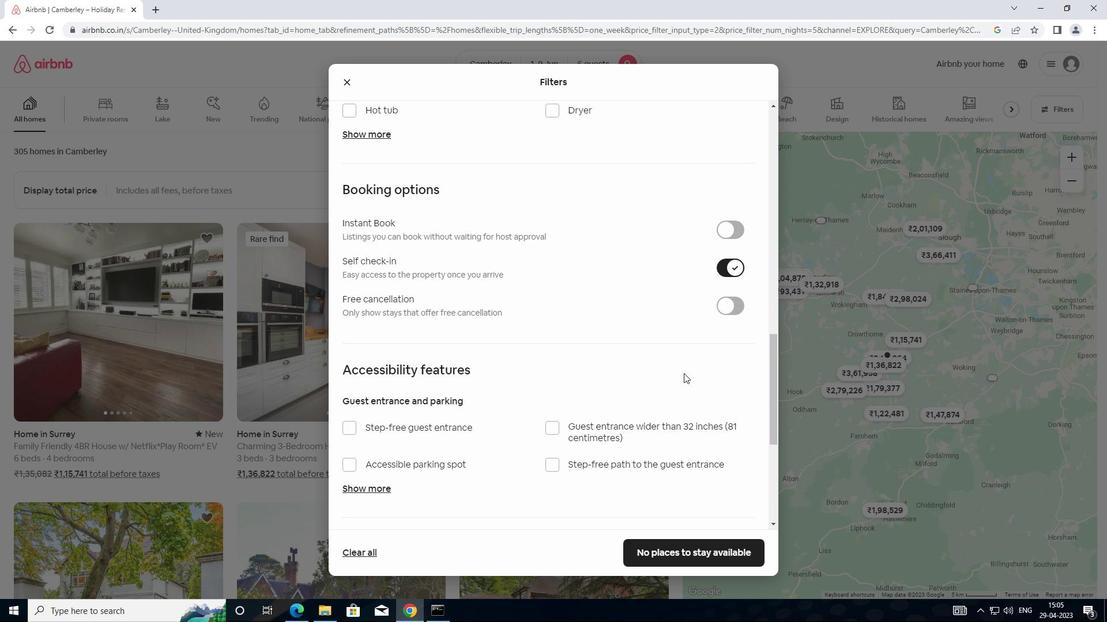 
Action: Mouse moved to (672, 373)
Screenshot: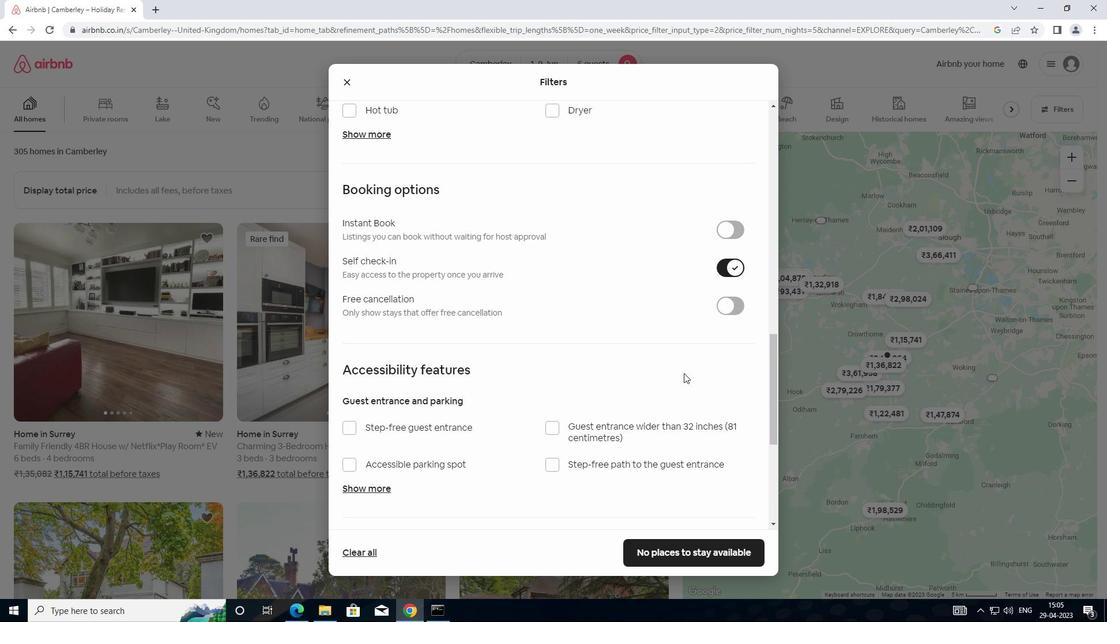 
Action: Mouse scrolled (672, 372) with delta (0, 0)
Screenshot: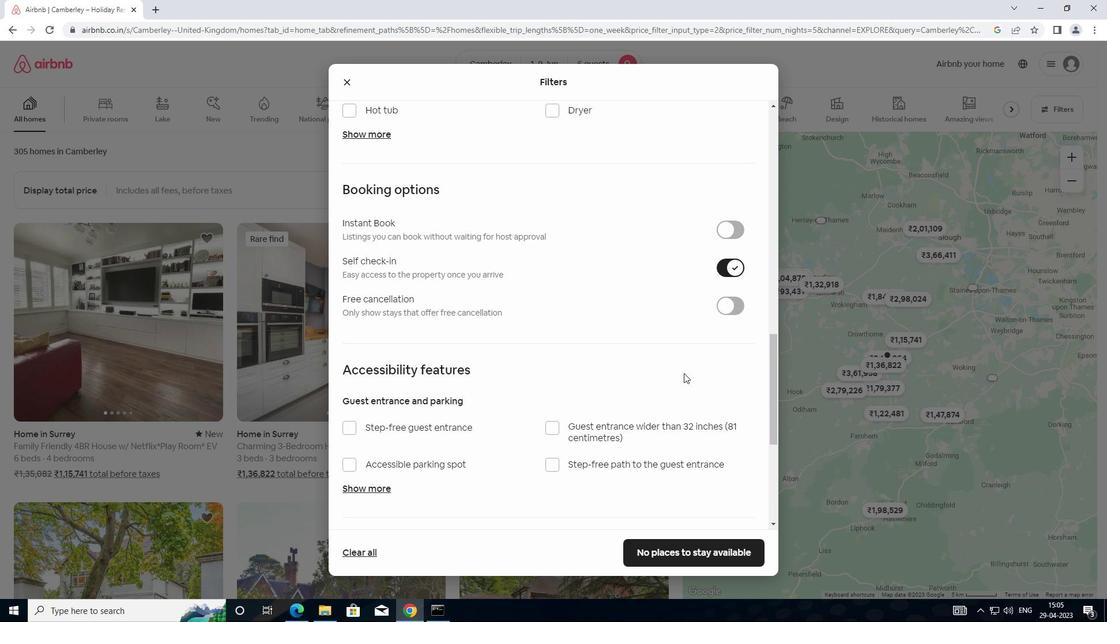 
Action: Mouse moved to (412, 407)
Screenshot: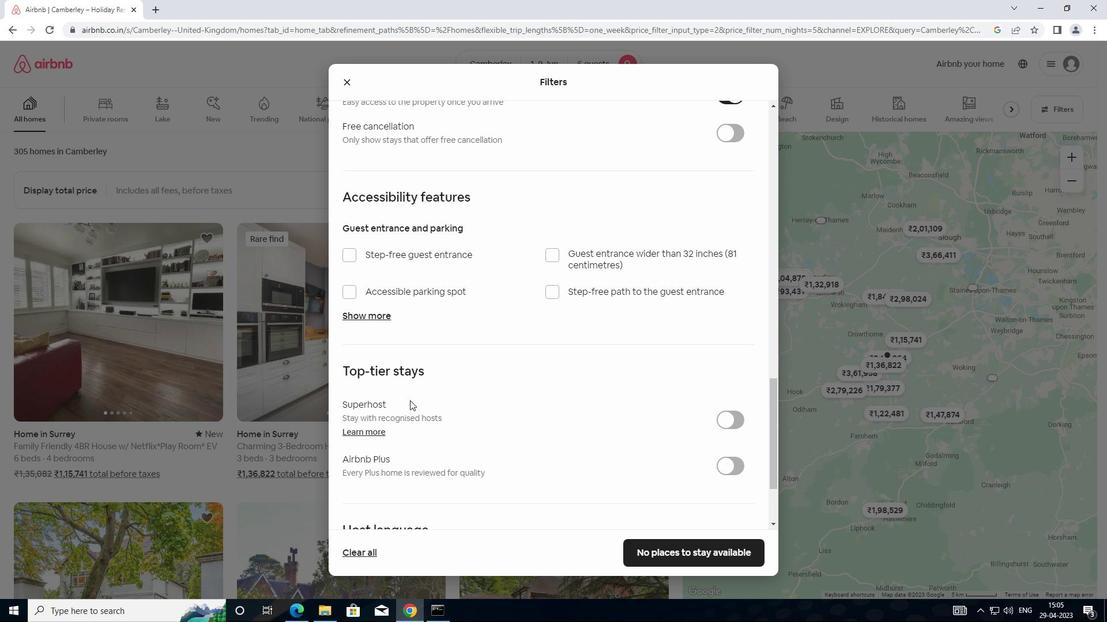 
Action: Mouse scrolled (412, 406) with delta (0, 0)
Screenshot: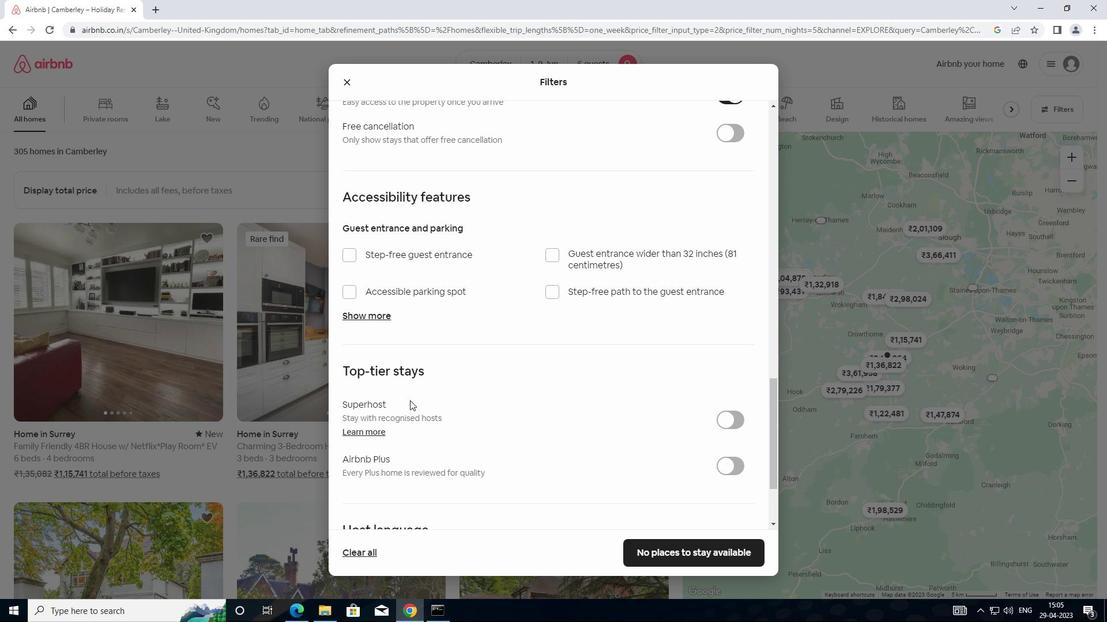 
Action: Mouse moved to (415, 429)
Screenshot: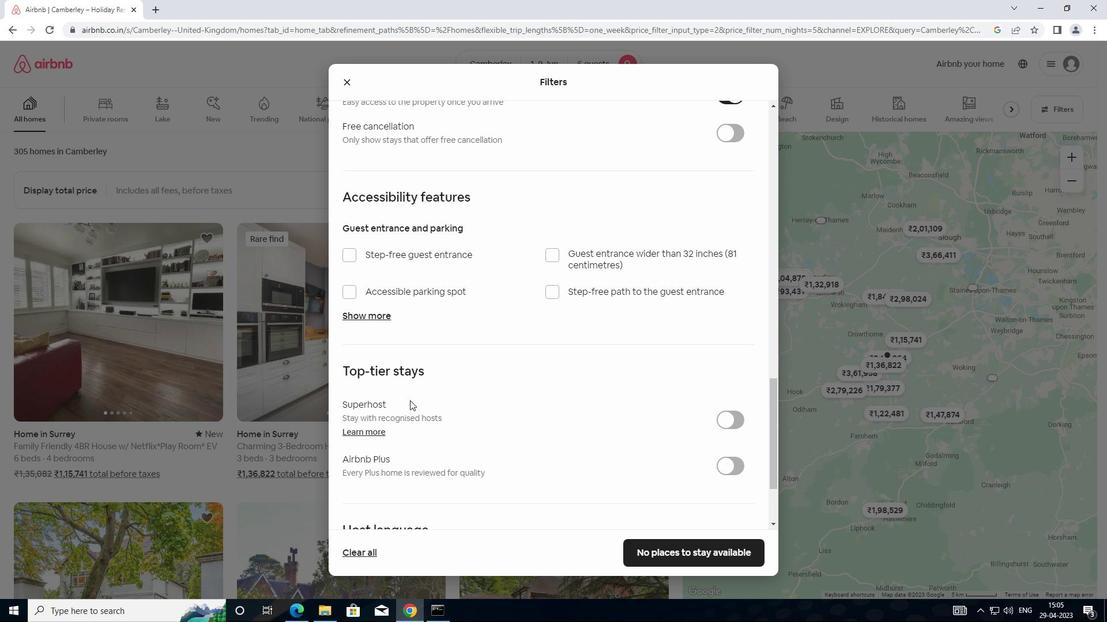 
Action: Mouse scrolled (415, 429) with delta (0, 0)
Screenshot: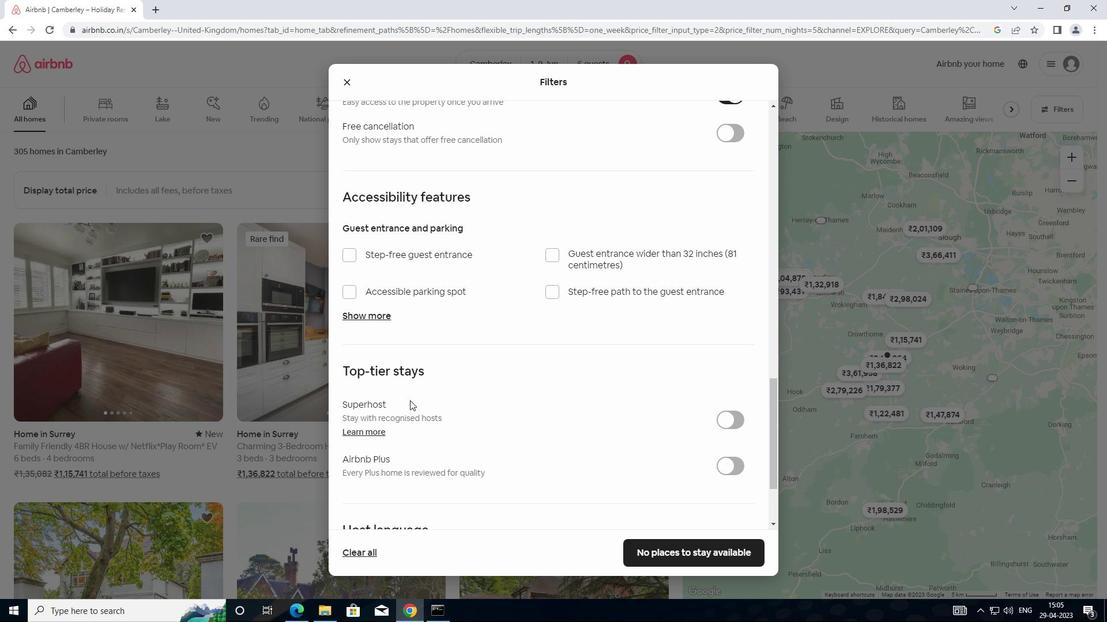 
Action: Mouse moved to (419, 443)
Screenshot: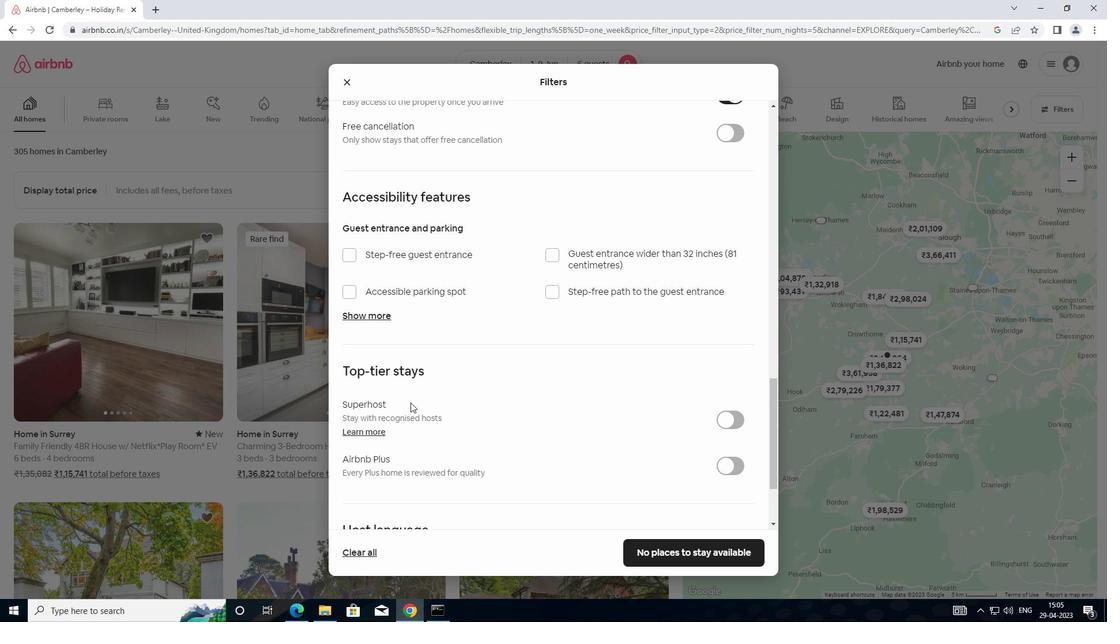 
Action: Mouse scrolled (419, 442) with delta (0, 0)
Screenshot: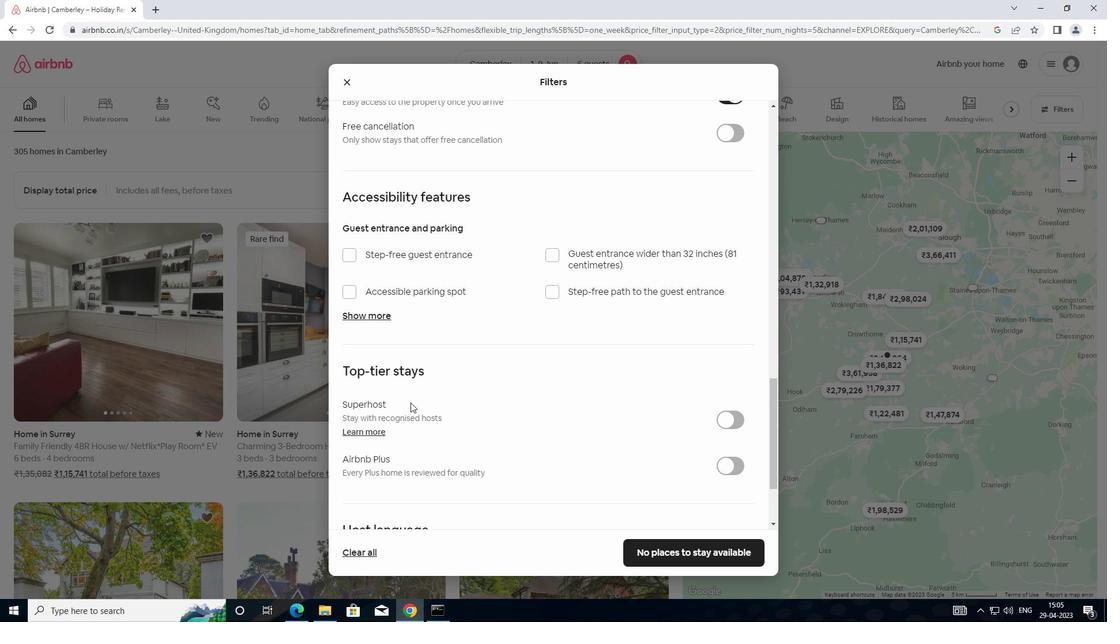 
Action: Mouse moved to (420, 445)
Screenshot: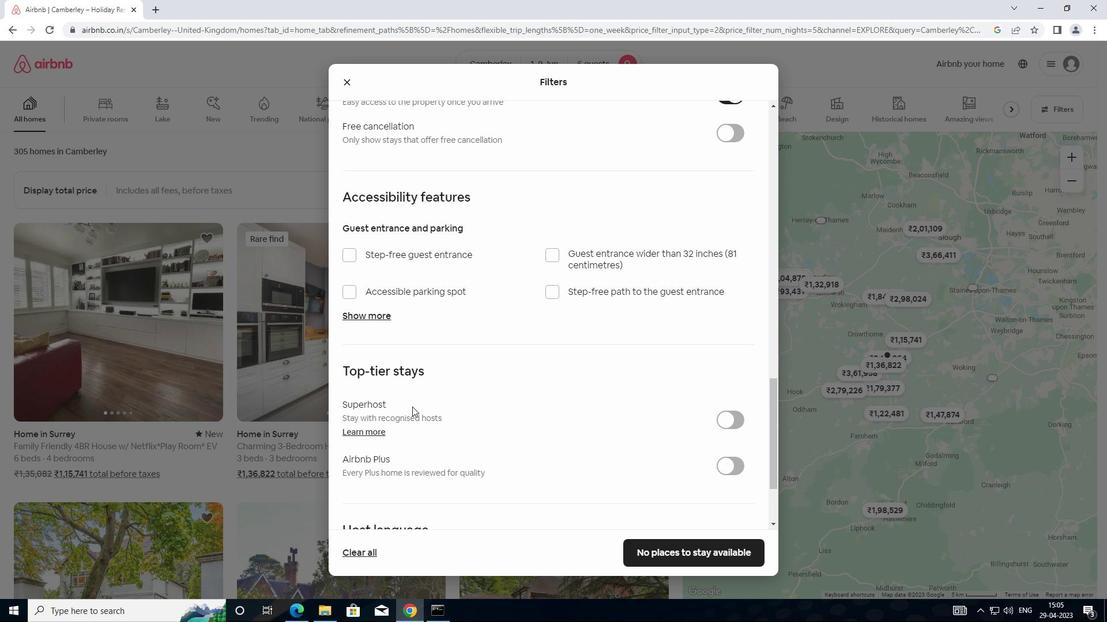 
Action: Mouse scrolled (420, 445) with delta (0, 0)
Screenshot: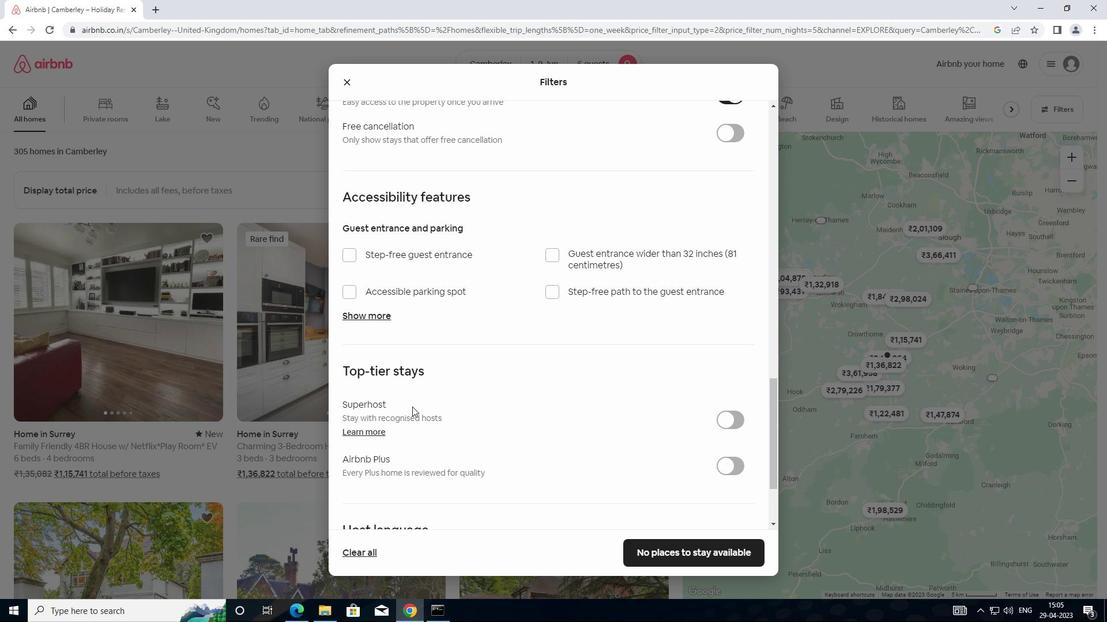
Action: Mouse moved to (350, 453)
Screenshot: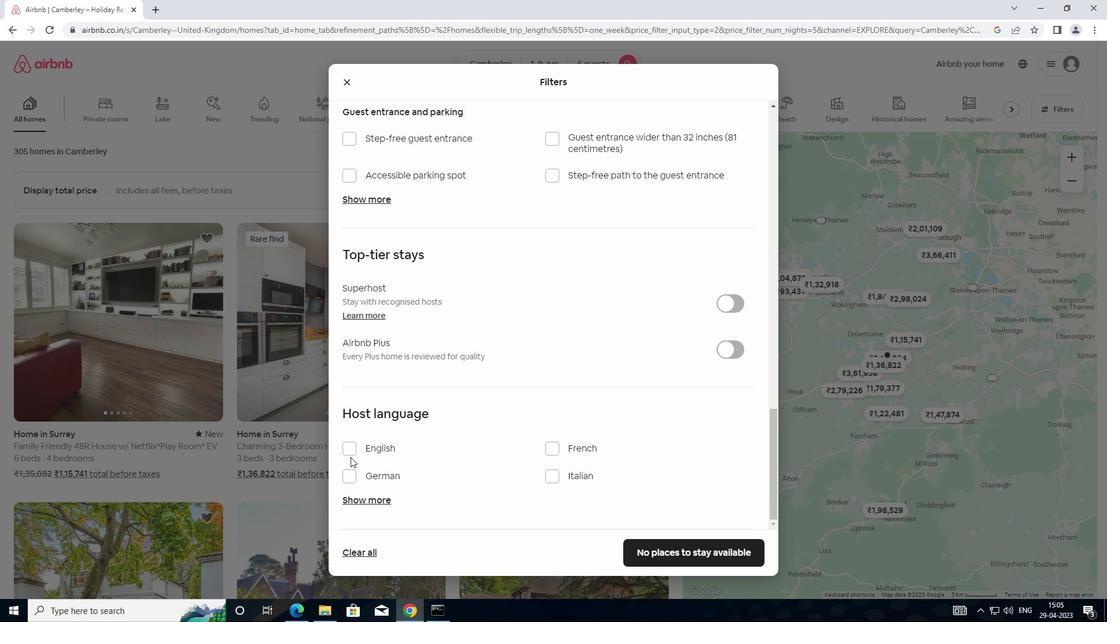 
Action: Mouse pressed left at (350, 453)
Screenshot: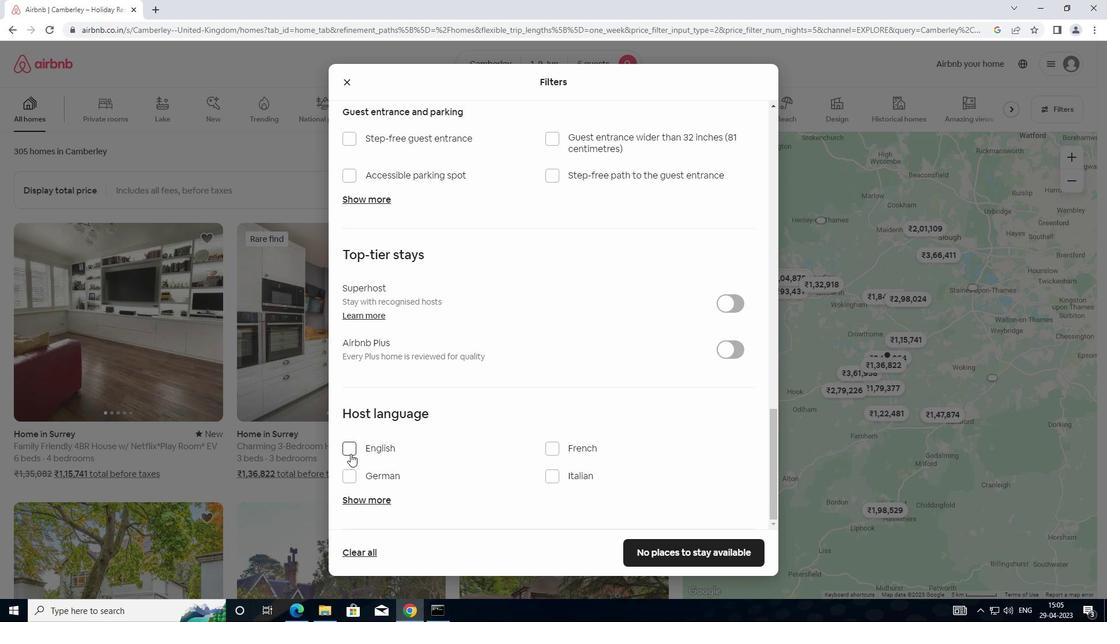 
Action: Mouse moved to (680, 560)
Screenshot: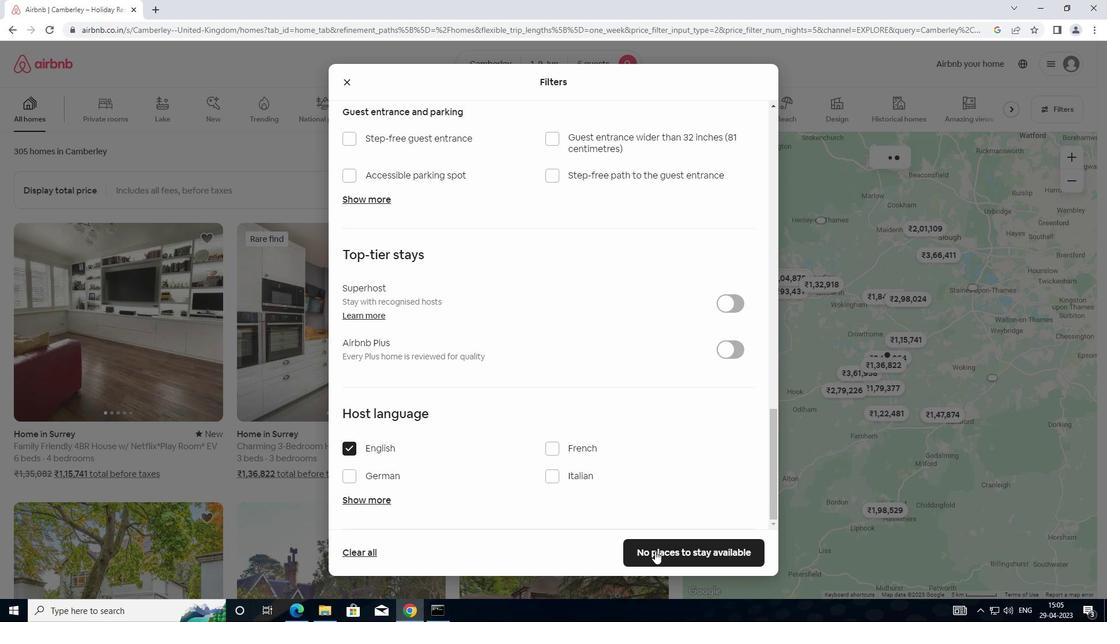
Action: Mouse pressed left at (680, 560)
Screenshot: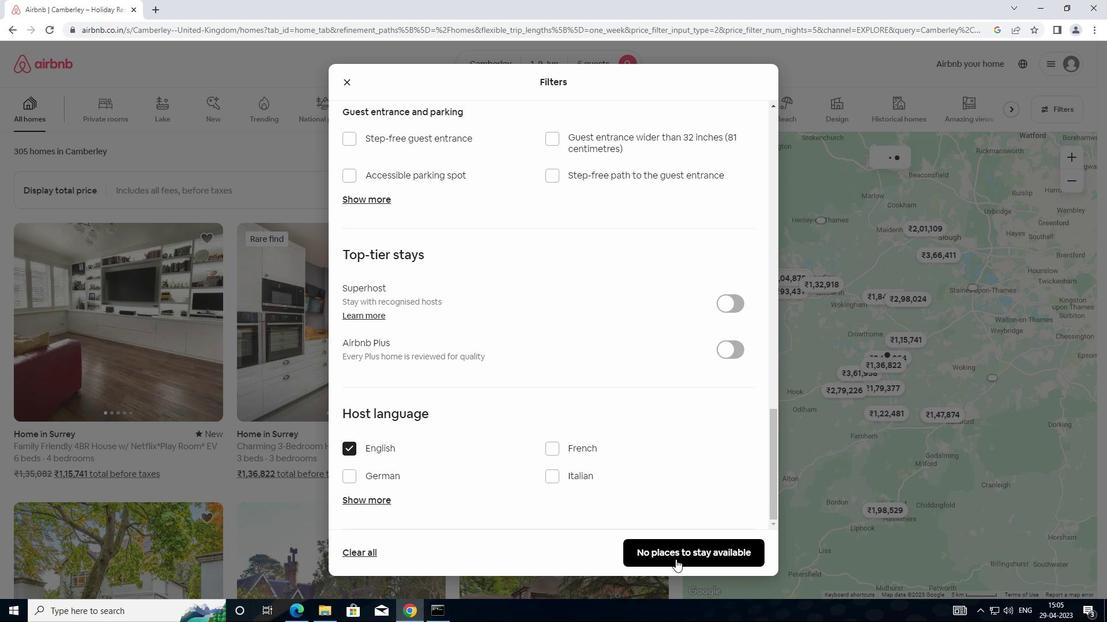 
Action: Mouse moved to (614, 521)
Screenshot: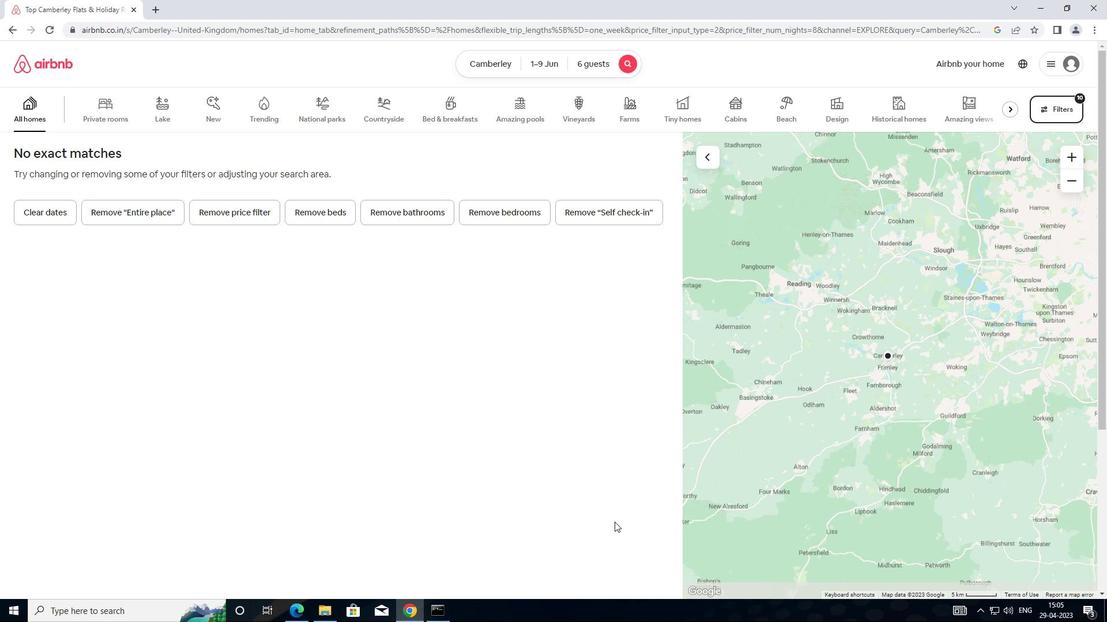 
